 Task: Research Airbnb accommodation in Villa BisonÃ³, Dominican Republic from 10th December, 2023 to 16th December, 2023 for 4 adults.4 bedrooms having 4 beds and 4 bathrooms. Property type can be flat. Amenities needed are: wifi, TV, free parkinig on premises, gym, breakfast. Booking option can be shelf check-in. Look for 3 properties as per requirement.
Action: Mouse moved to (332, 162)
Screenshot: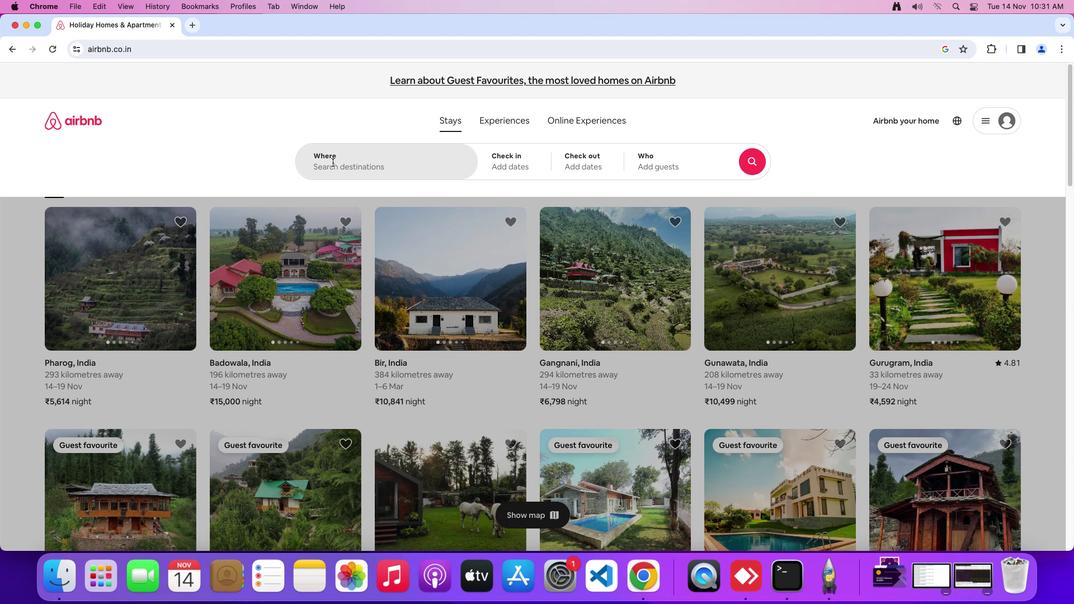 
Action: Mouse pressed left at (332, 162)
Screenshot: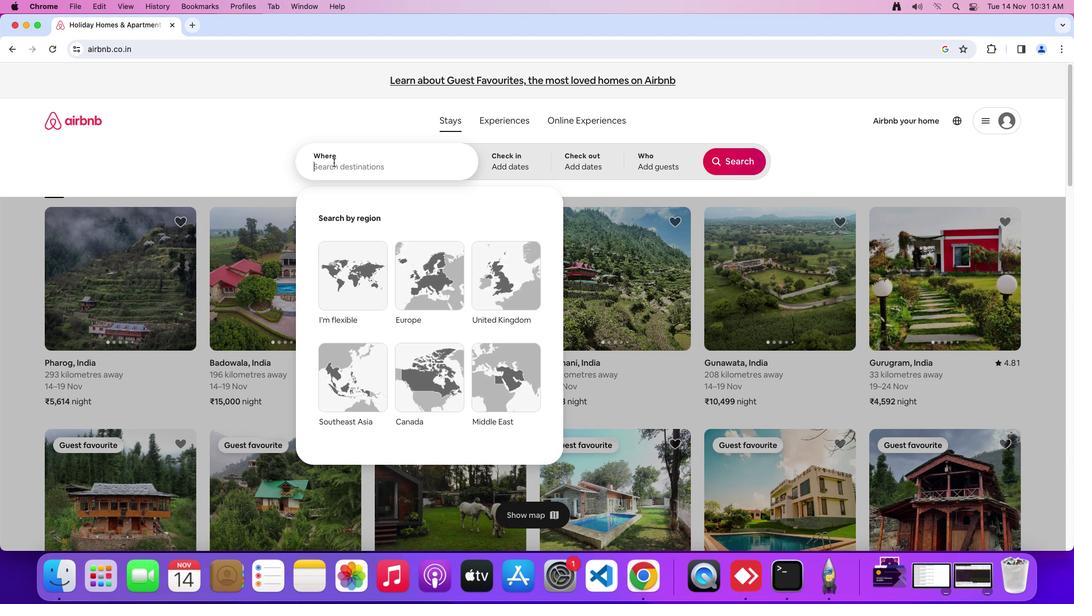 
Action: Mouse moved to (350, 166)
Screenshot: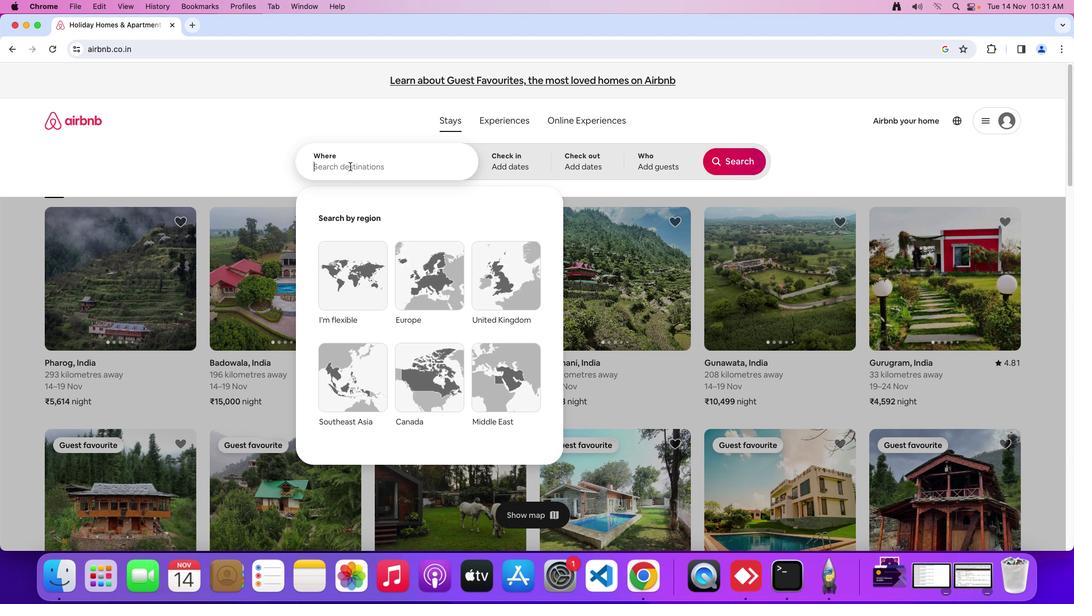 
Action: Mouse pressed left at (350, 166)
Screenshot: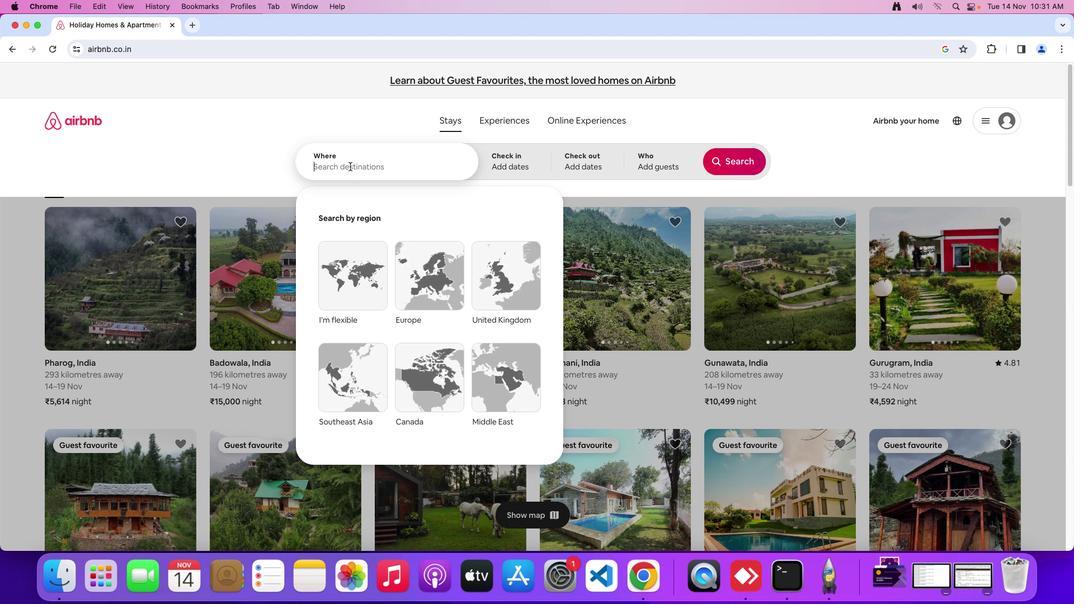 
Action: Mouse moved to (350, 166)
Screenshot: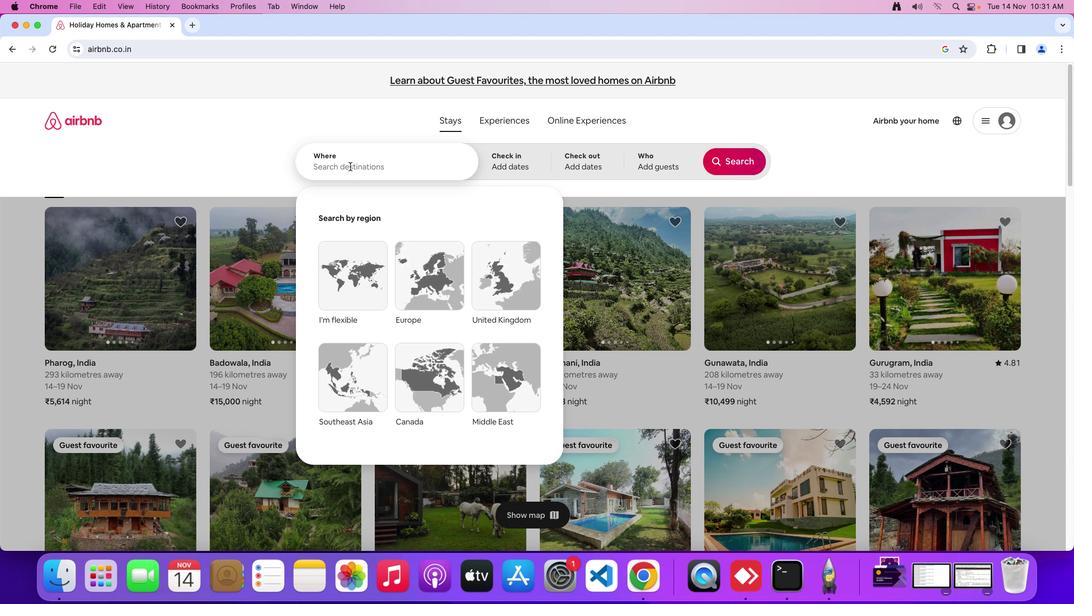 
Action: Key pressed Key.shift_r'V''i''l''l''a'Key.spaceKey.shift_r'B''i''s''o''n''o'Key.spaceKey.shift_r'D''o''m''i''n''i''c''a''n'Key.spaceKey.shift_r'R''e''p''u''b''l''i''c'
Screenshot: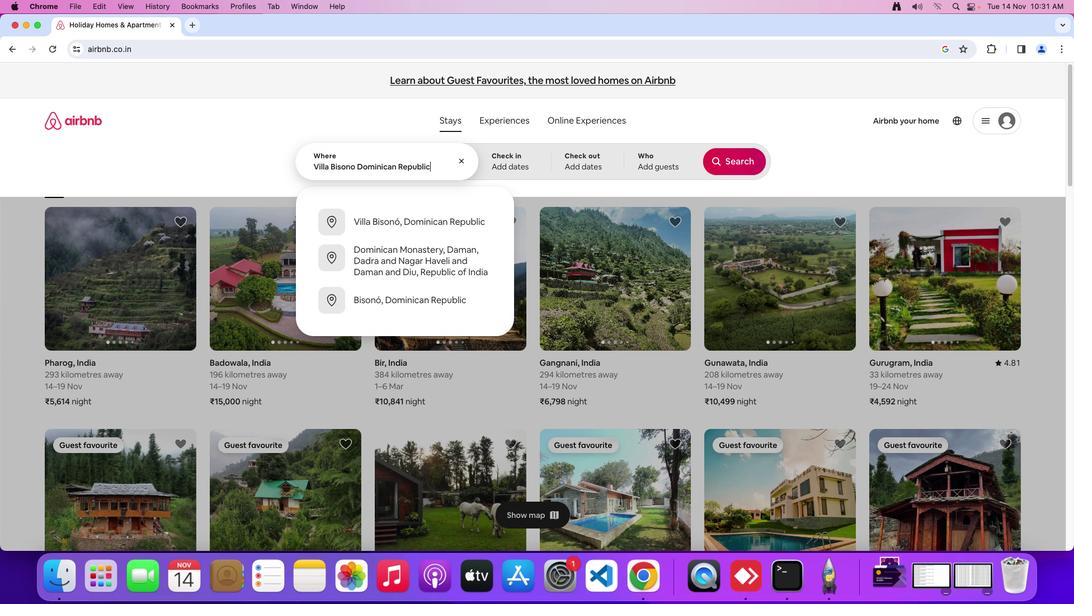 
Action: Mouse moved to (499, 166)
Screenshot: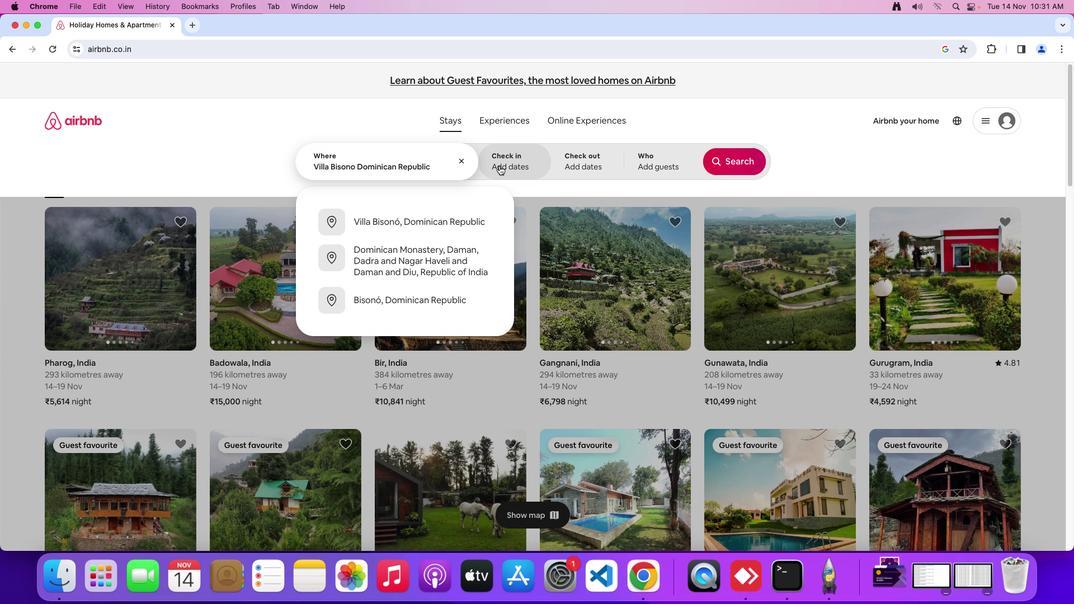 
Action: Mouse pressed left at (499, 166)
Screenshot: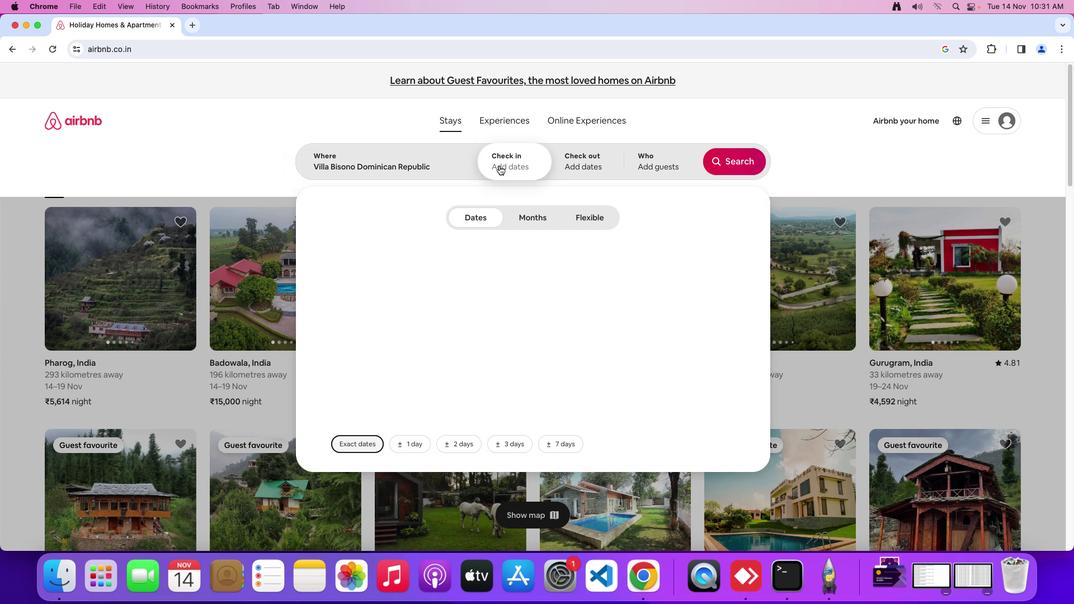 
Action: Mouse moved to (556, 354)
Screenshot: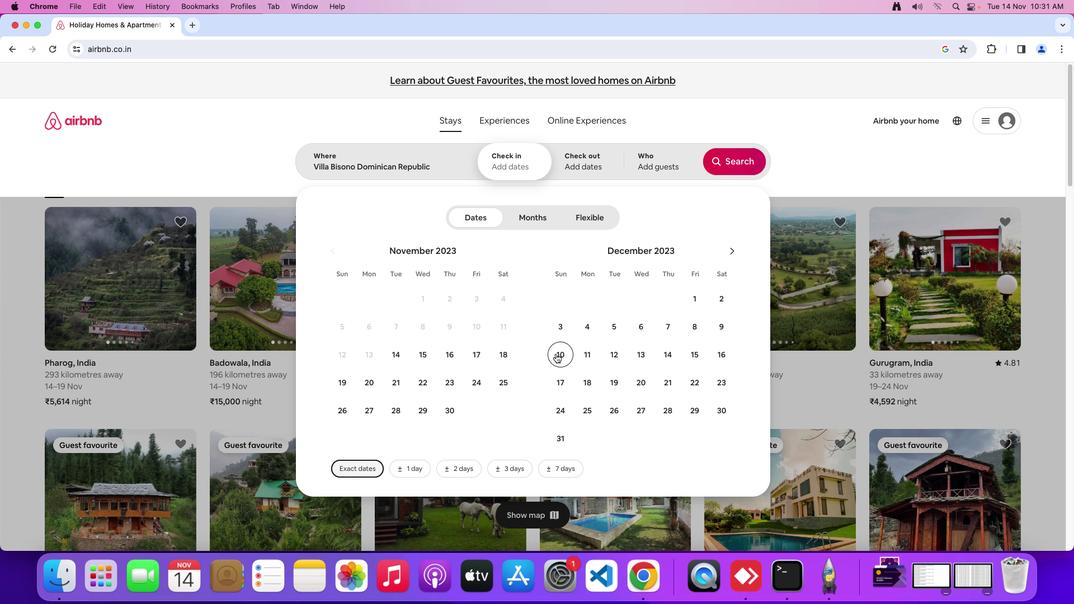 
Action: Mouse pressed left at (556, 354)
Screenshot: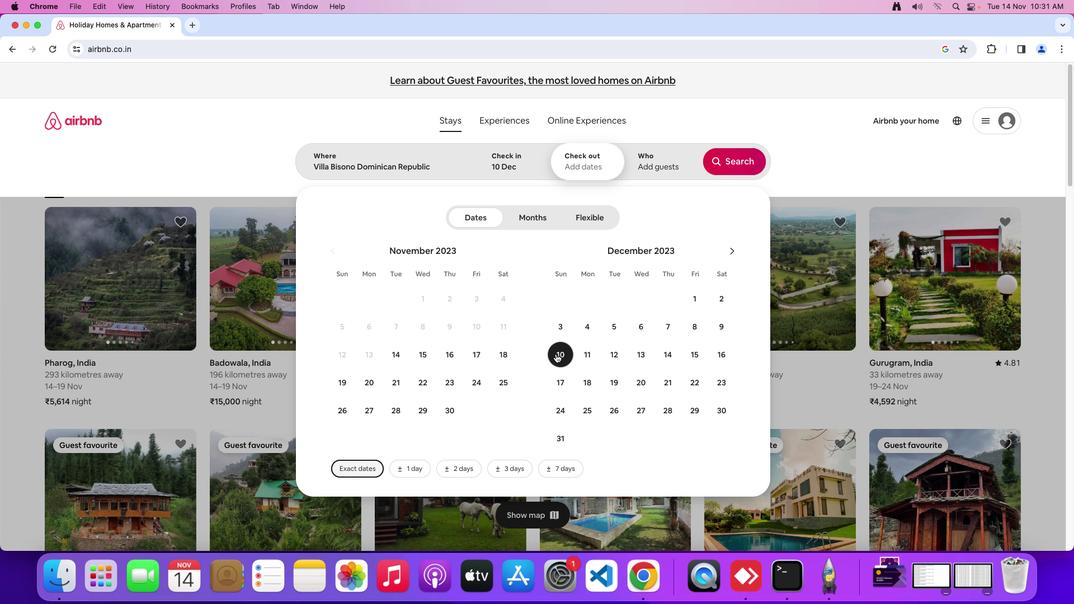 
Action: Mouse moved to (717, 356)
Screenshot: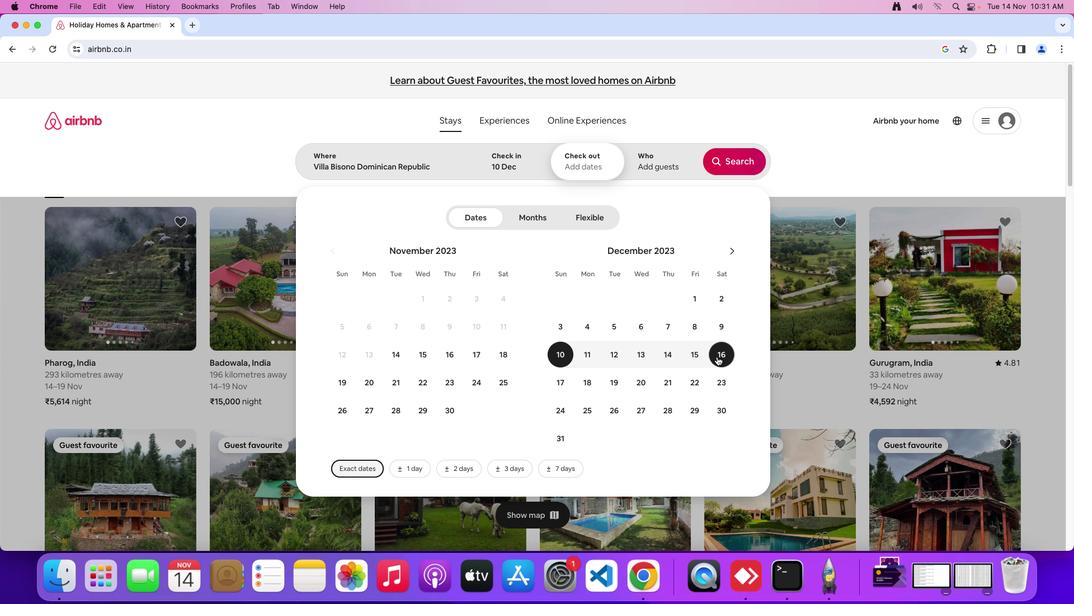 
Action: Mouse pressed left at (717, 356)
Screenshot: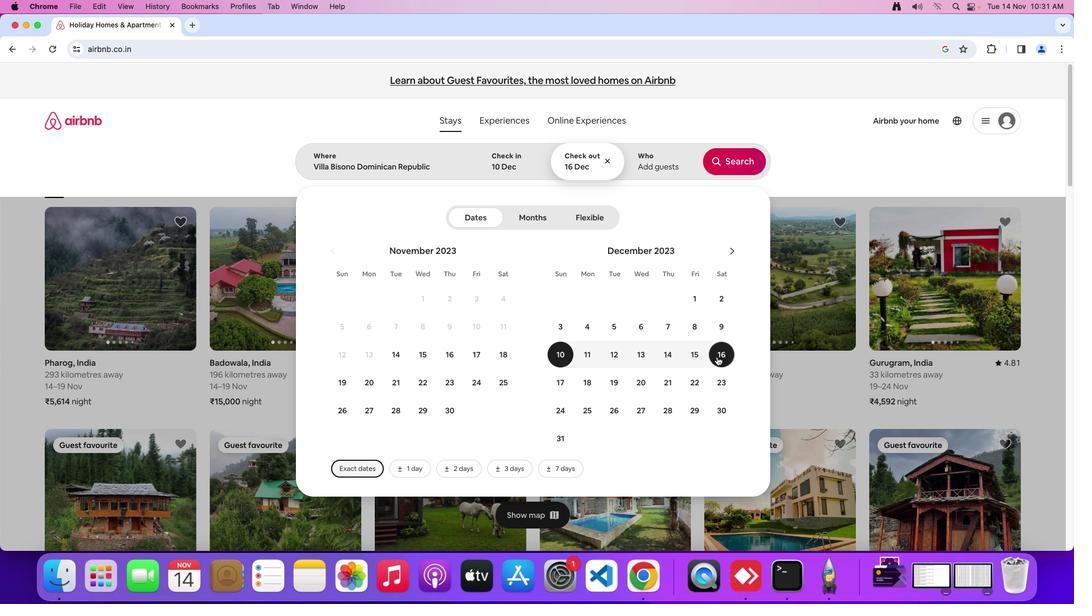 
Action: Mouse moved to (653, 153)
Screenshot: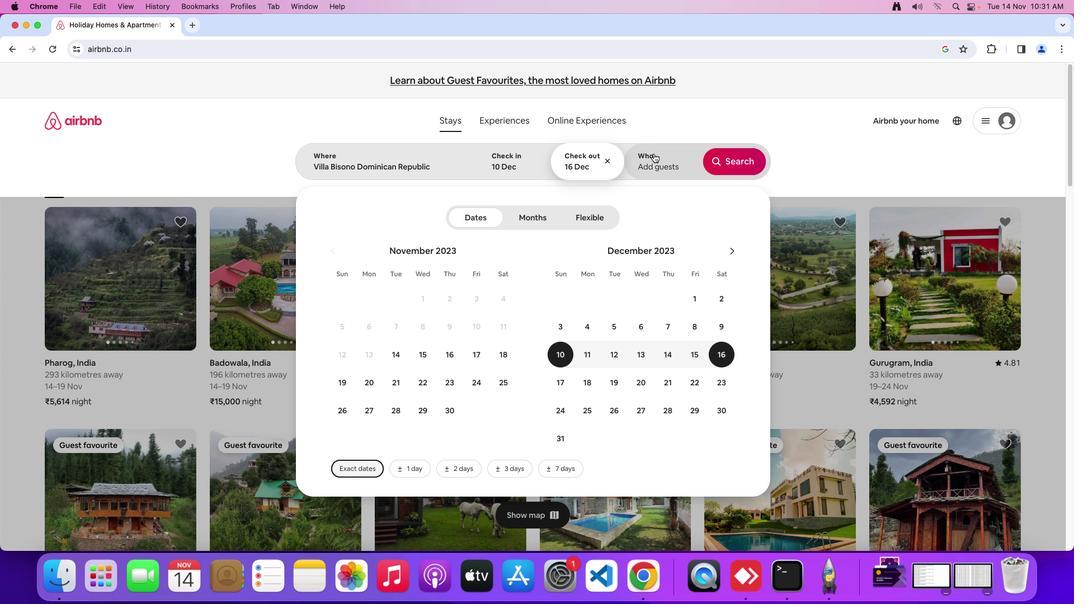 
Action: Mouse pressed left at (653, 153)
Screenshot: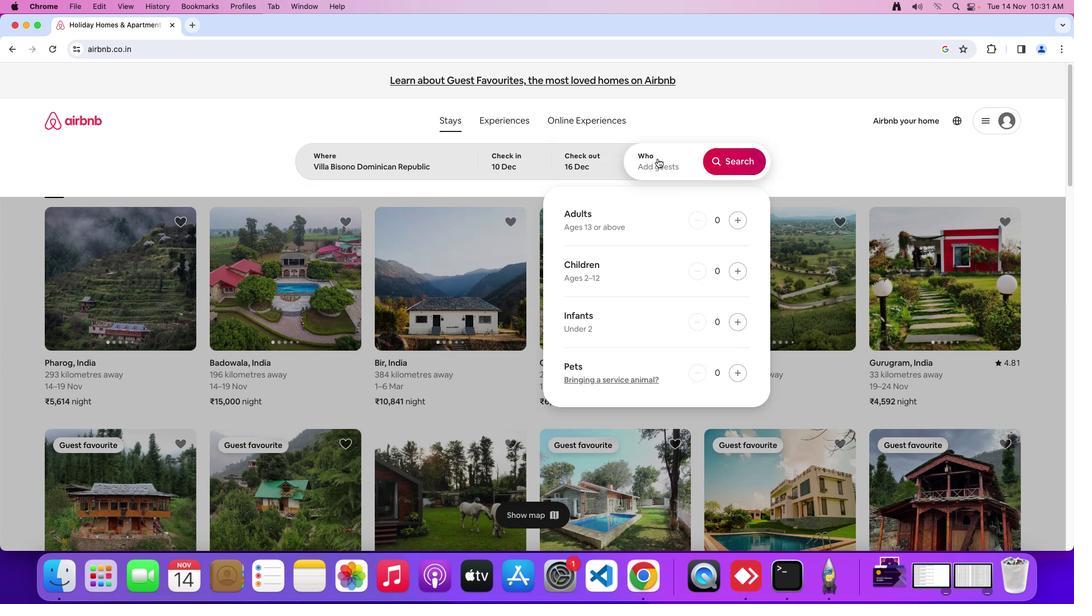 
Action: Mouse moved to (735, 224)
Screenshot: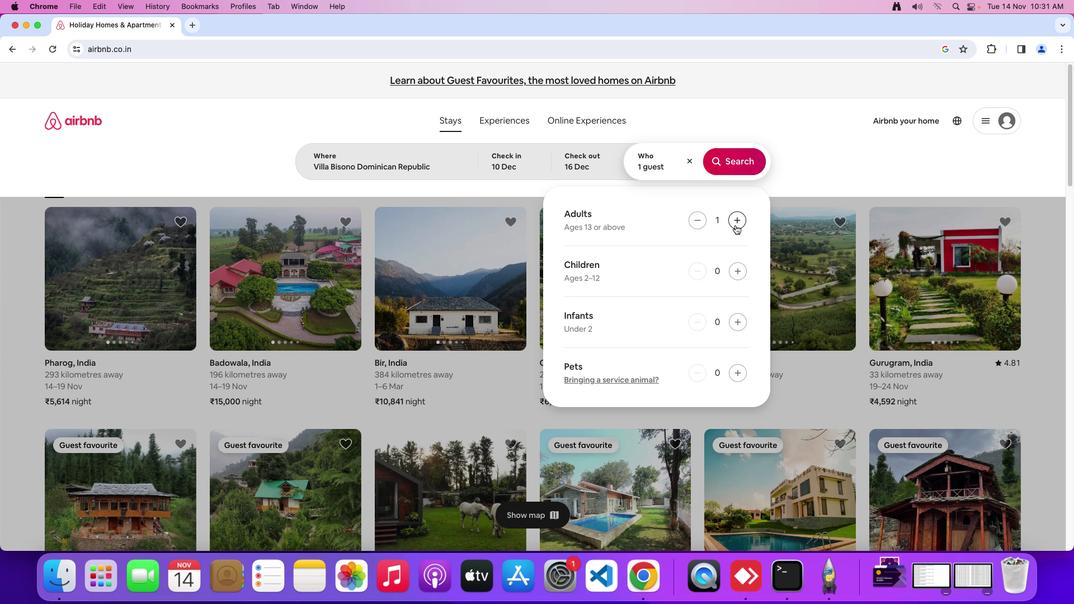 
Action: Mouse pressed left at (735, 224)
Screenshot: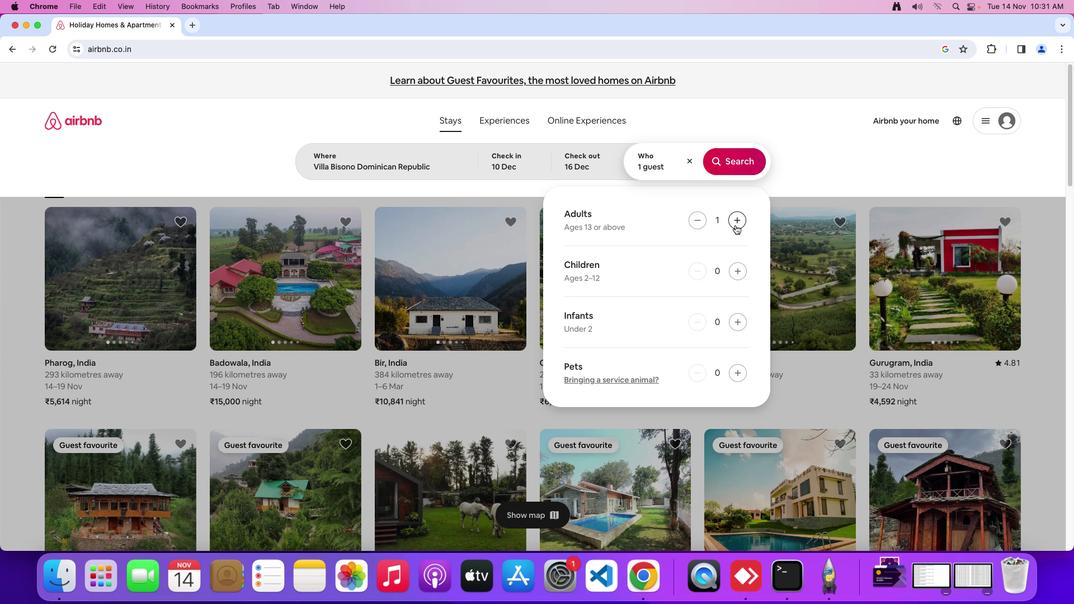 
Action: Mouse pressed left at (735, 224)
Screenshot: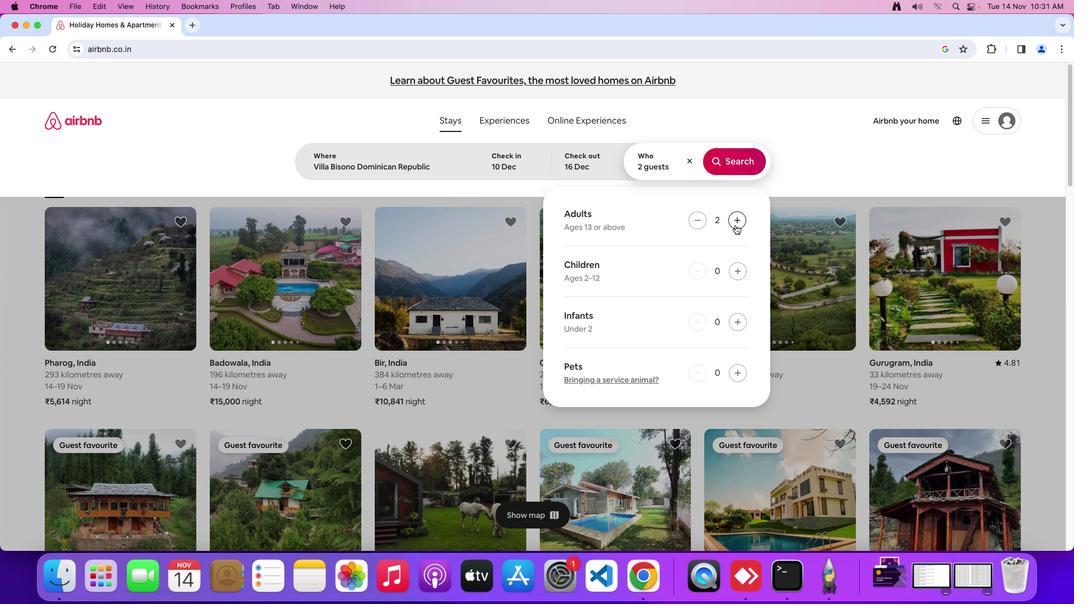 
Action: Mouse pressed left at (735, 224)
Screenshot: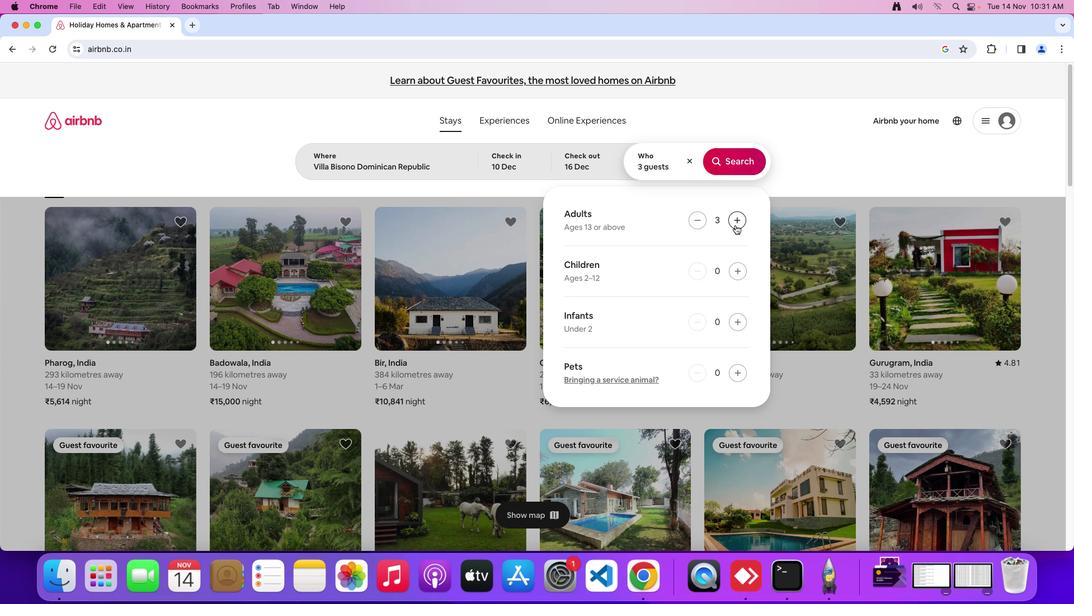 
Action: Mouse pressed left at (735, 224)
Screenshot: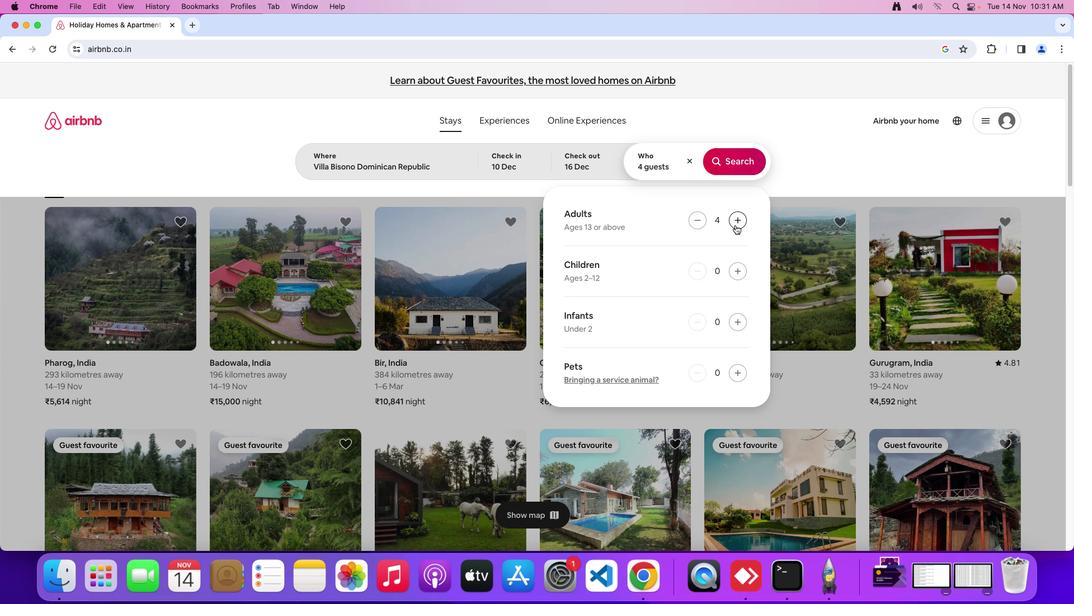 
Action: Mouse moved to (751, 160)
Screenshot: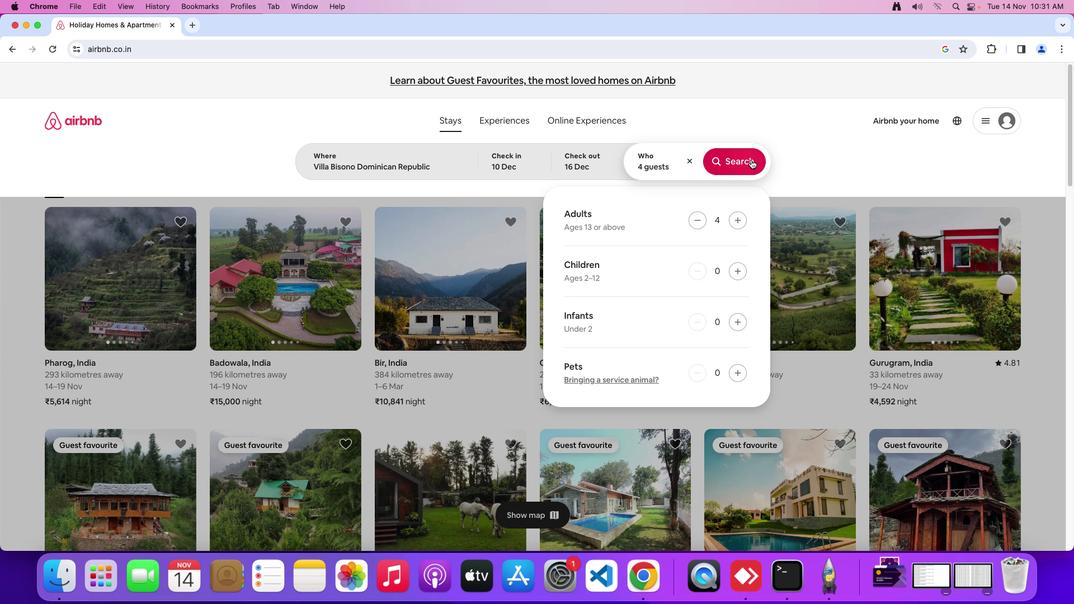 
Action: Mouse pressed left at (751, 160)
Screenshot: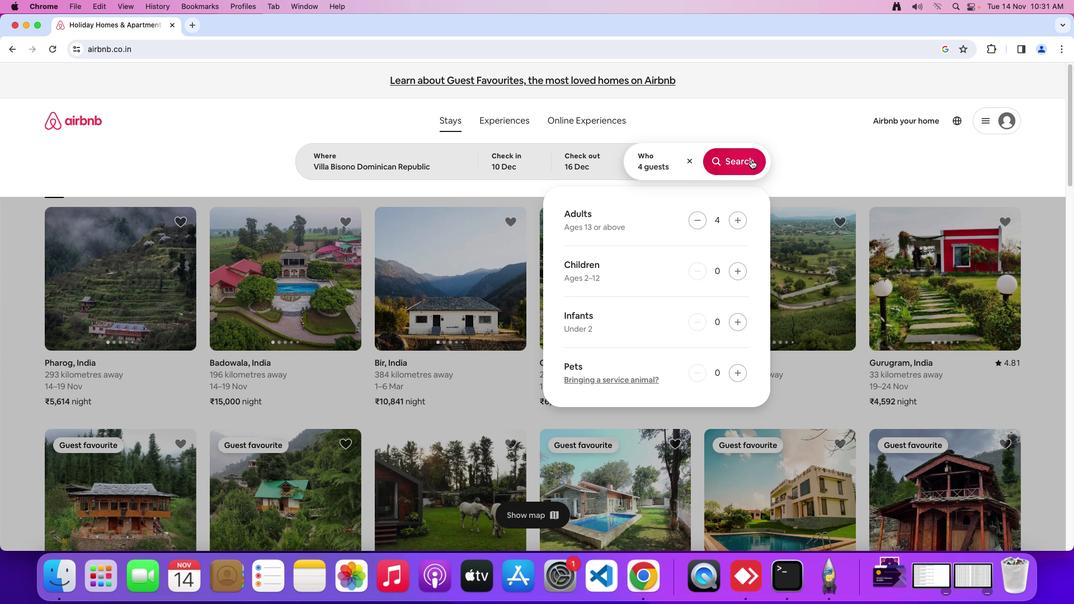 
Action: Mouse moved to (882, 130)
Screenshot: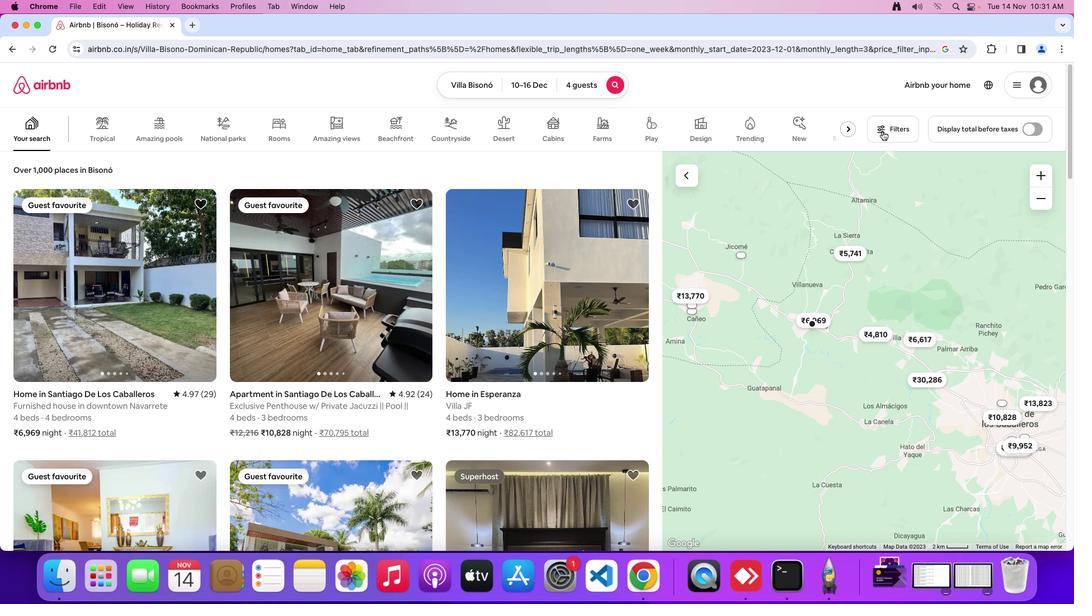 
Action: Mouse pressed left at (882, 130)
Screenshot: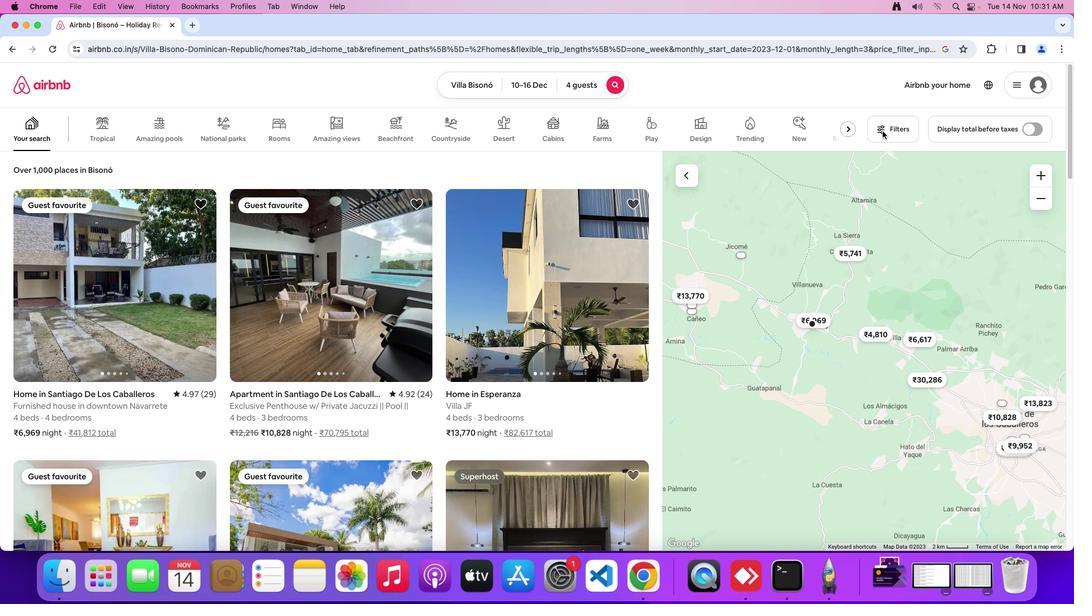 
Action: Mouse moved to (528, 289)
Screenshot: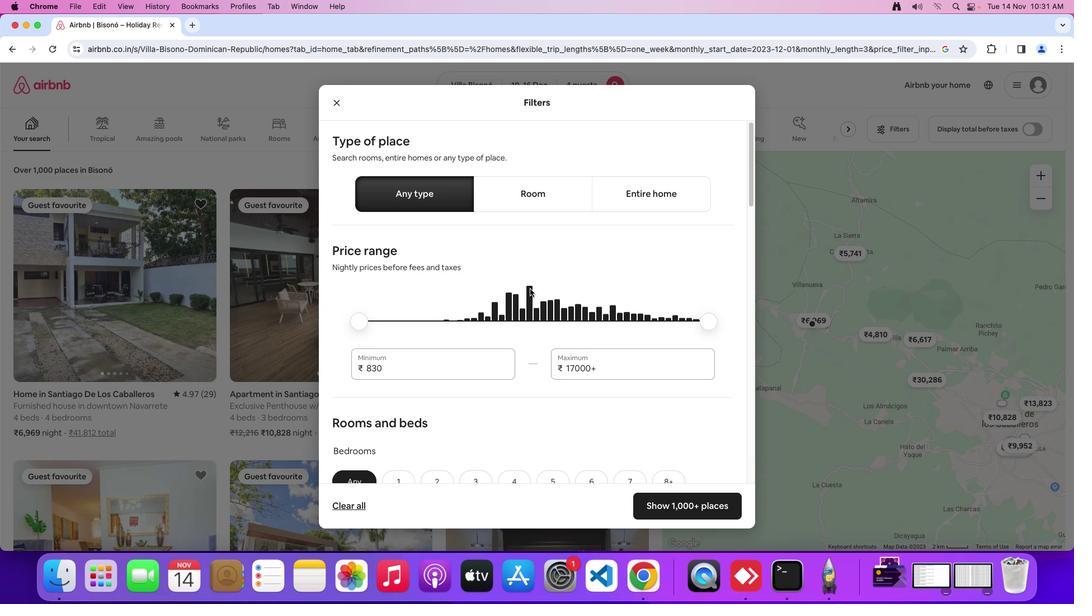 
Action: Mouse scrolled (528, 289) with delta (0, 0)
Screenshot: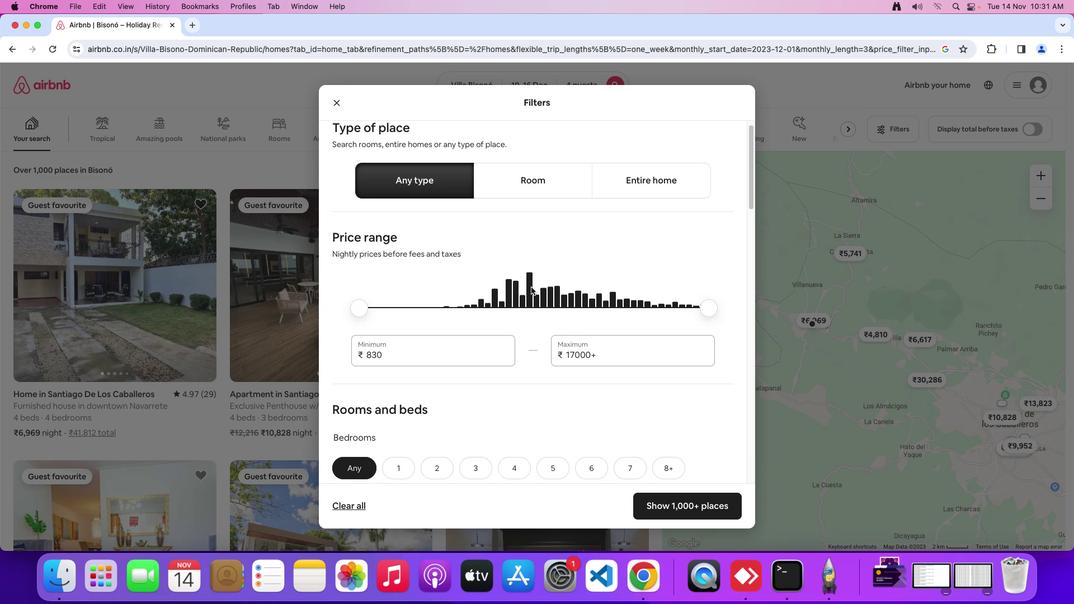 
Action: Mouse moved to (529, 289)
Screenshot: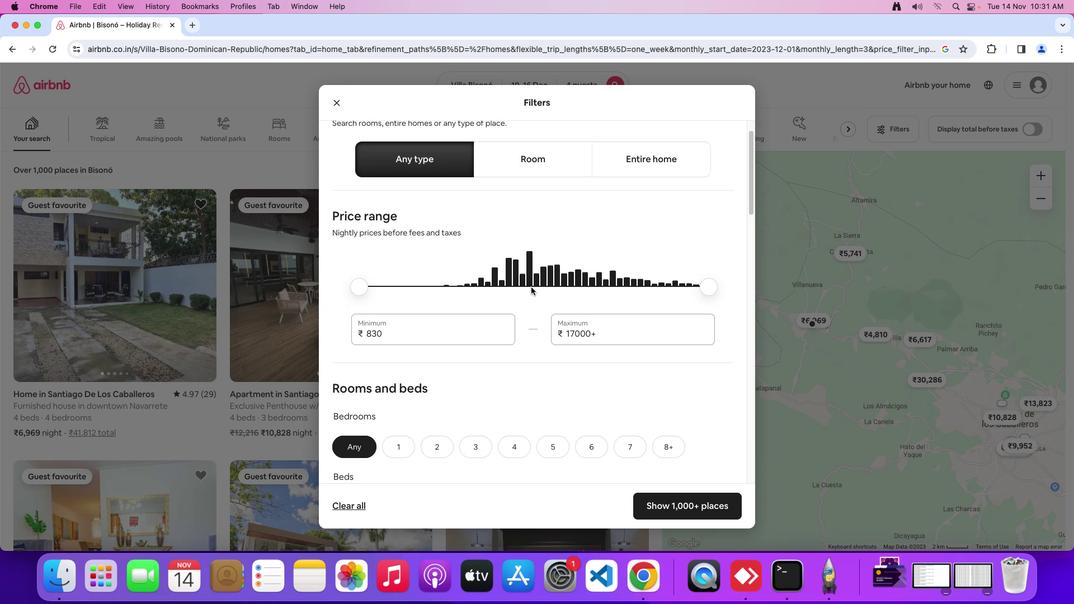 
Action: Mouse scrolled (529, 289) with delta (0, 0)
Screenshot: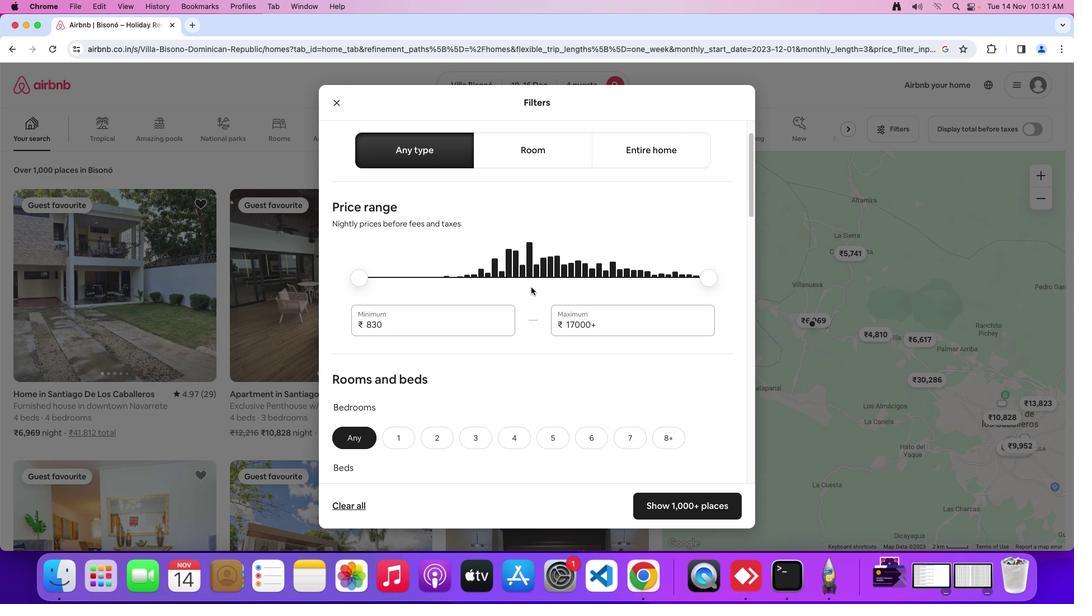 
Action: Mouse moved to (530, 287)
Screenshot: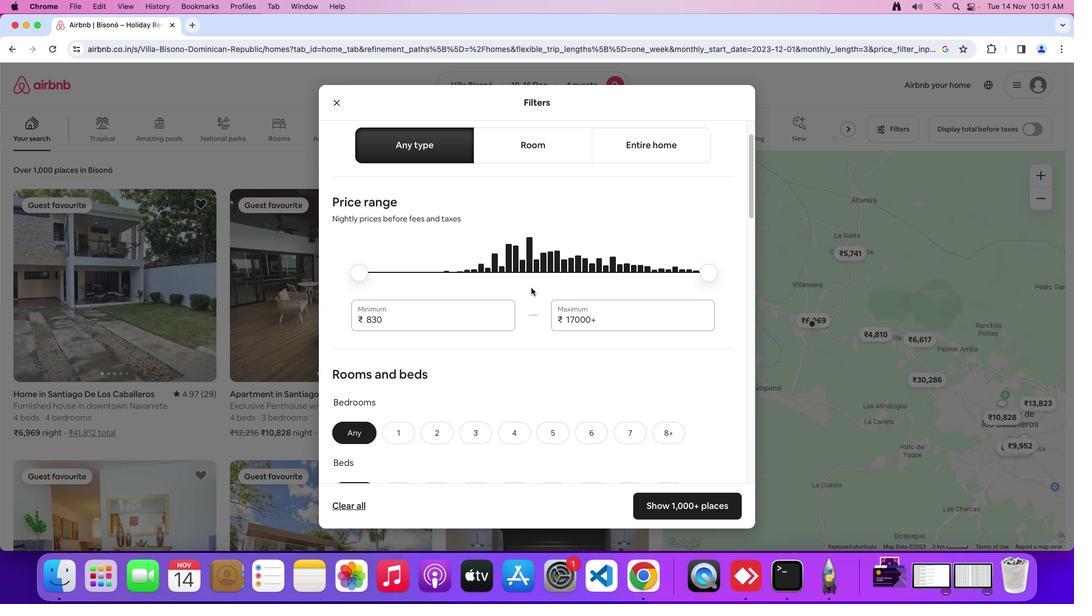 
Action: Mouse scrolled (530, 287) with delta (0, 0)
Screenshot: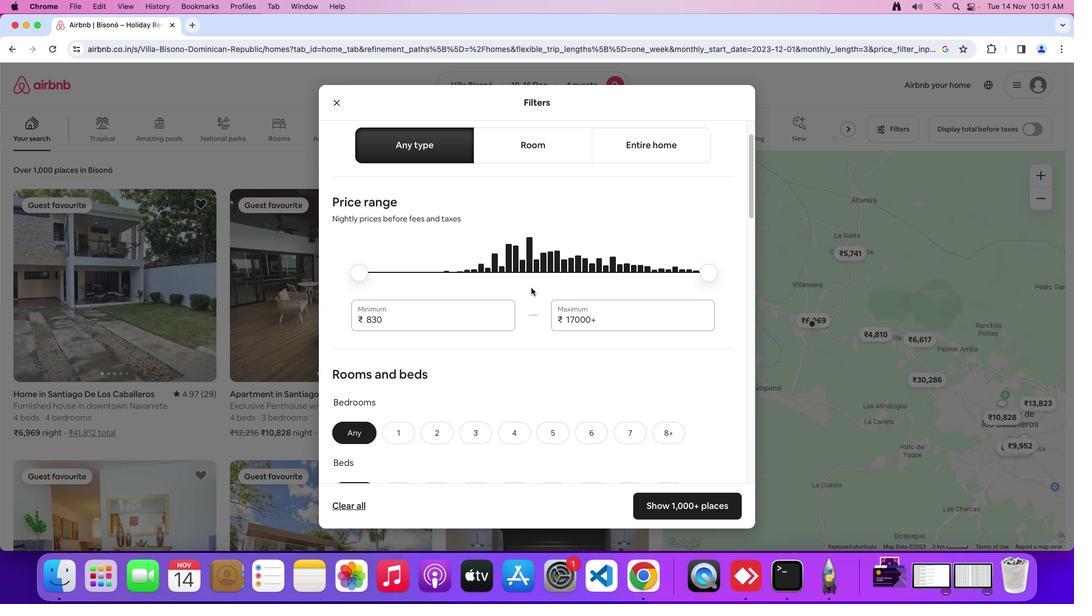 
Action: Mouse moved to (530, 288)
Screenshot: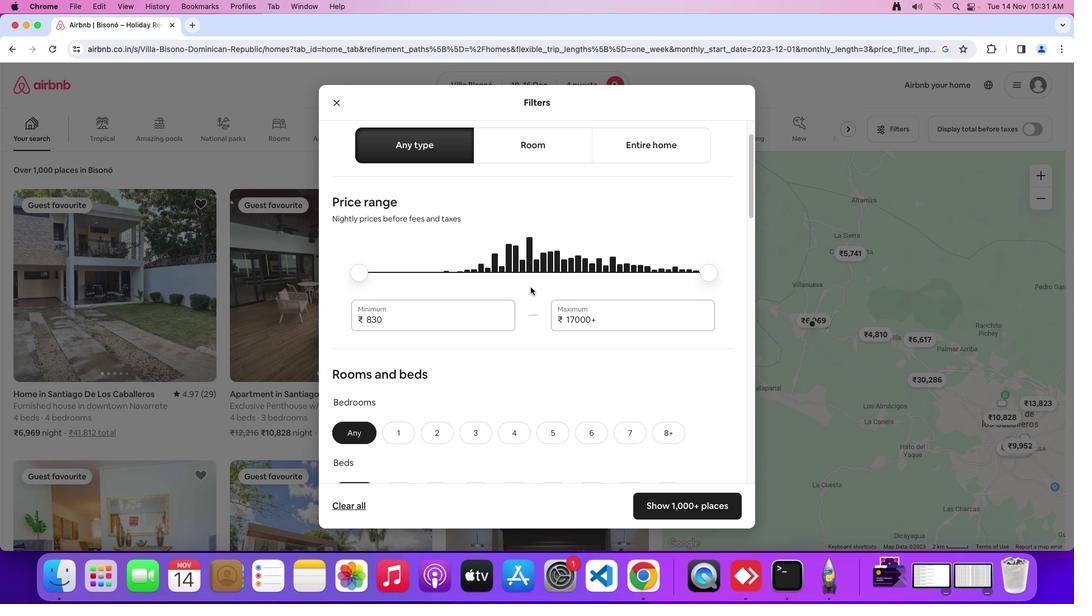 
Action: Mouse scrolled (530, 288) with delta (0, 0)
Screenshot: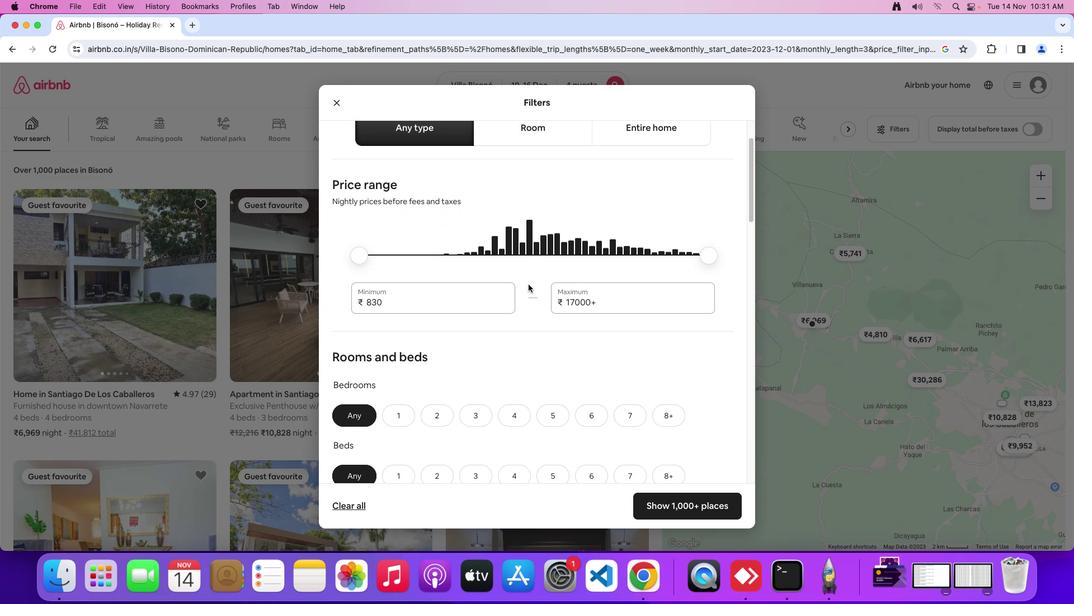 
Action: Mouse moved to (528, 284)
Screenshot: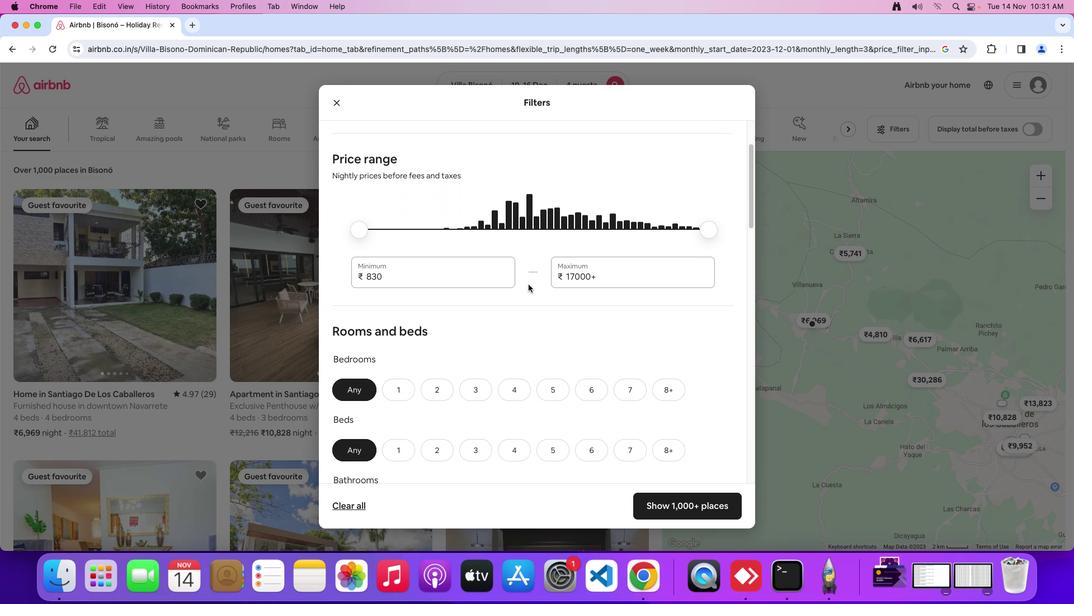 
Action: Mouse scrolled (528, 284) with delta (0, 0)
Screenshot: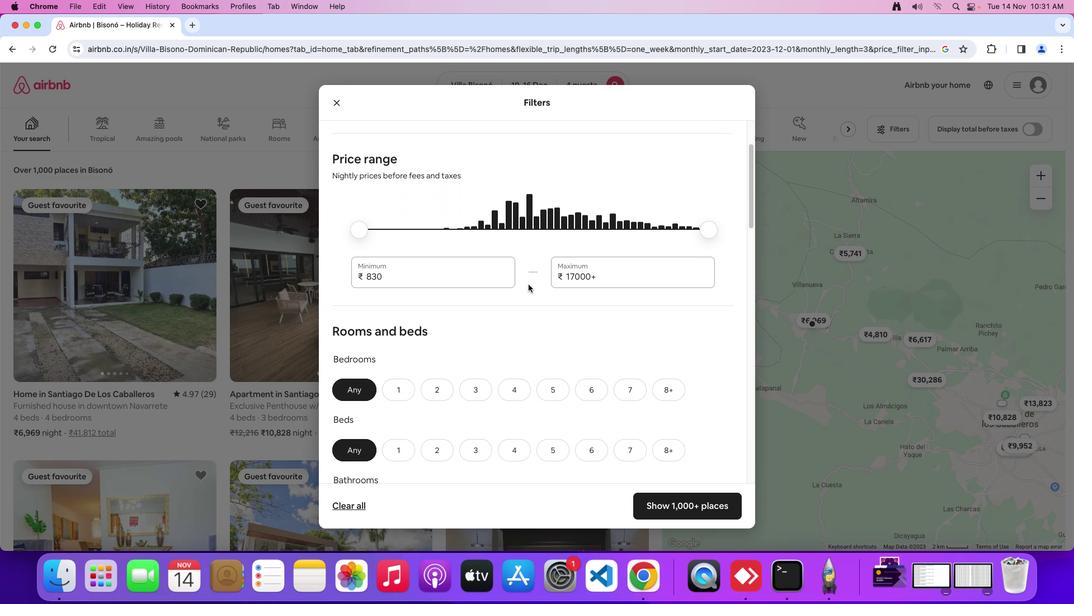 
Action: Mouse moved to (528, 284)
Screenshot: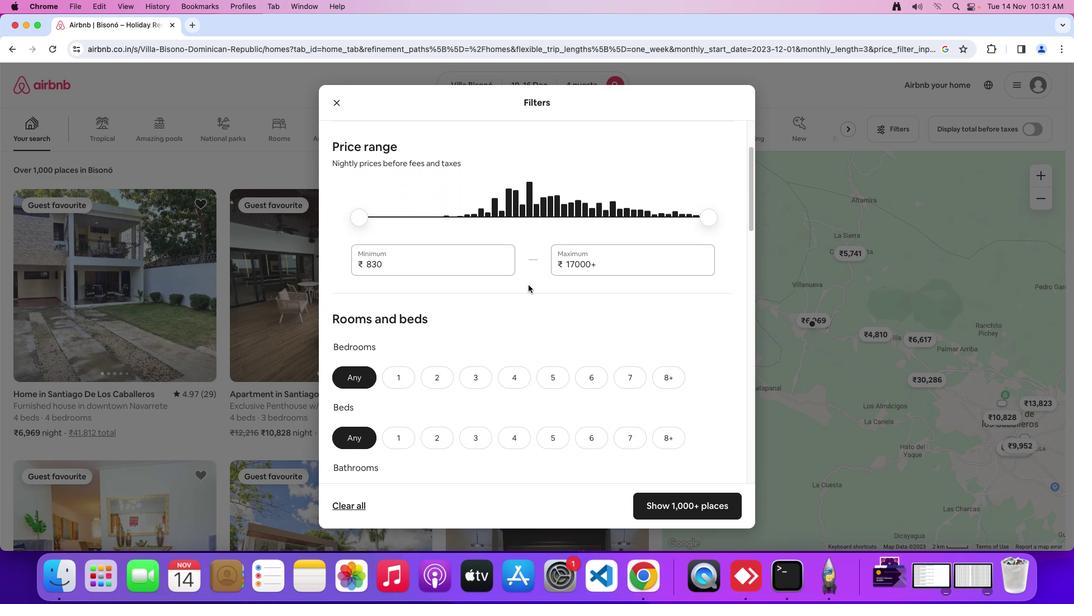 
Action: Mouse scrolled (528, 284) with delta (0, 0)
Screenshot: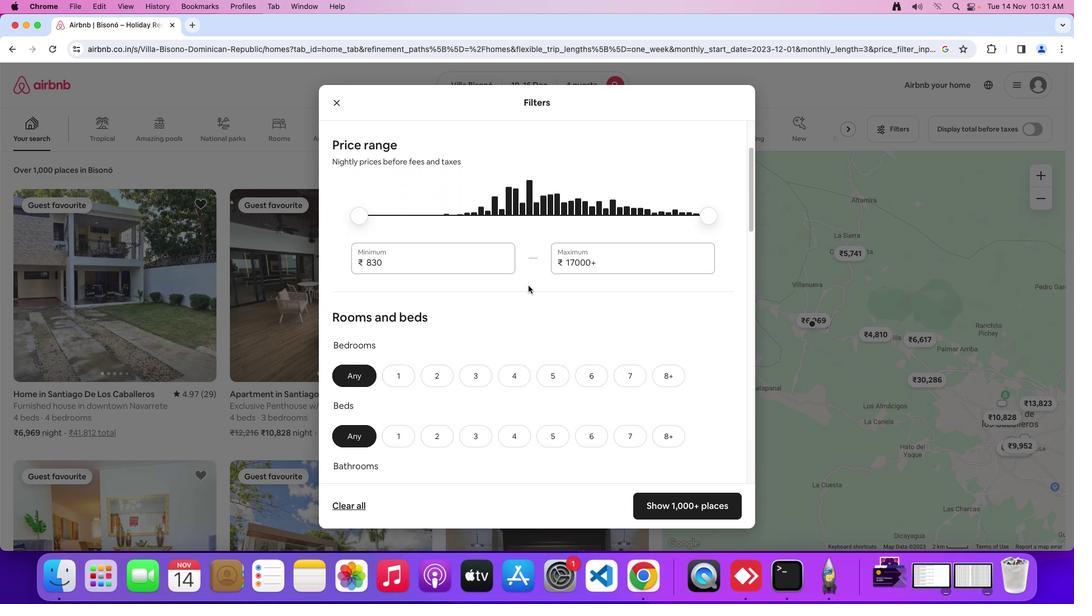 
Action: Mouse moved to (528, 285)
Screenshot: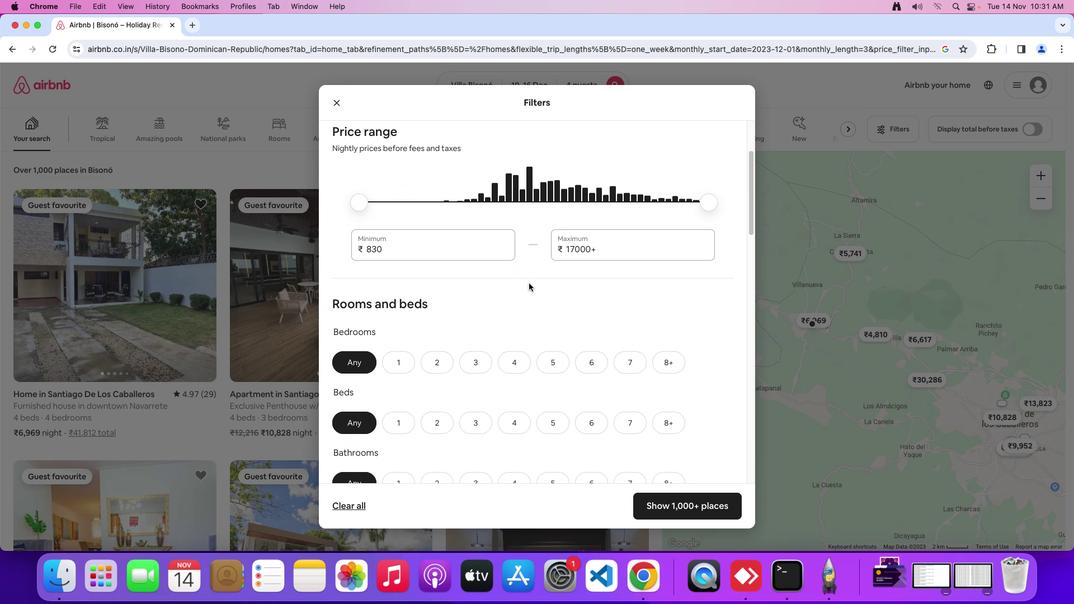 
Action: Mouse scrolled (528, 285) with delta (0, 0)
Screenshot: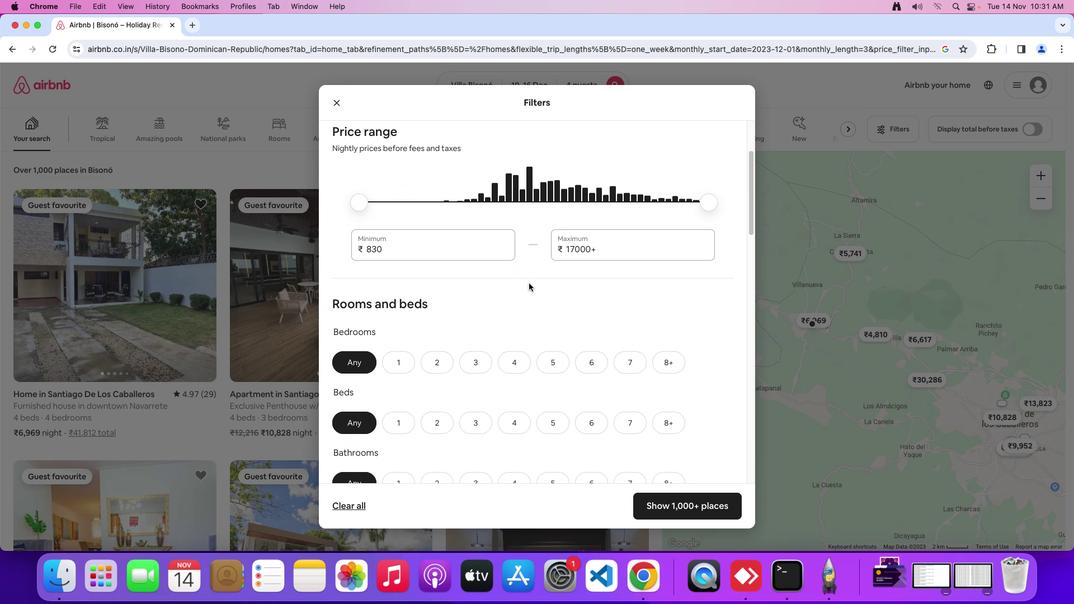 
Action: Mouse moved to (528, 283)
Screenshot: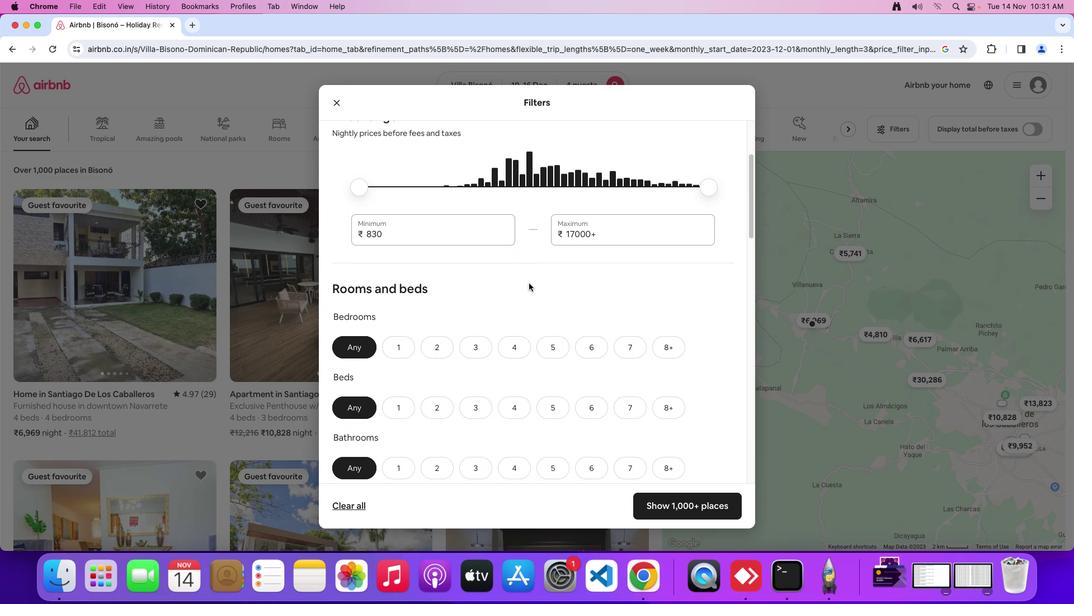 
Action: Mouse scrolled (528, 283) with delta (0, 0)
Screenshot: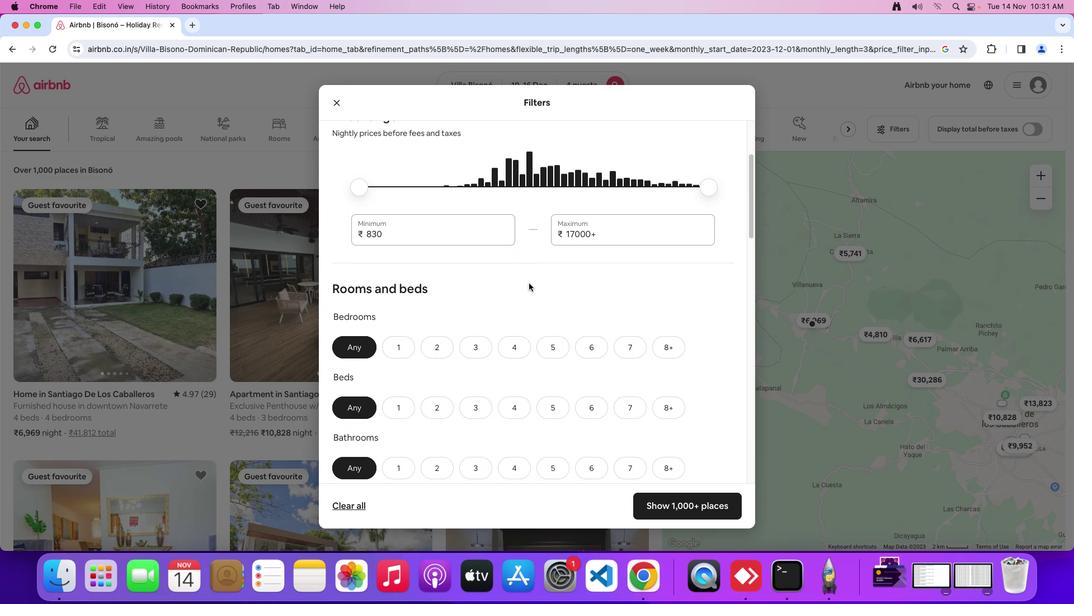 
Action: Mouse moved to (529, 283)
Screenshot: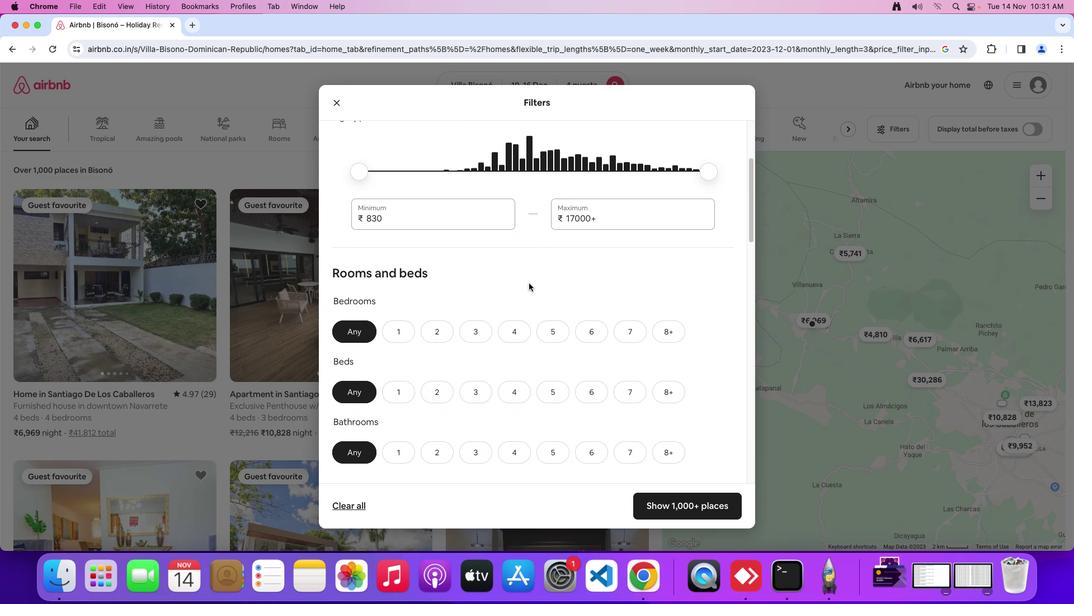 
Action: Mouse scrolled (529, 283) with delta (0, 0)
Screenshot: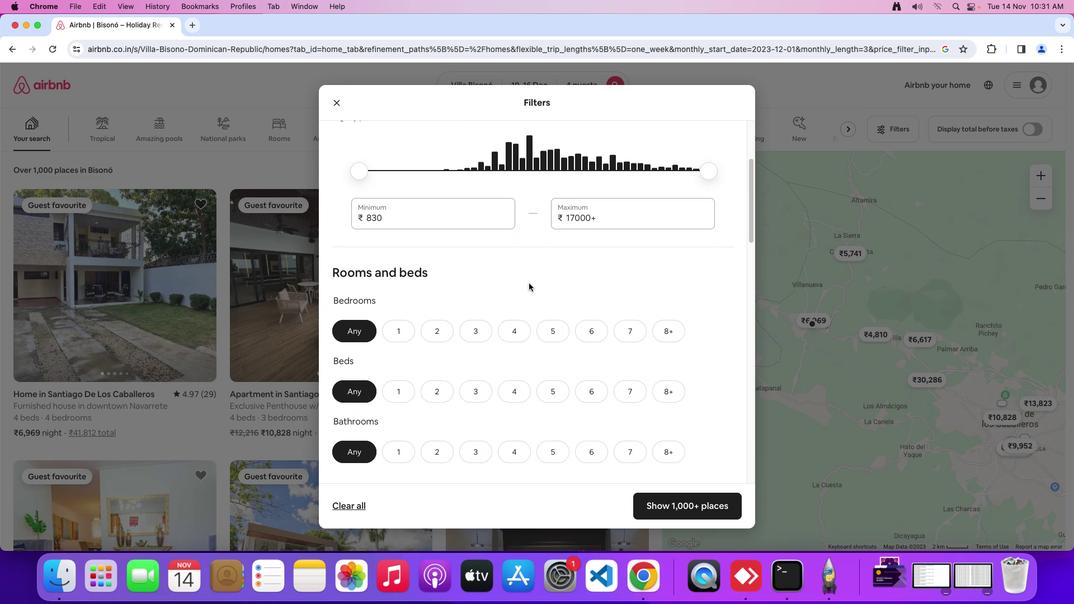 
Action: Mouse moved to (505, 328)
Screenshot: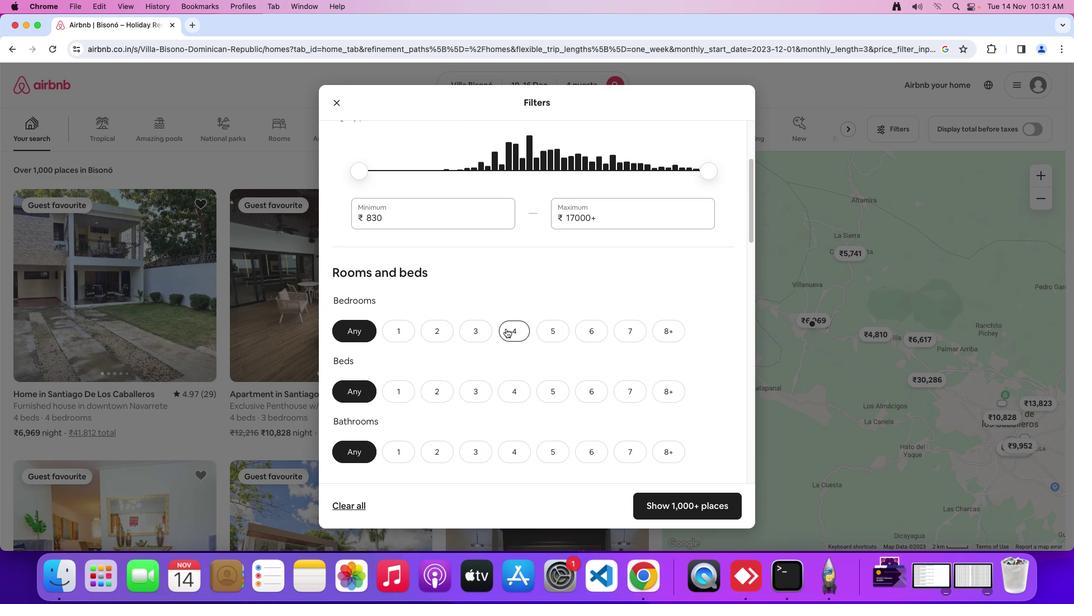 
Action: Mouse pressed left at (505, 328)
Screenshot: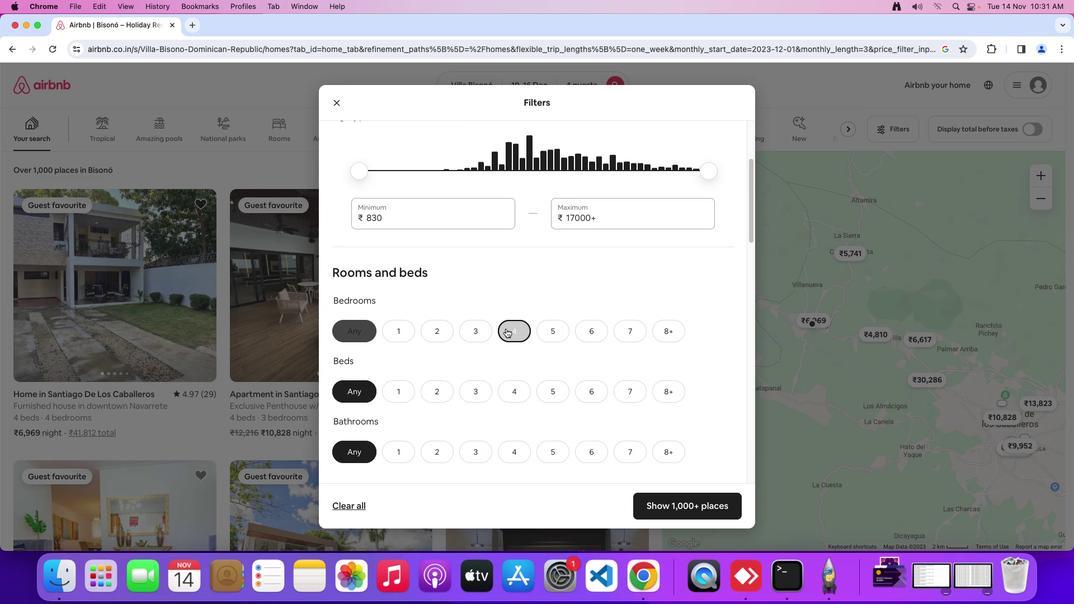 
Action: Mouse moved to (513, 335)
Screenshot: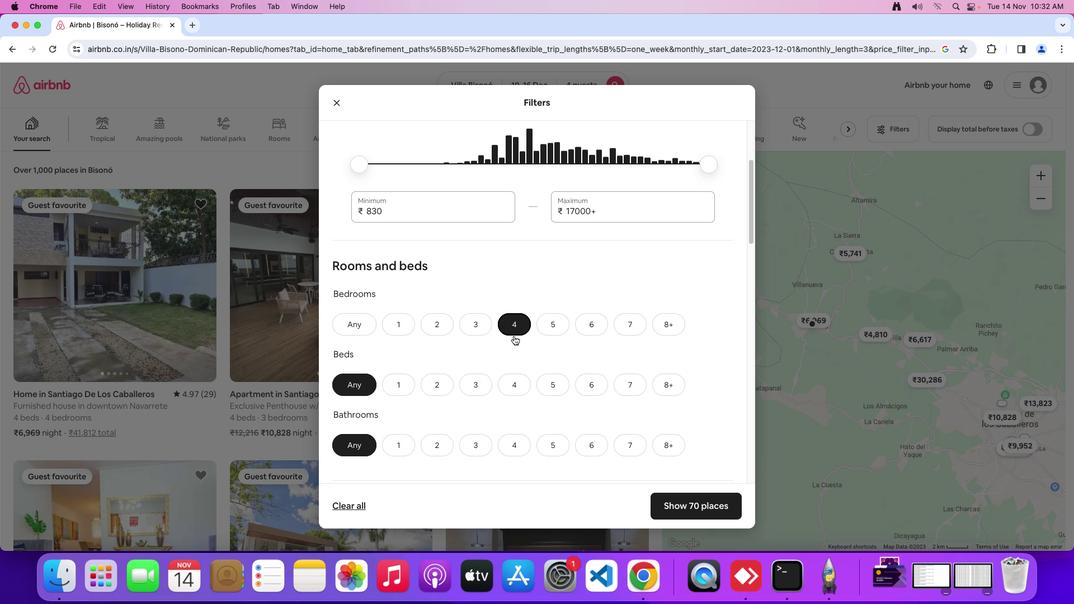 
Action: Mouse scrolled (513, 335) with delta (0, 0)
Screenshot: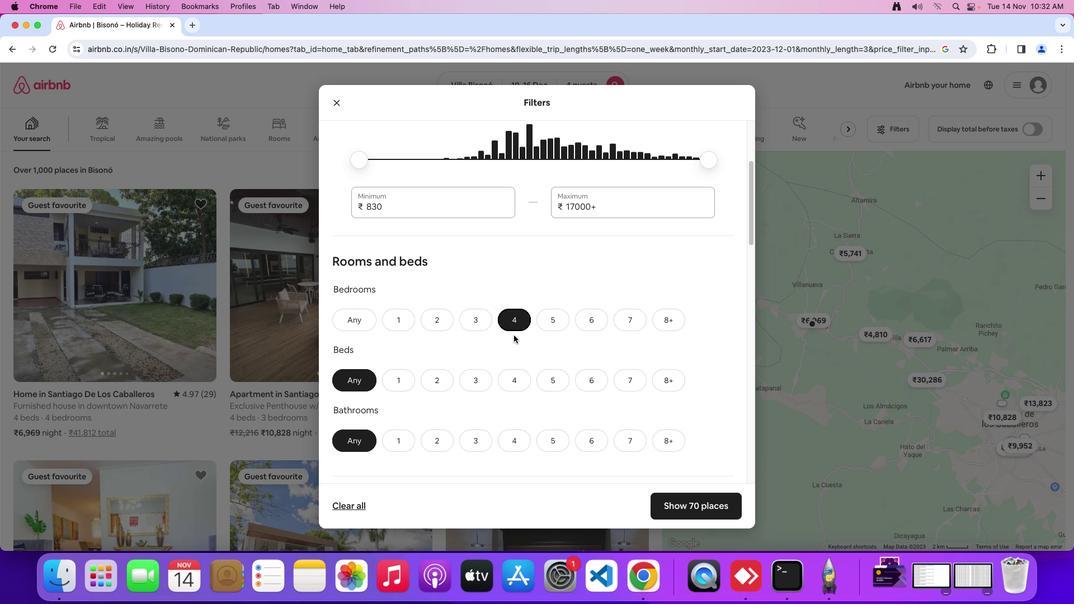 
Action: Mouse moved to (513, 335)
Screenshot: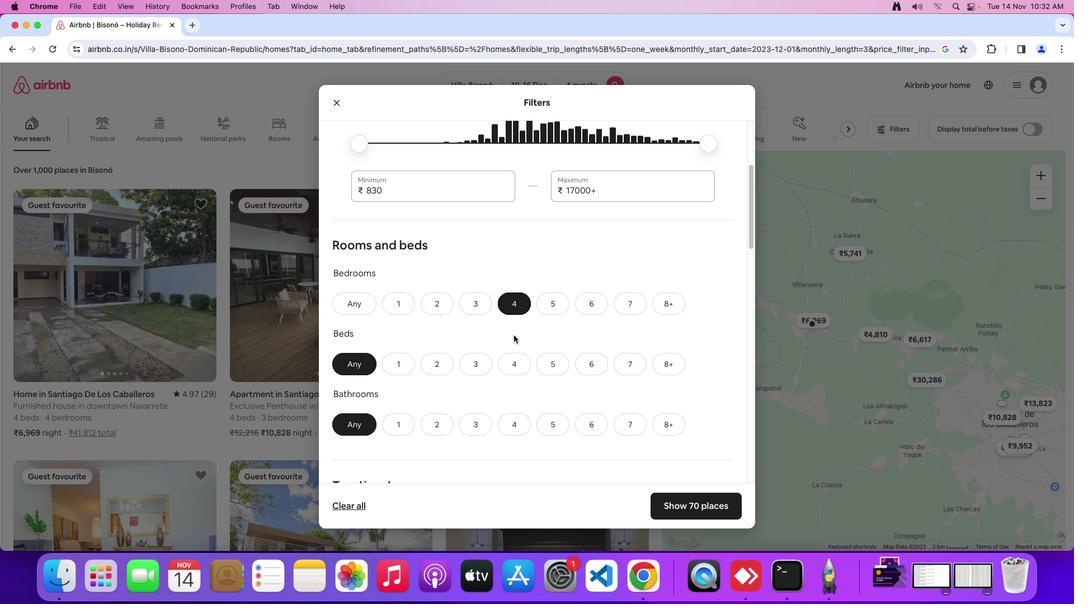 
Action: Mouse scrolled (513, 335) with delta (0, 0)
Screenshot: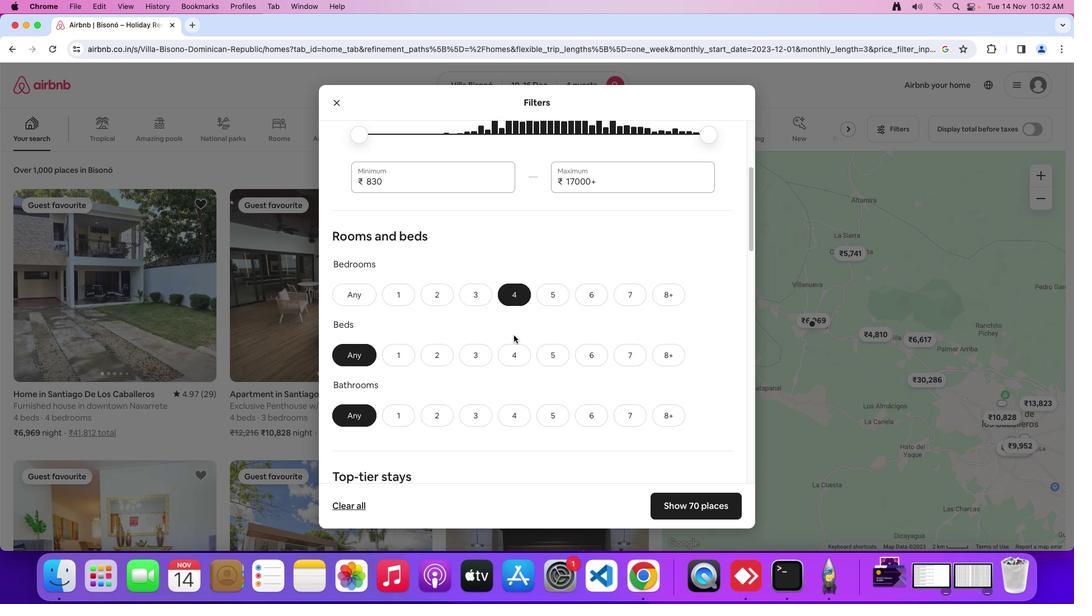 
Action: Mouse moved to (513, 335)
Screenshot: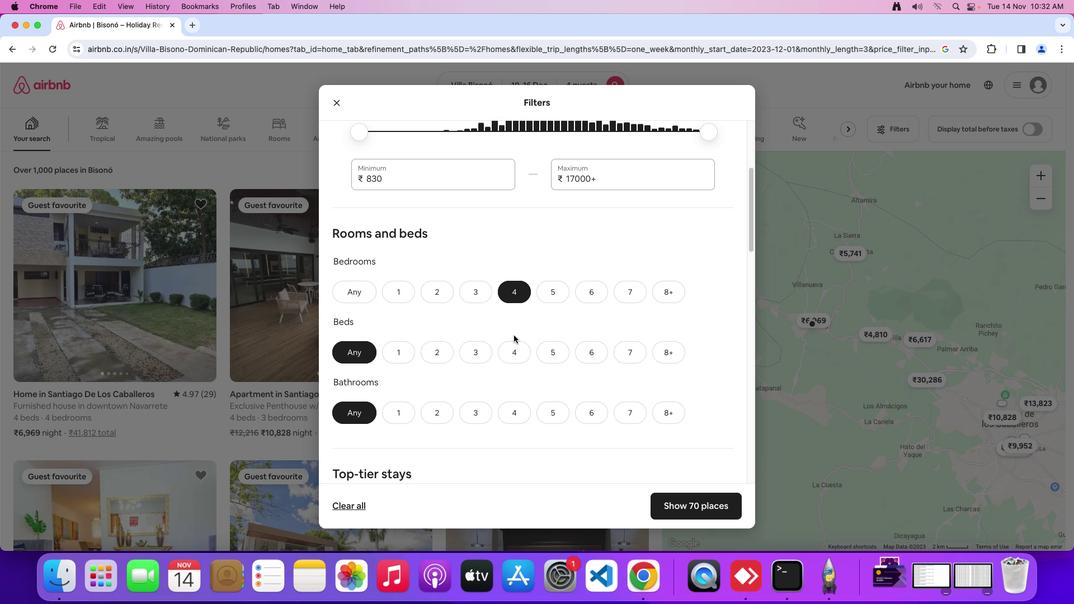 
Action: Mouse scrolled (513, 335) with delta (0, 0)
Screenshot: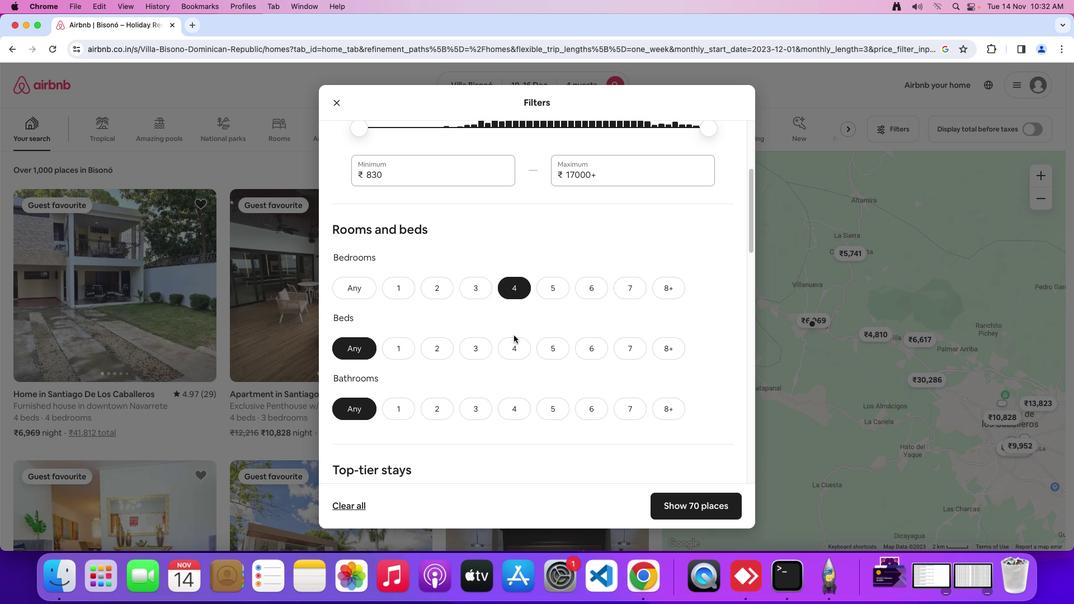 
Action: Mouse moved to (515, 352)
Screenshot: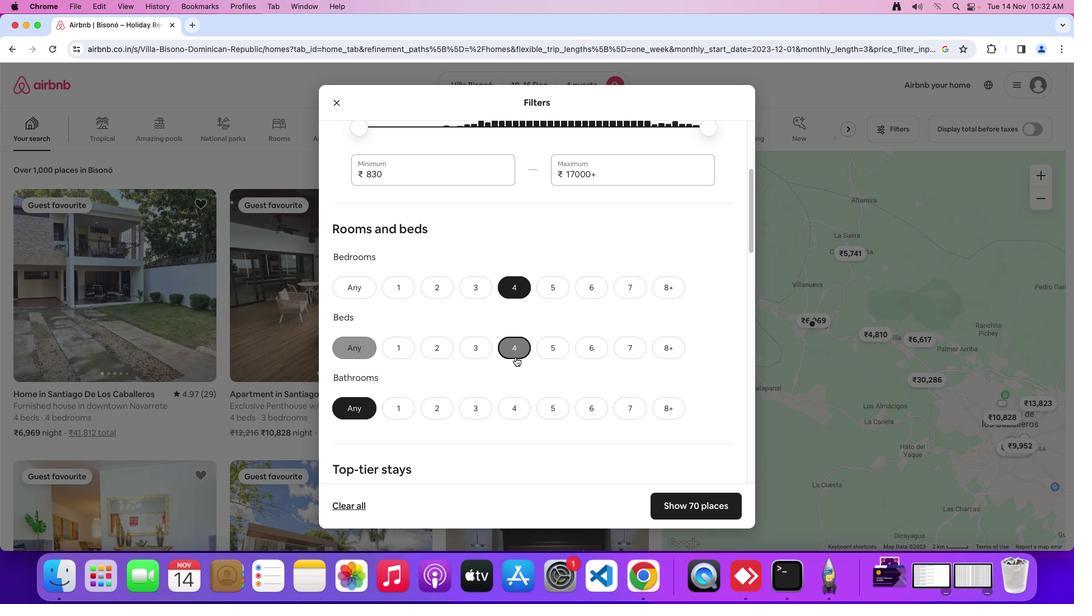 
Action: Mouse pressed left at (515, 352)
Screenshot: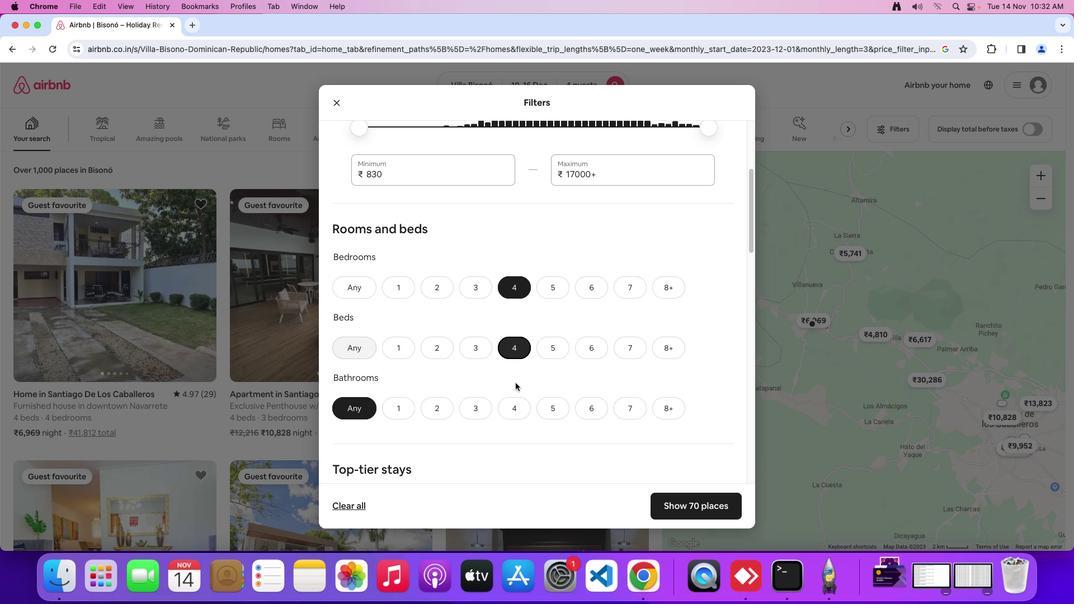 
Action: Mouse moved to (511, 409)
Screenshot: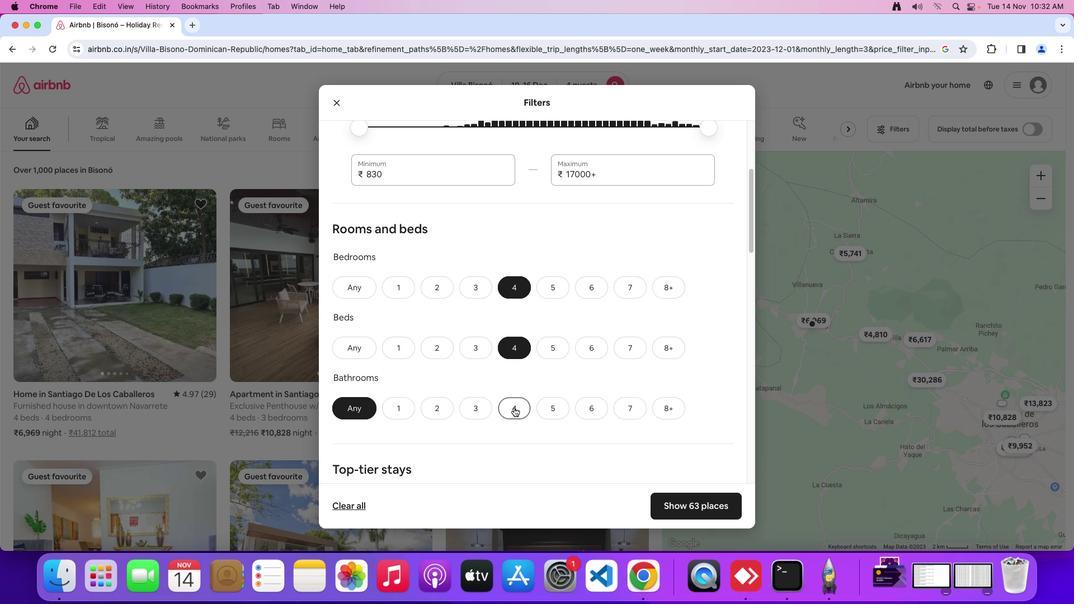
Action: Mouse pressed left at (511, 409)
Screenshot: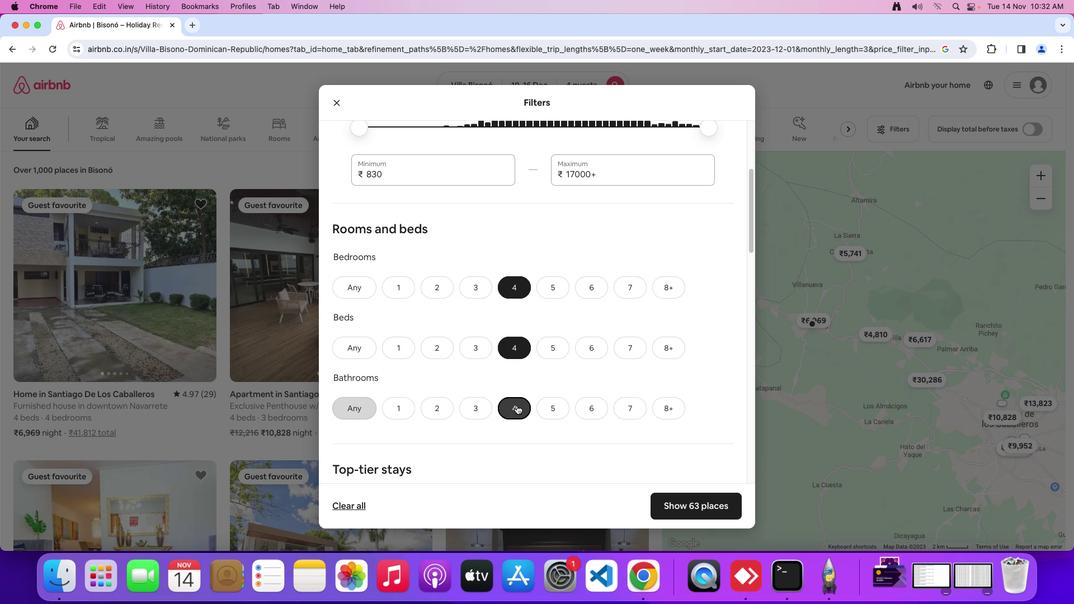 
Action: Mouse moved to (581, 359)
Screenshot: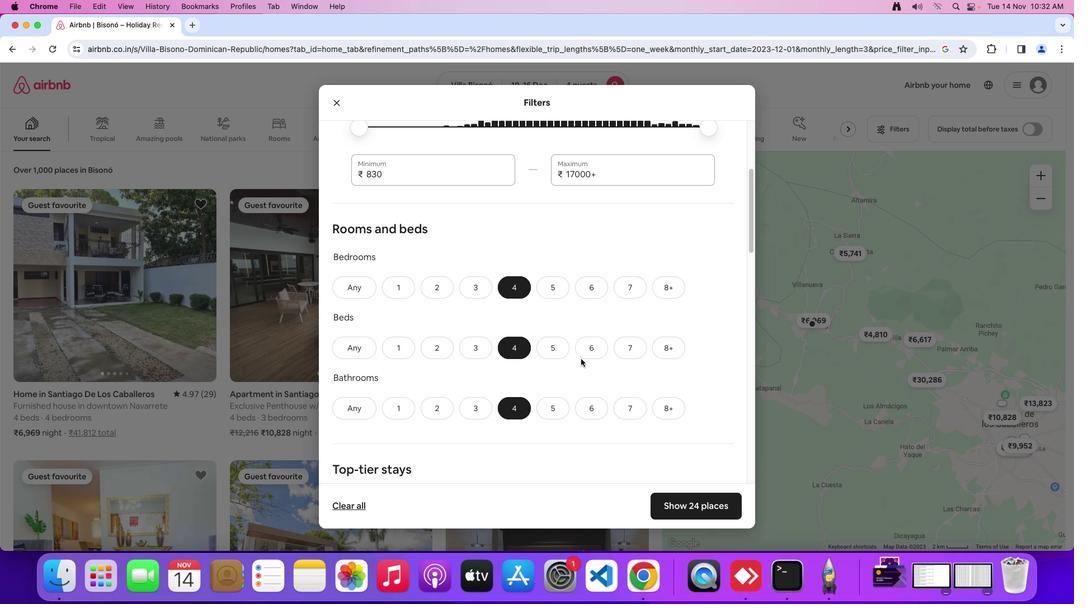 
Action: Mouse scrolled (581, 359) with delta (0, 0)
Screenshot: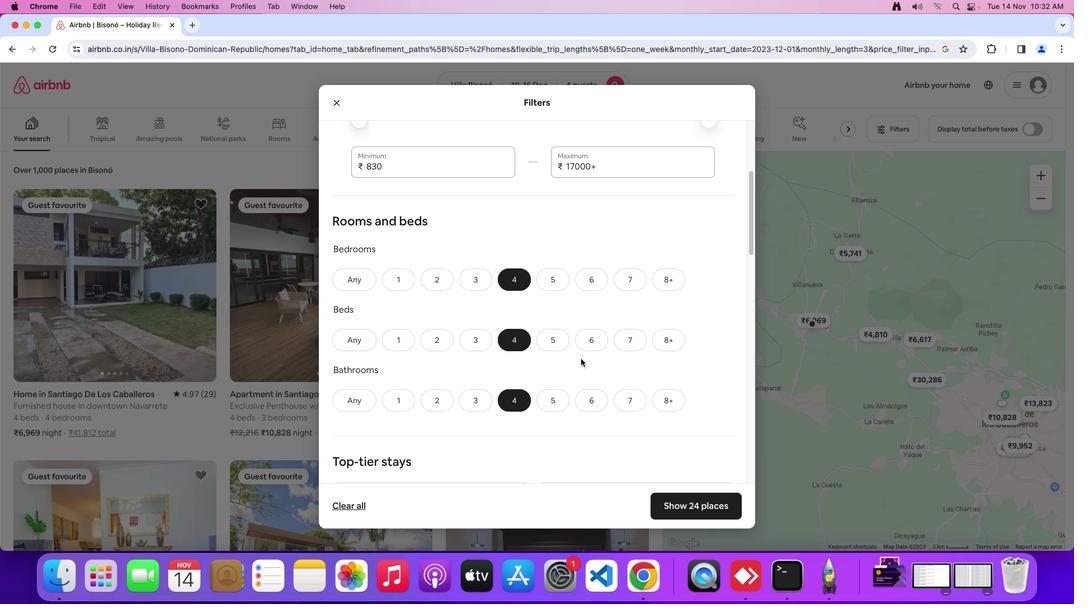 
Action: Mouse moved to (581, 358)
Screenshot: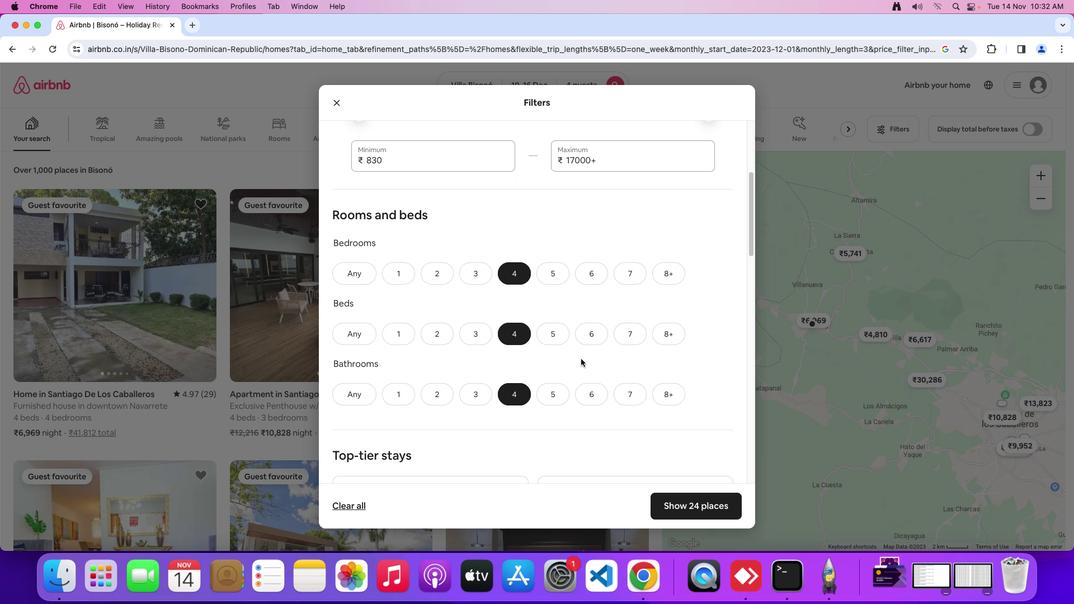
Action: Mouse scrolled (581, 358) with delta (0, 0)
Screenshot: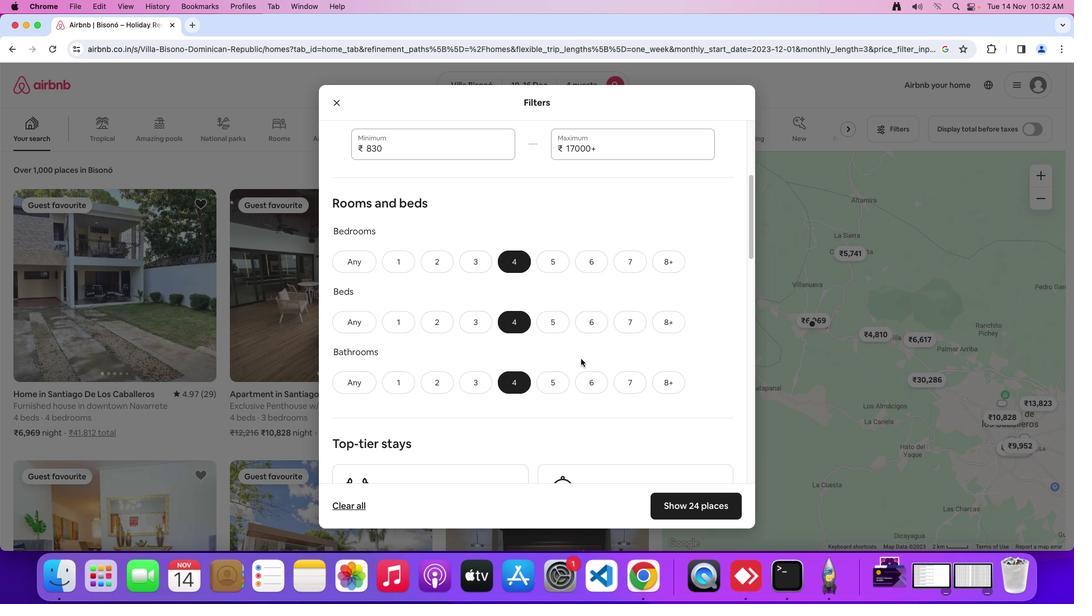 
Action: Mouse scrolled (581, 358) with delta (0, 0)
Screenshot: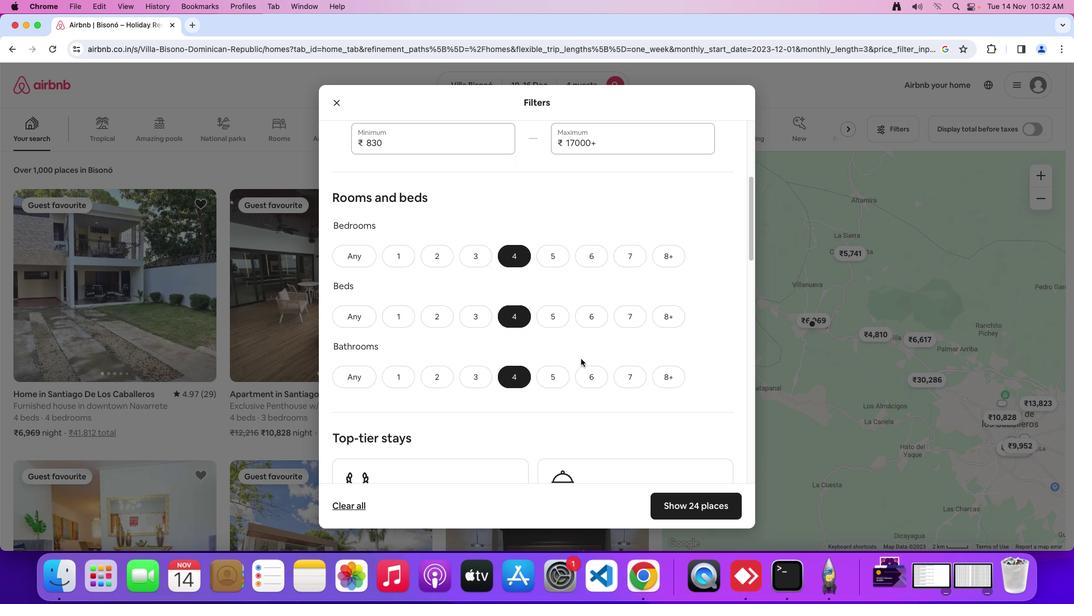 
Action: Mouse moved to (581, 358)
Screenshot: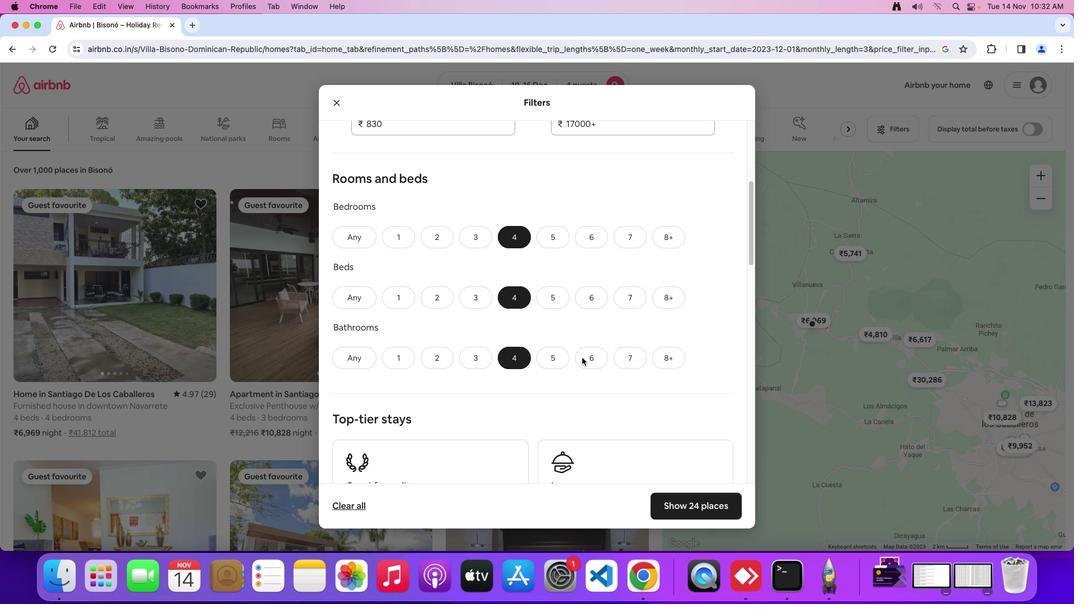 
Action: Mouse scrolled (581, 358) with delta (0, 0)
Screenshot: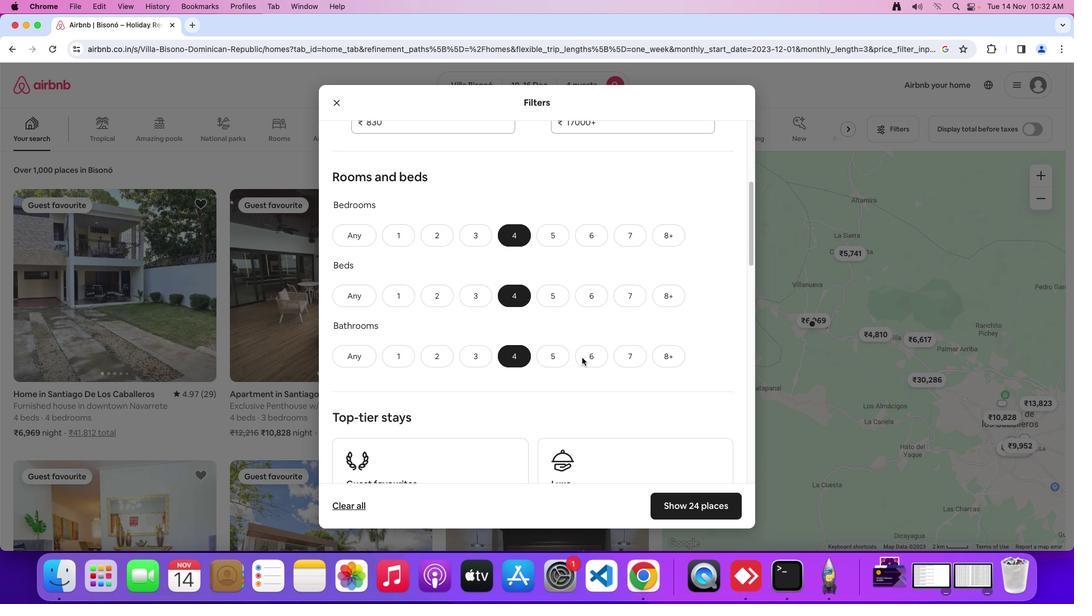 
Action: Mouse moved to (581, 357)
Screenshot: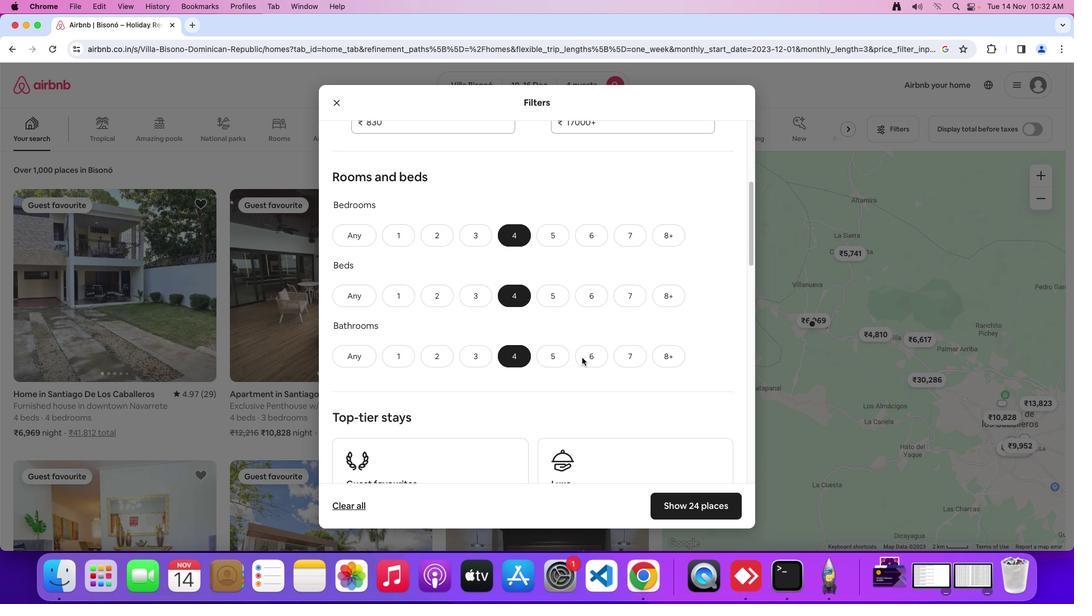 
Action: Mouse scrolled (581, 357) with delta (0, 0)
Screenshot: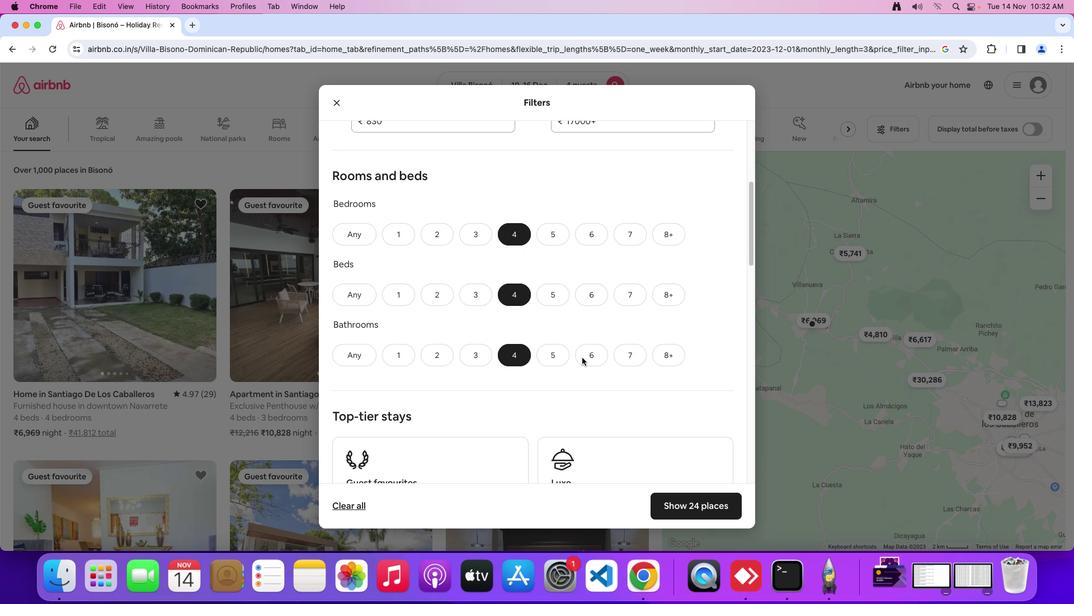 
Action: Mouse scrolled (581, 357) with delta (0, 0)
Screenshot: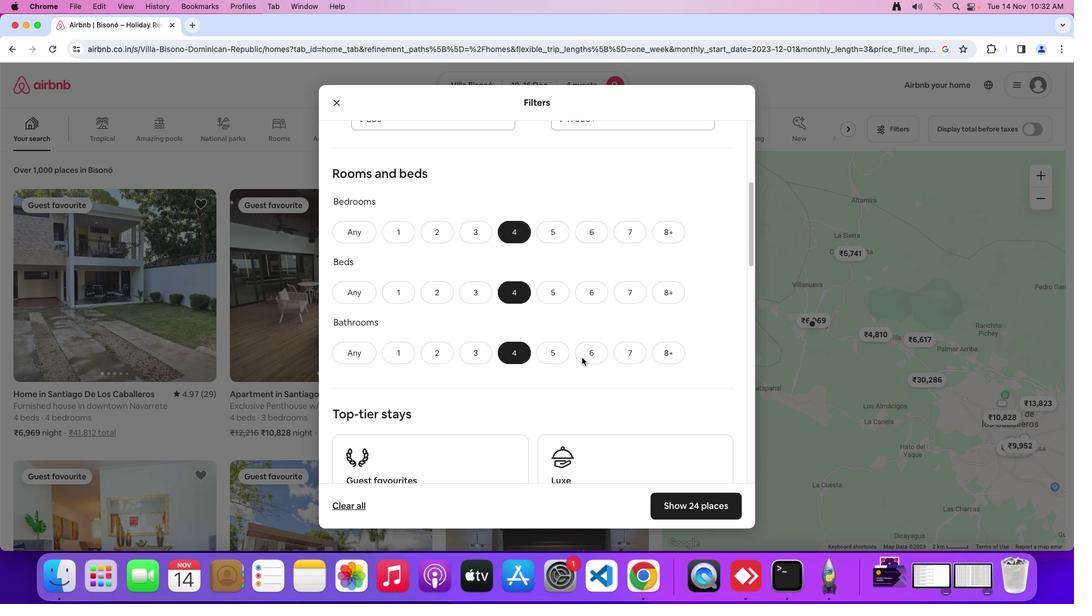 
Action: Mouse scrolled (581, 357) with delta (0, 0)
Screenshot: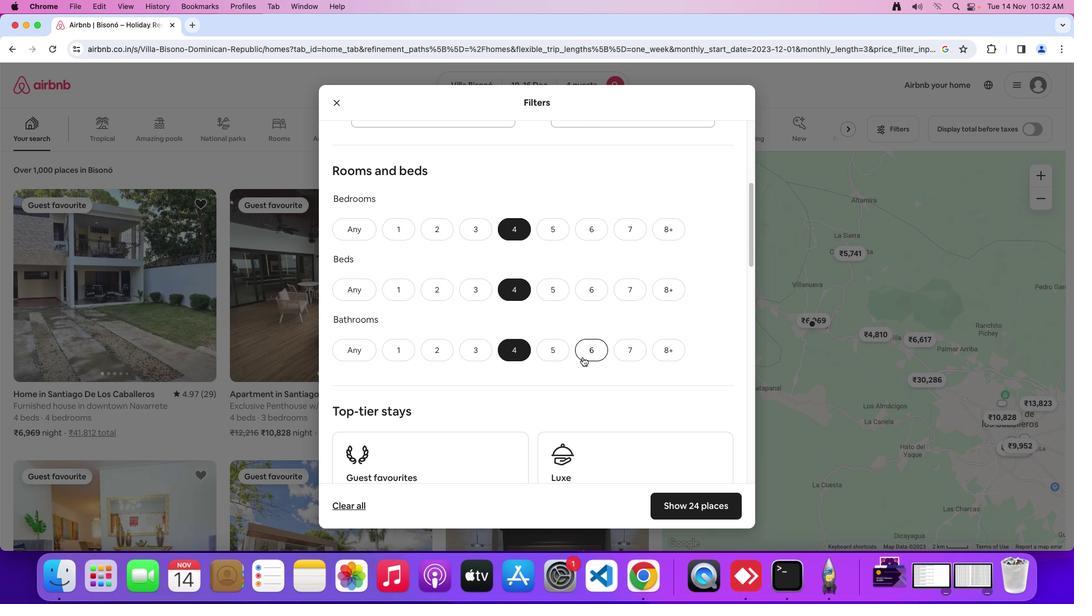 
Action: Mouse moved to (582, 357)
Screenshot: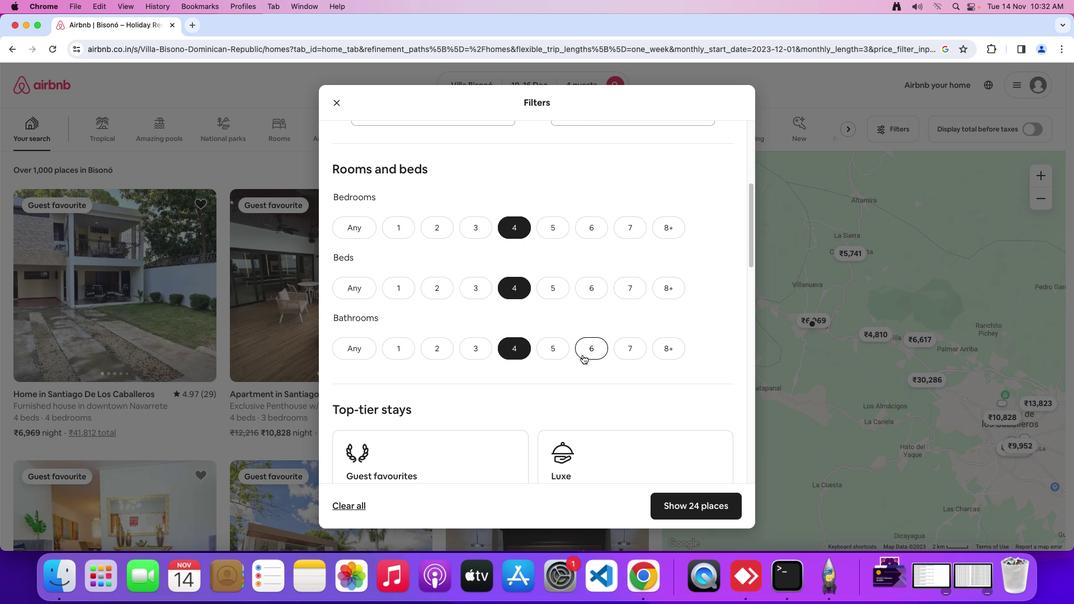 
Action: Mouse scrolled (582, 357) with delta (0, 0)
Screenshot: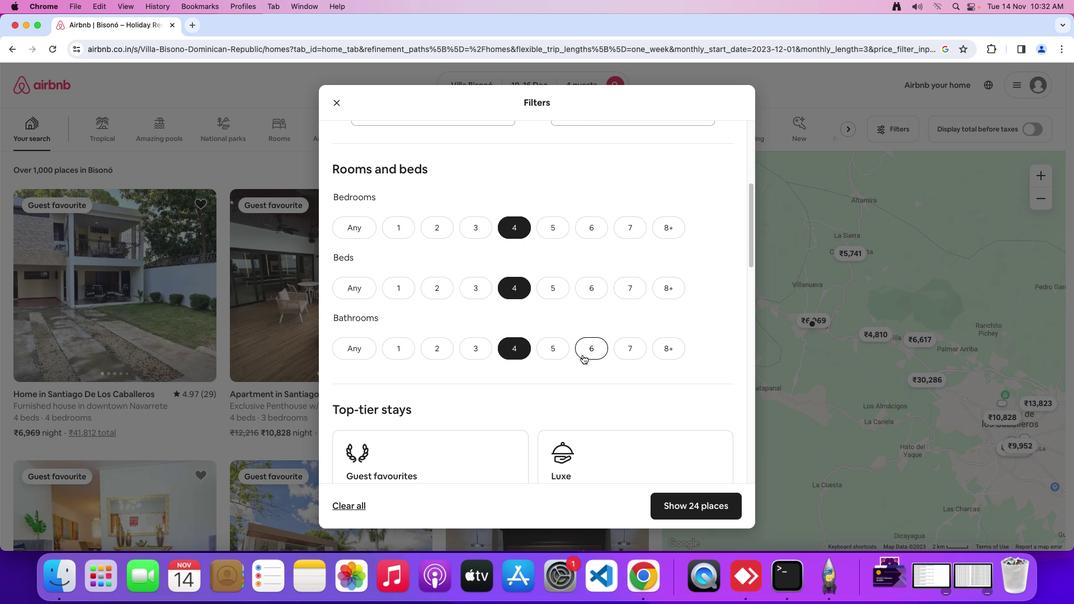 
Action: Mouse moved to (584, 346)
Screenshot: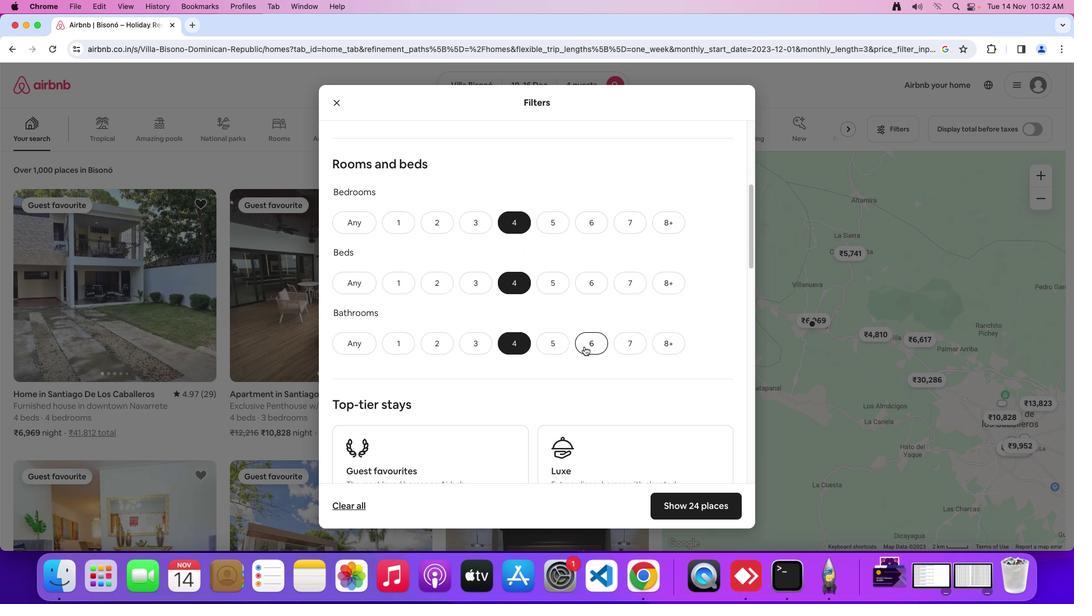 
Action: Mouse scrolled (584, 346) with delta (0, 0)
Screenshot: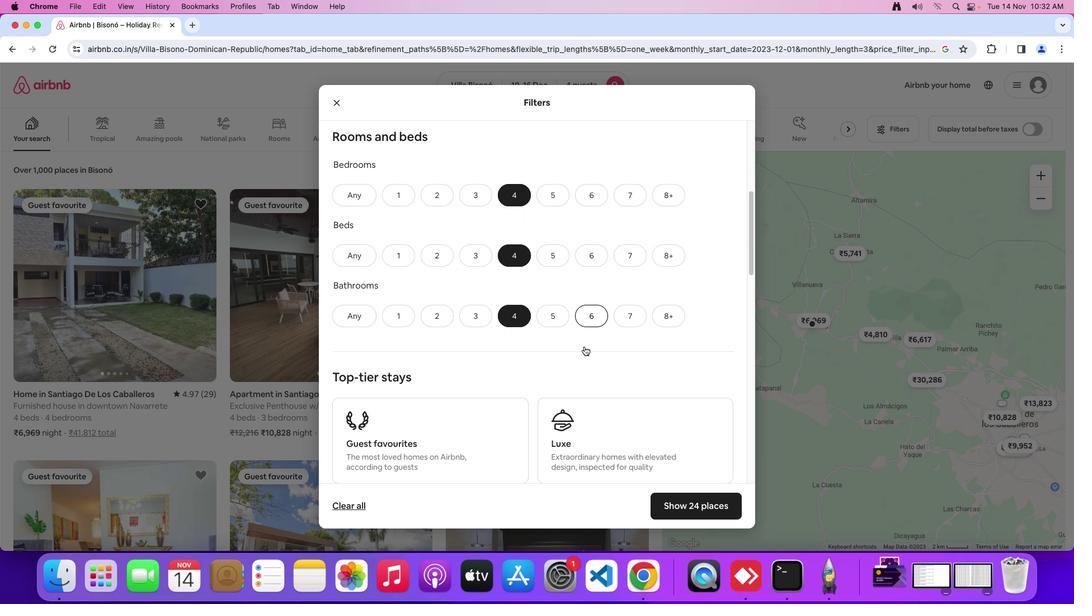 
Action: Mouse moved to (584, 346)
Screenshot: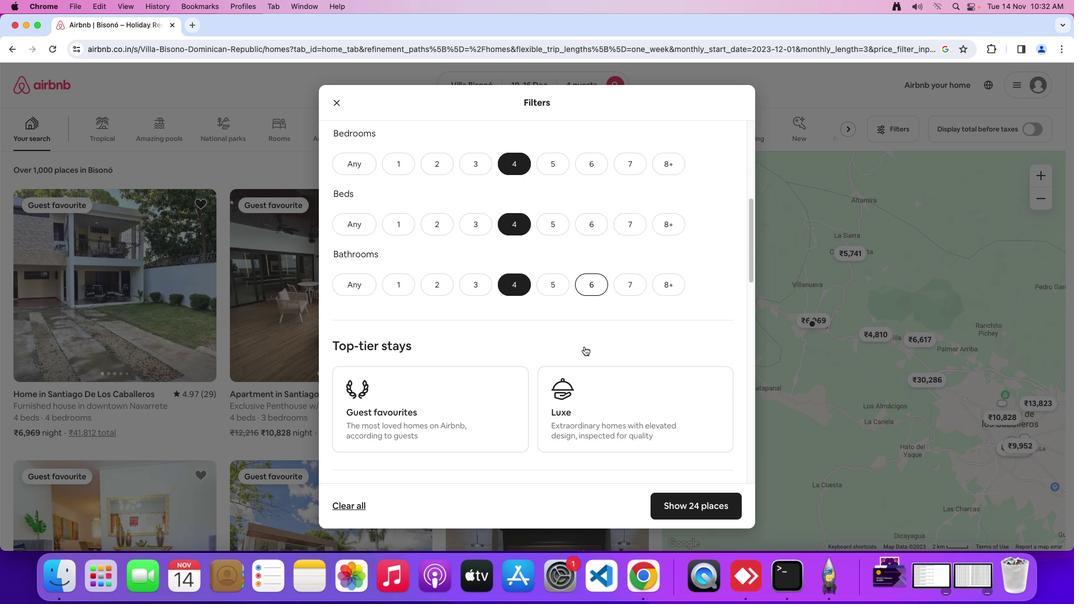 
Action: Mouse scrolled (584, 346) with delta (0, 0)
Screenshot: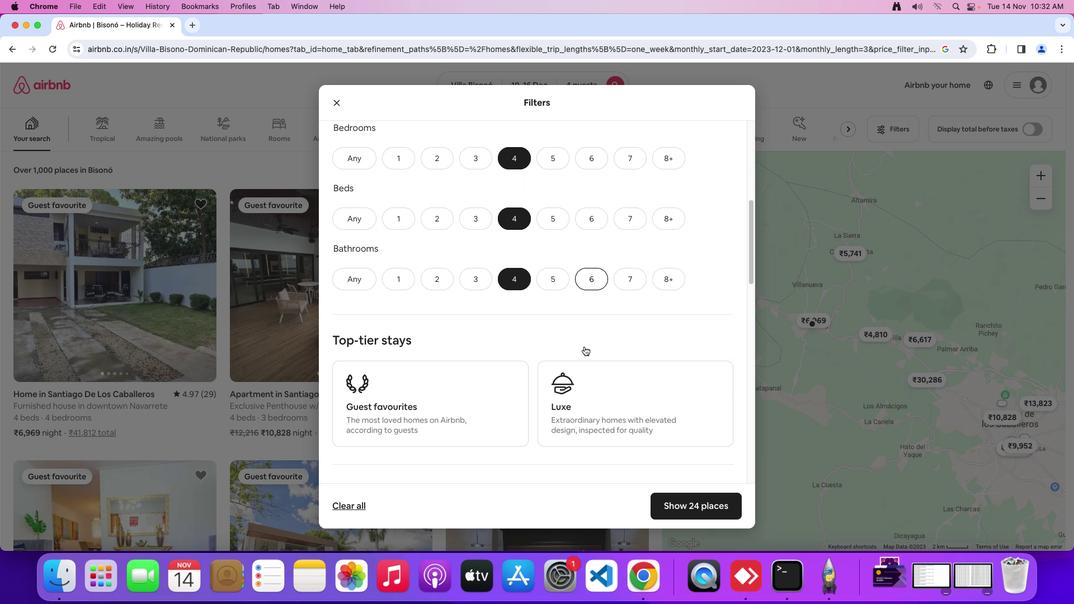 
Action: Mouse moved to (584, 346)
Screenshot: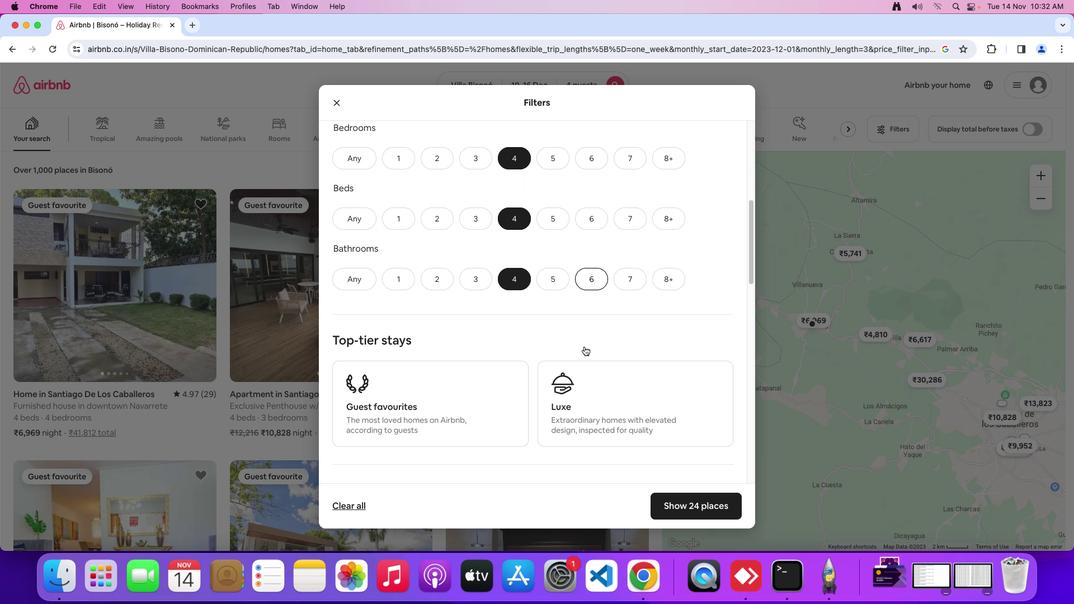
Action: Mouse scrolled (584, 346) with delta (0, -1)
Screenshot: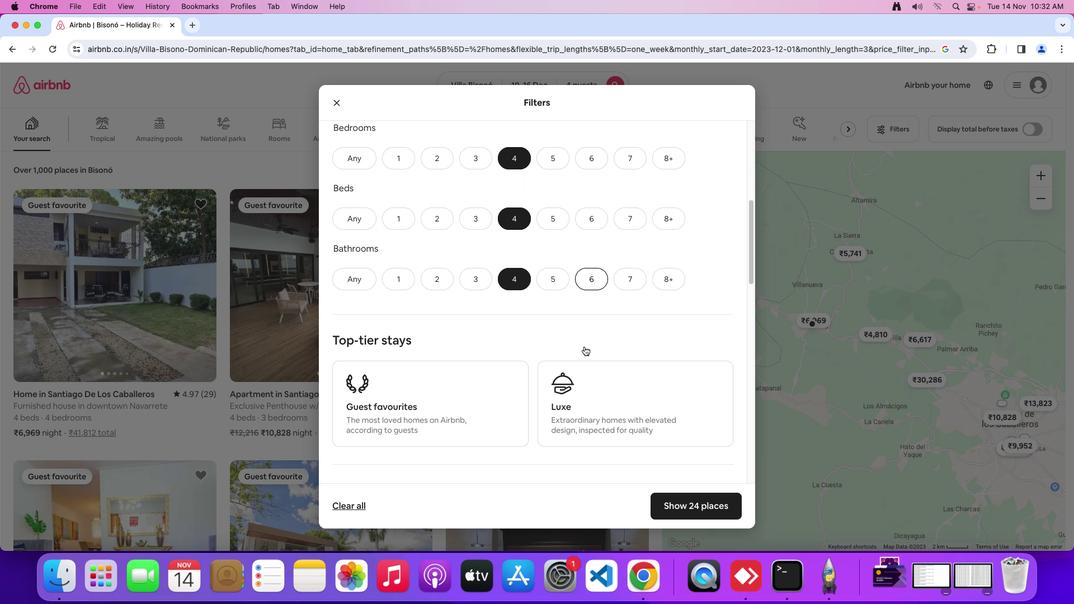 
Action: Mouse moved to (583, 346)
Screenshot: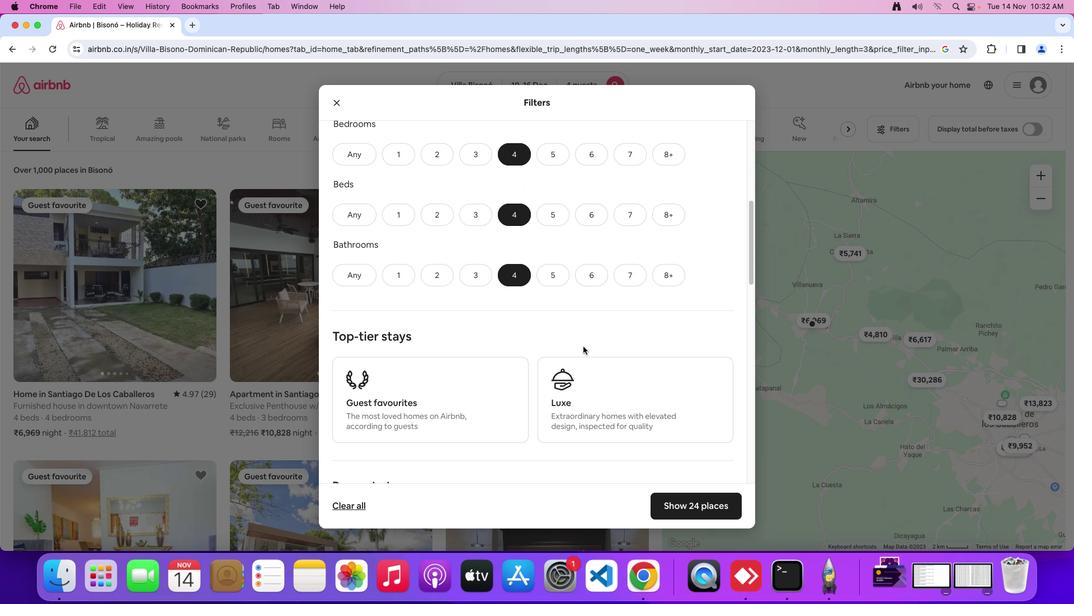 
Action: Mouse scrolled (583, 346) with delta (0, 0)
Screenshot: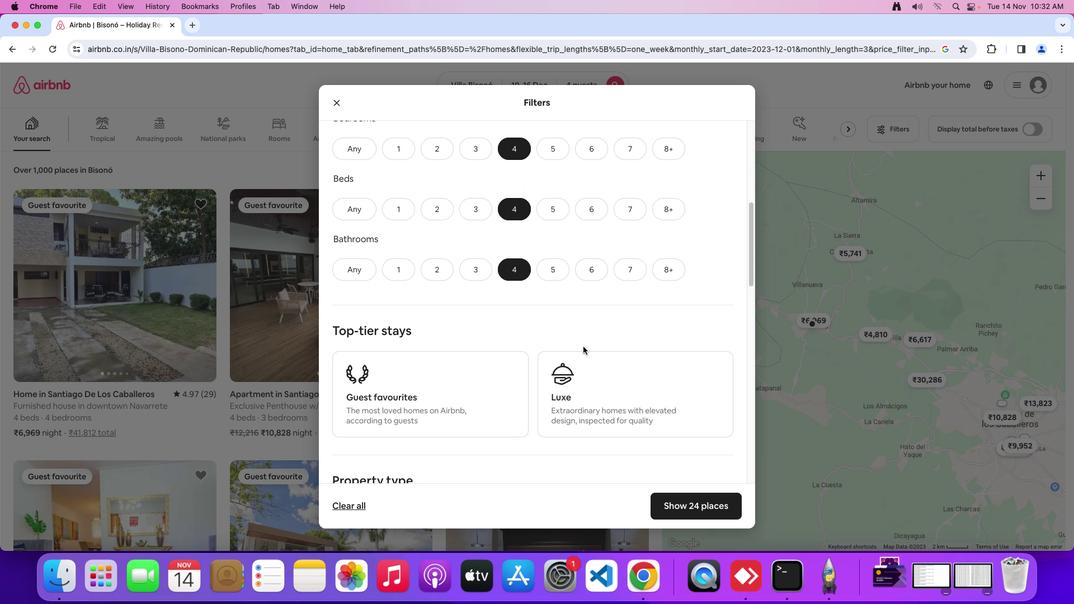 
Action: Mouse scrolled (583, 346) with delta (0, 0)
Screenshot: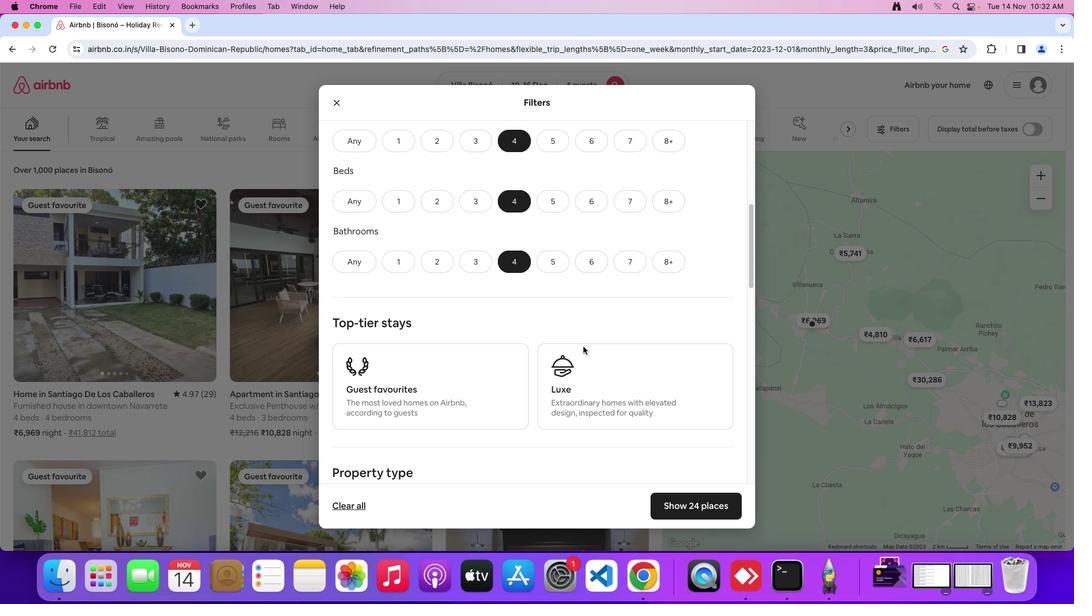 
Action: Mouse scrolled (583, 346) with delta (0, 0)
Screenshot: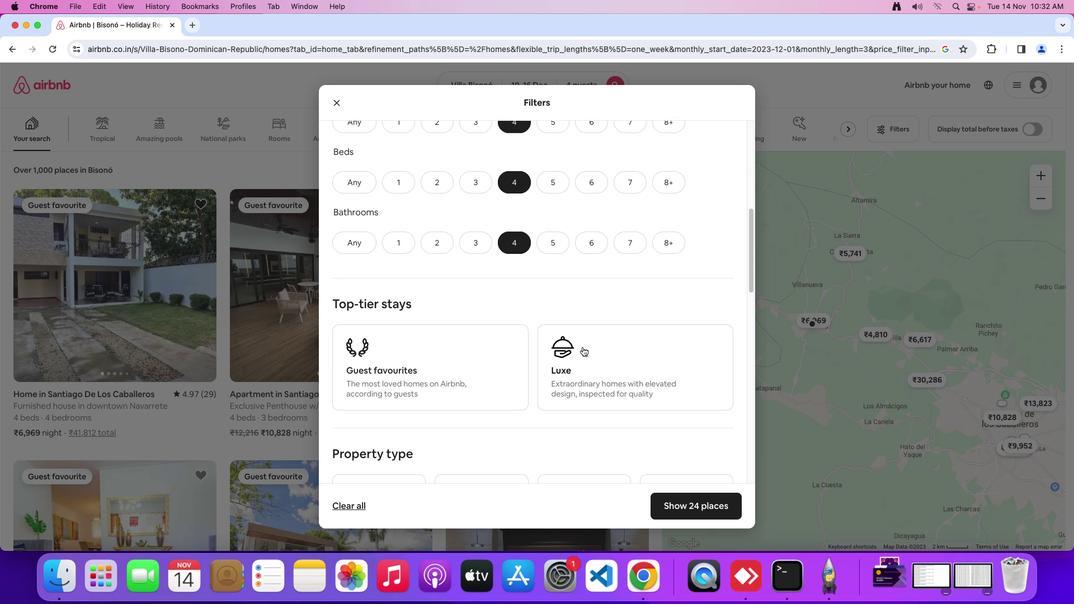 
Action: Mouse moved to (577, 354)
Screenshot: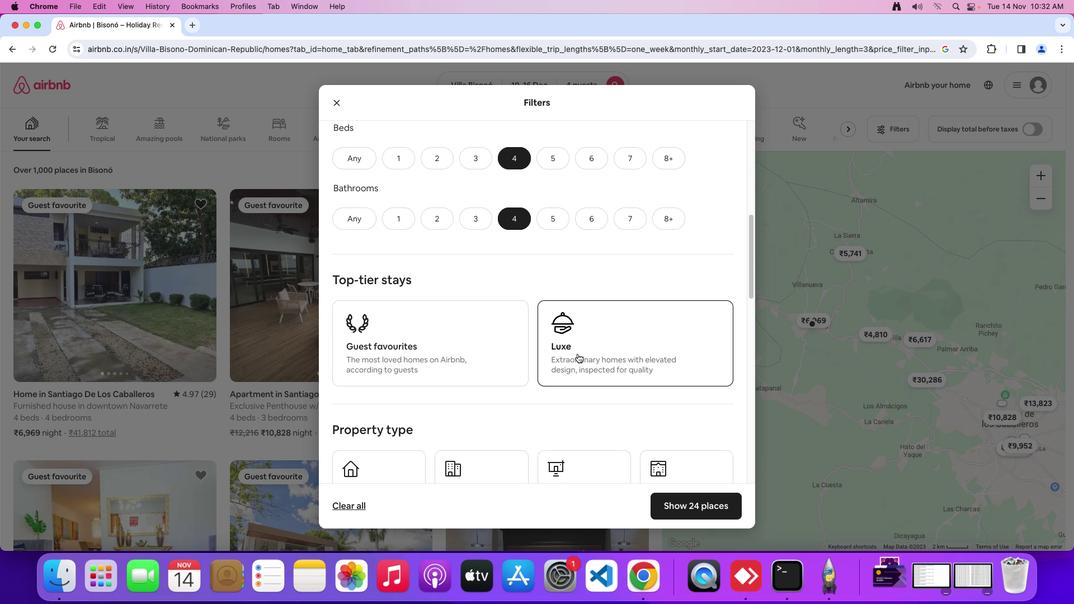 
Action: Mouse scrolled (577, 354) with delta (0, 0)
Screenshot: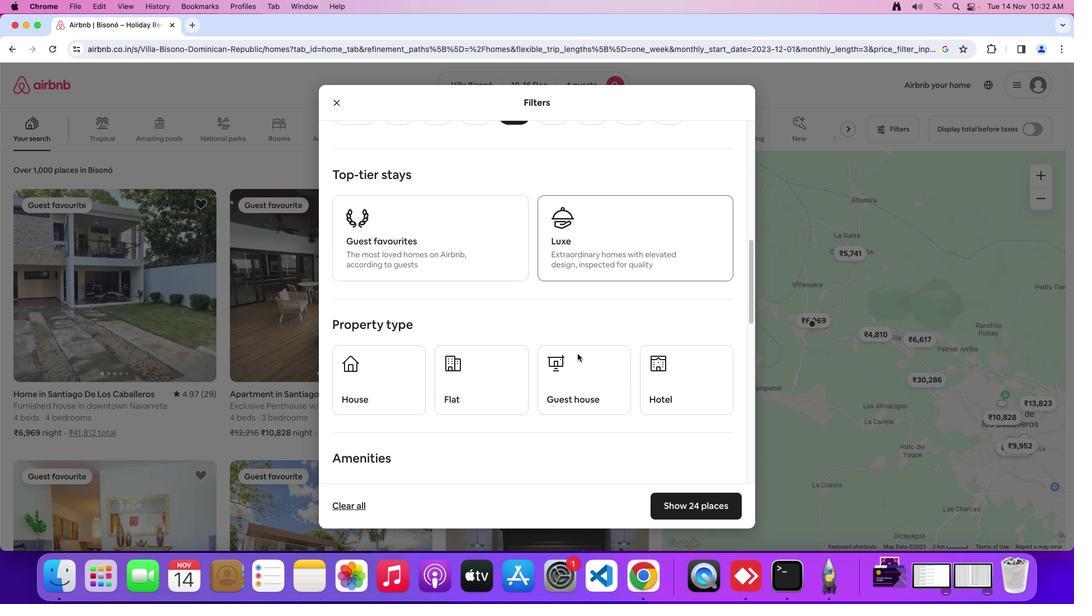 
Action: Mouse scrolled (577, 354) with delta (0, 0)
Screenshot: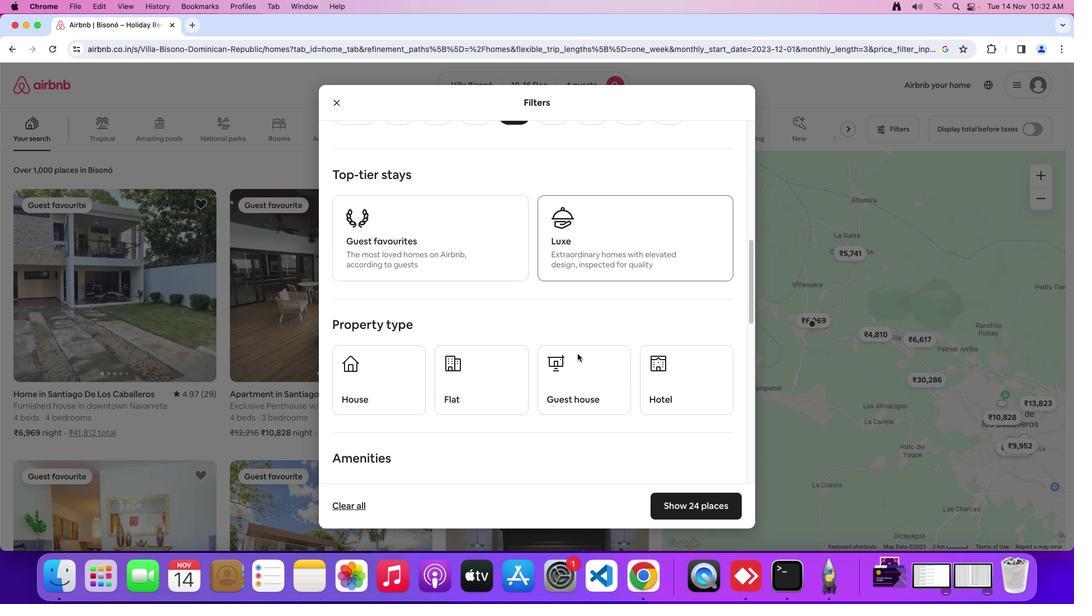 
Action: Mouse moved to (577, 354)
Screenshot: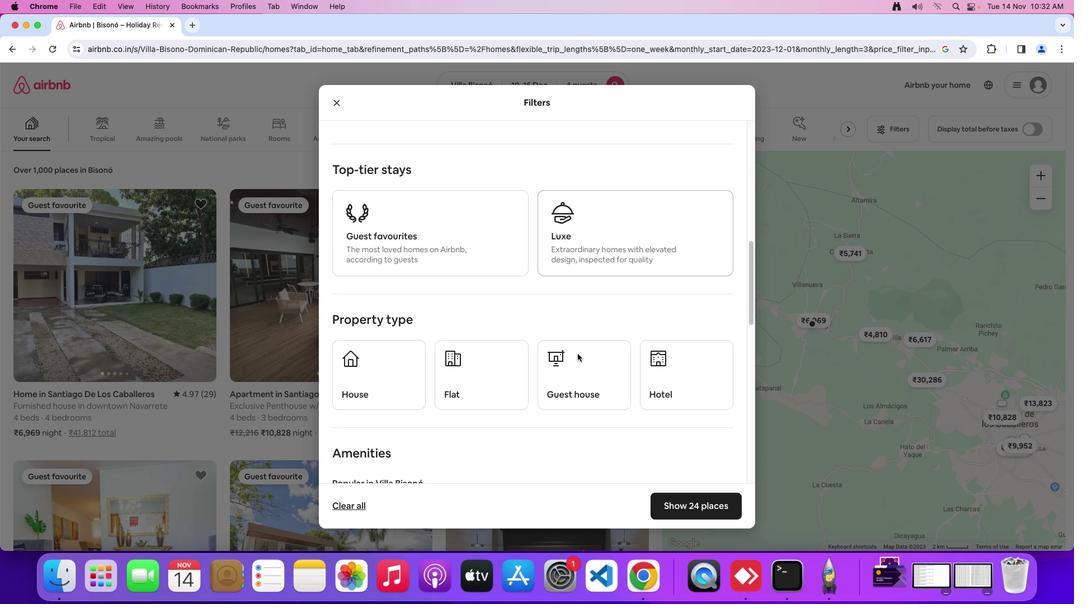 
Action: Mouse scrolled (577, 354) with delta (0, -2)
Screenshot: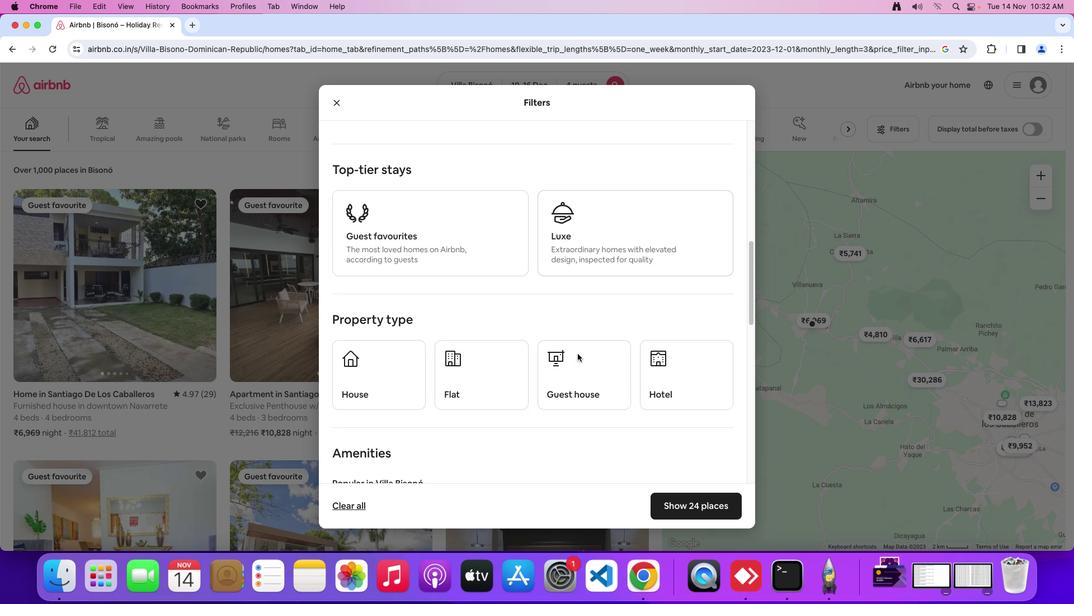 
Action: Mouse moved to (469, 382)
Screenshot: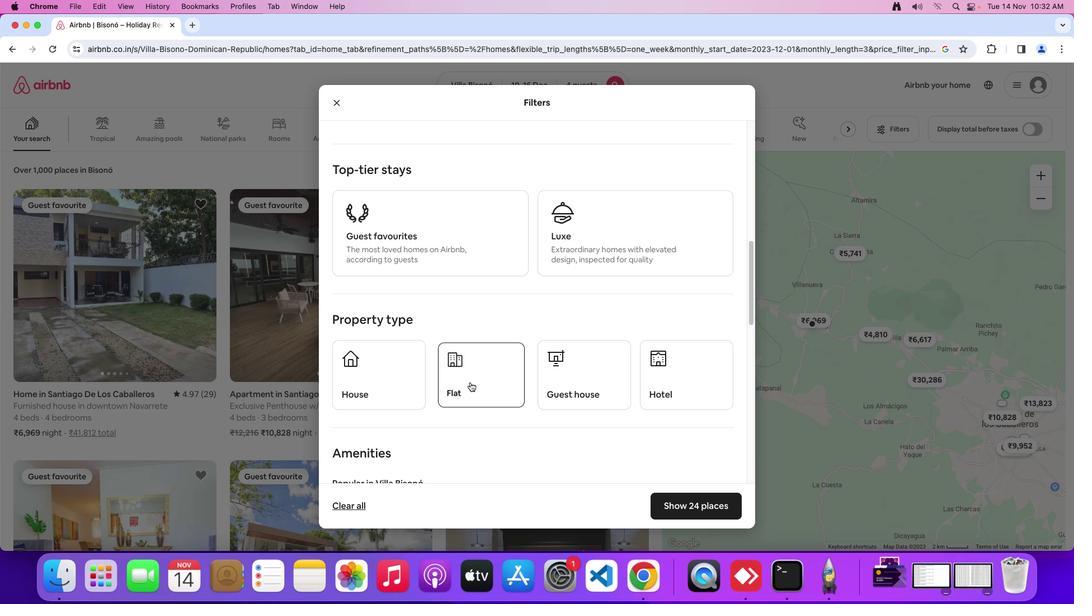 
Action: Mouse pressed left at (469, 382)
Screenshot: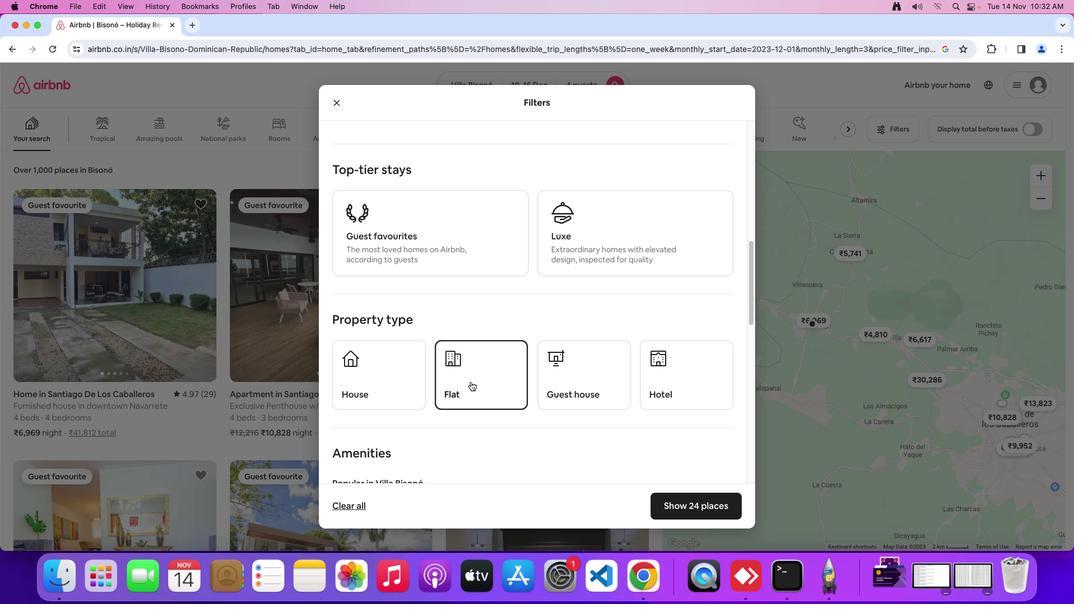
Action: Mouse moved to (561, 345)
Screenshot: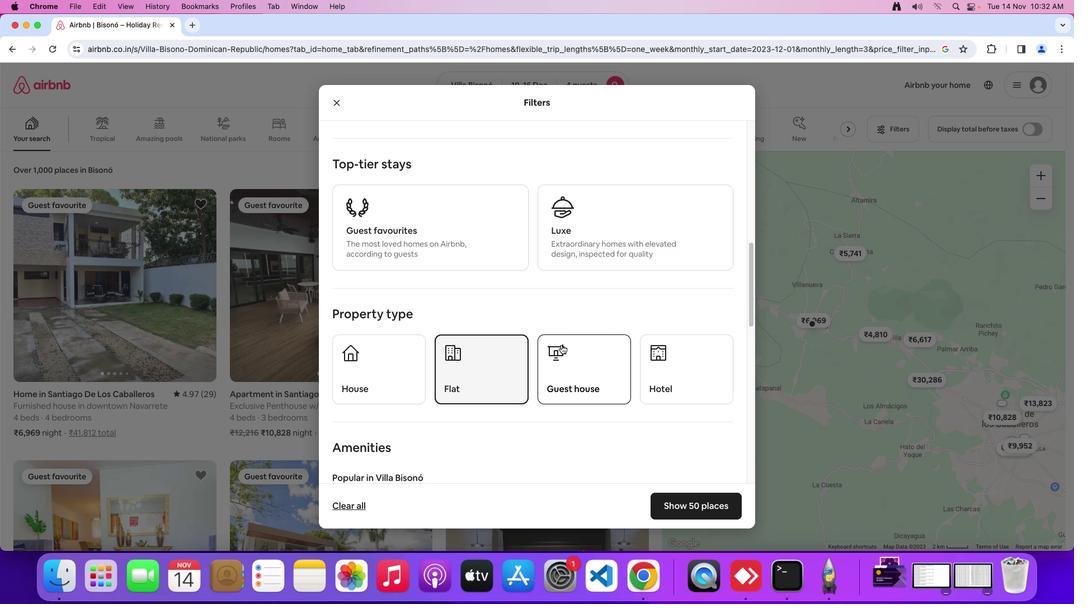 
Action: Mouse scrolled (561, 345) with delta (0, 0)
Screenshot: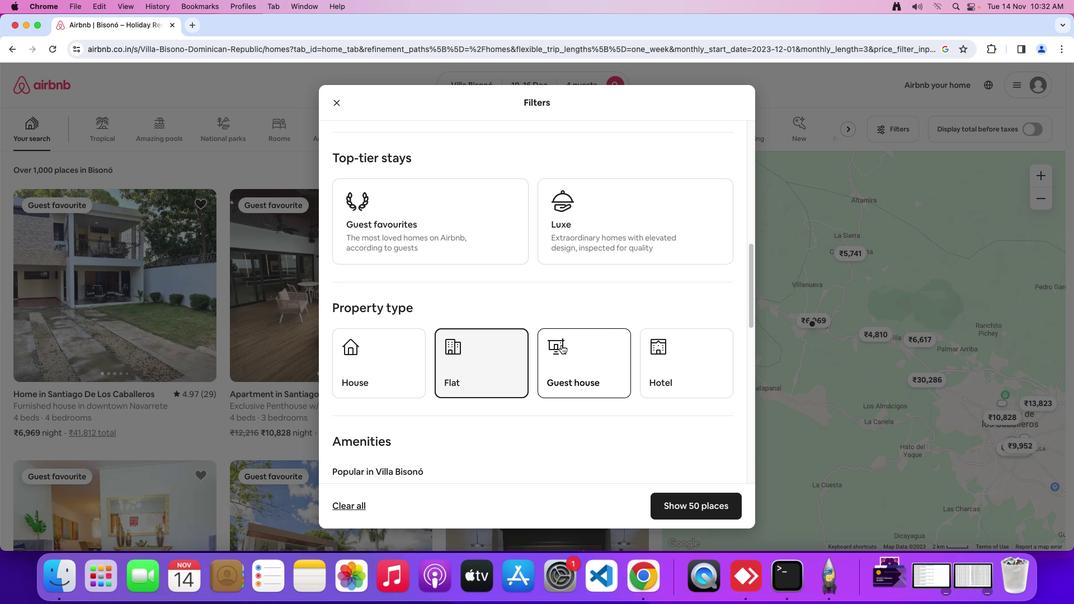 
Action: Mouse moved to (561, 345)
Screenshot: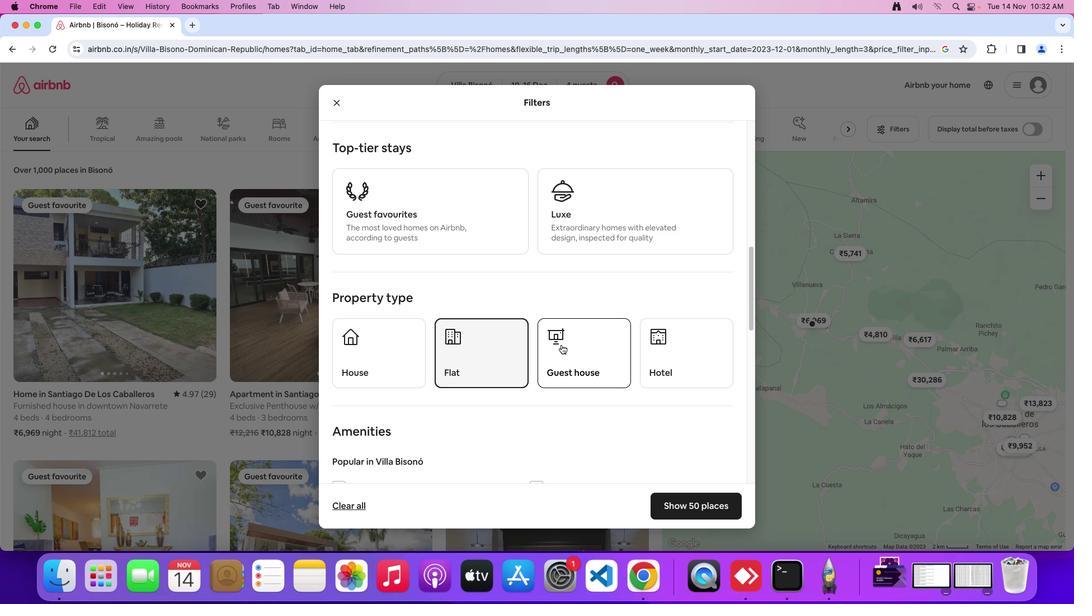 
Action: Mouse scrolled (561, 345) with delta (0, 0)
Screenshot: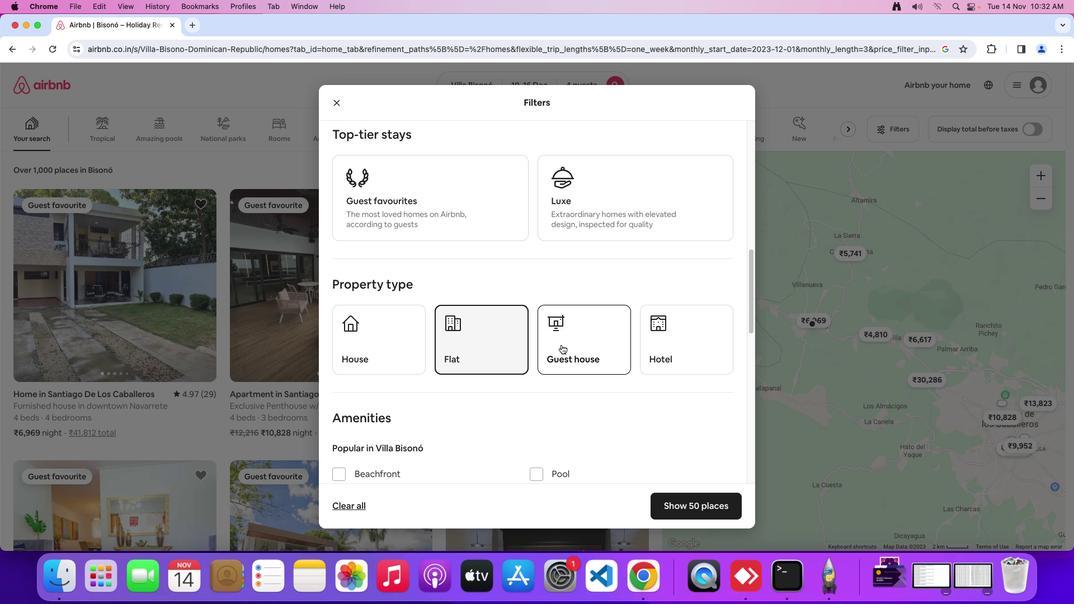 
Action: Mouse scrolled (561, 345) with delta (0, 0)
Screenshot: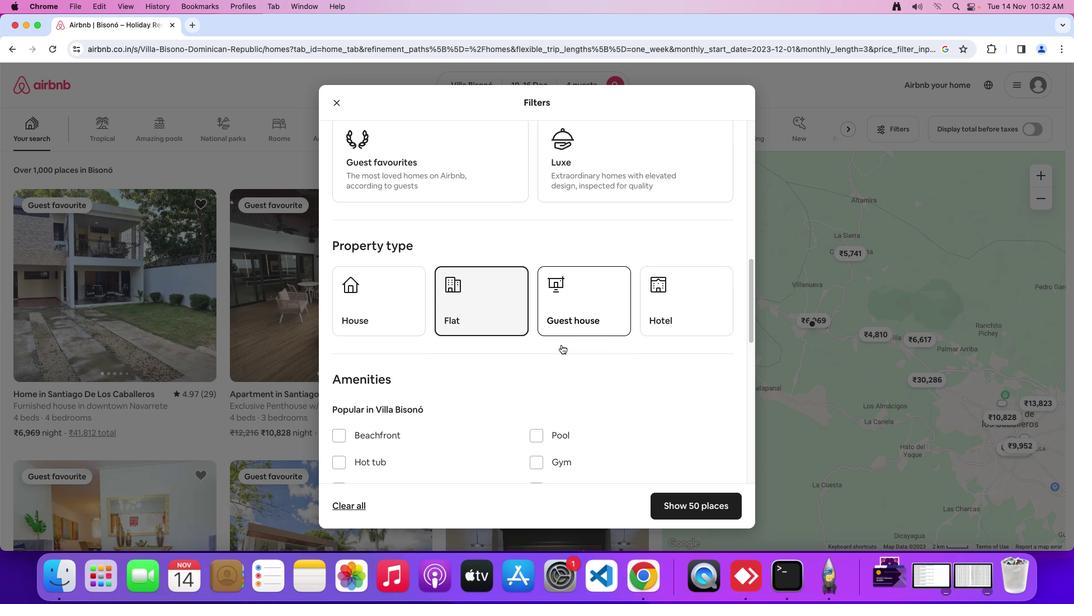 
Action: Mouse scrolled (561, 345) with delta (0, 0)
Screenshot: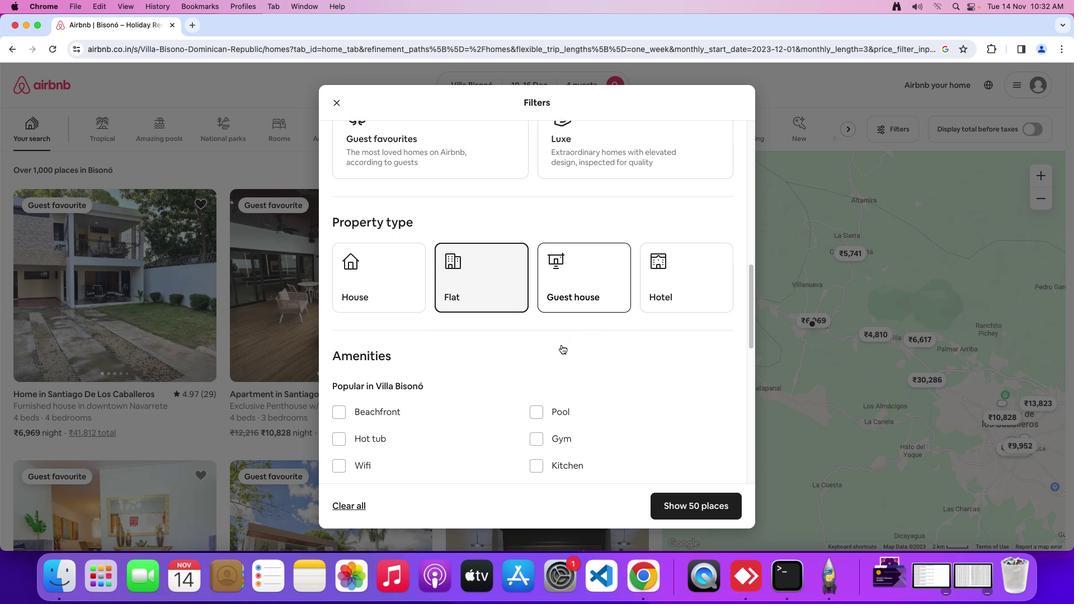 
Action: Mouse scrolled (561, 345) with delta (0, 0)
Screenshot: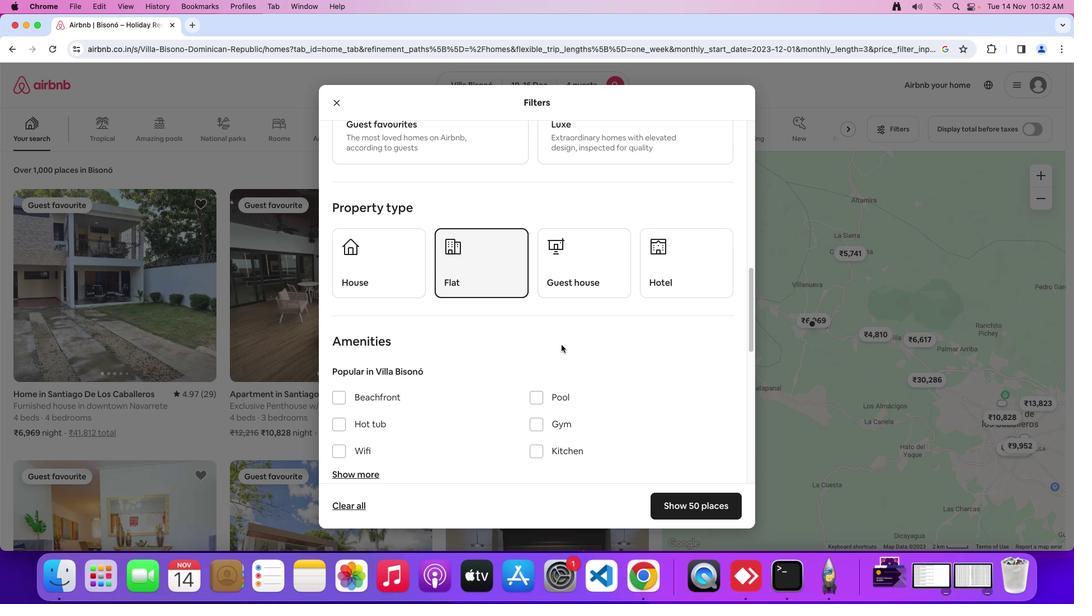 
Action: Mouse scrolled (561, 345) with delta (0, 0)
Screenshot: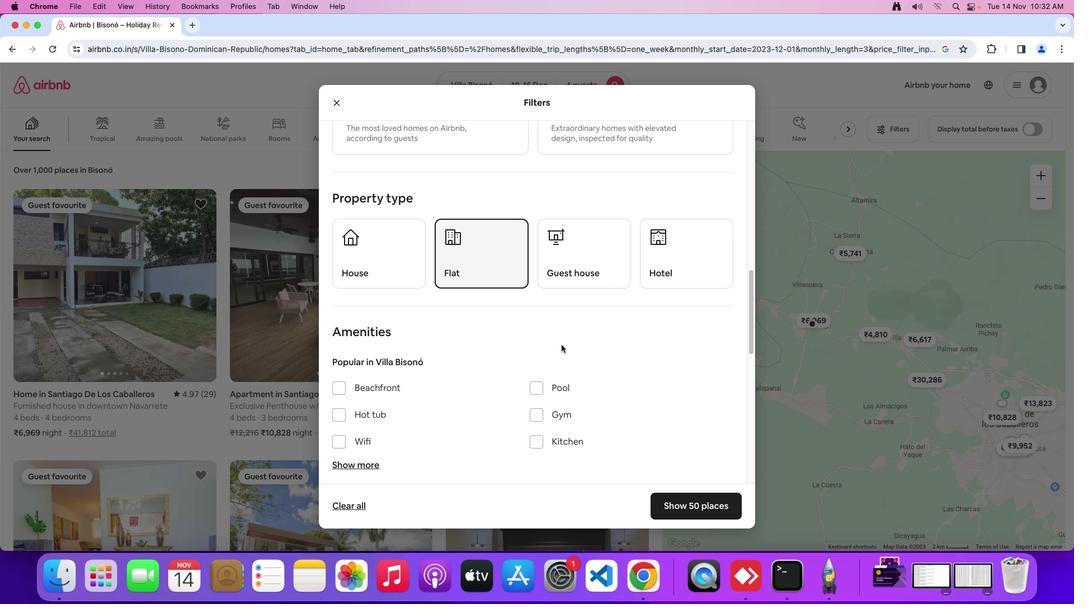 
Action: Mouse scrolled (561, 345) with delta (0, 0)
Screenshot: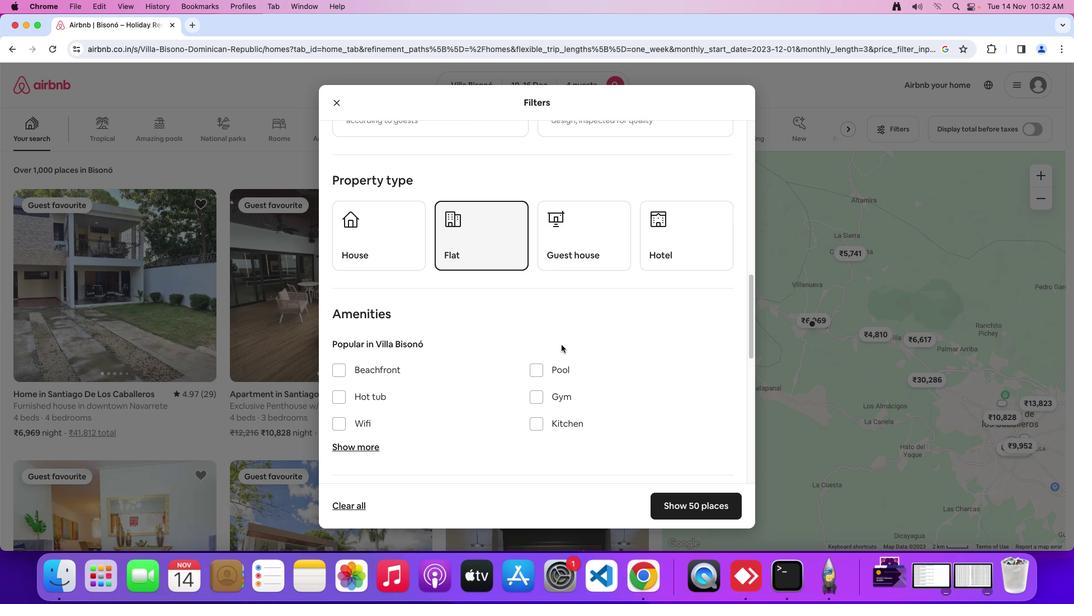 
Action: Mouse scrolled (561, 345) with delta (0, 0)
Screenshot: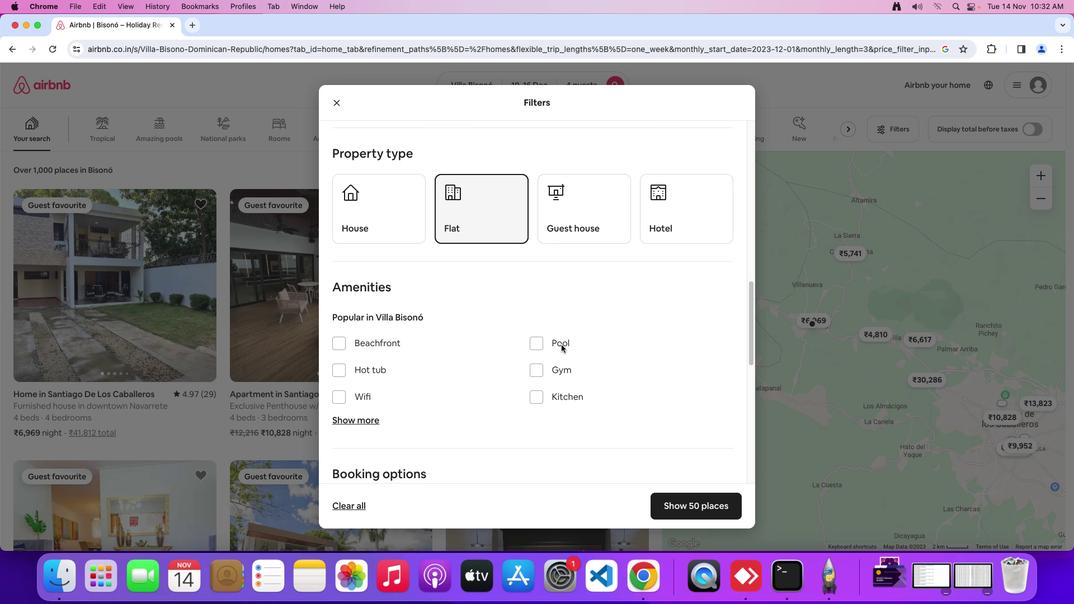 
Action: Mouse scrolled (561, 345) with delta (0, 0)
Screenshot: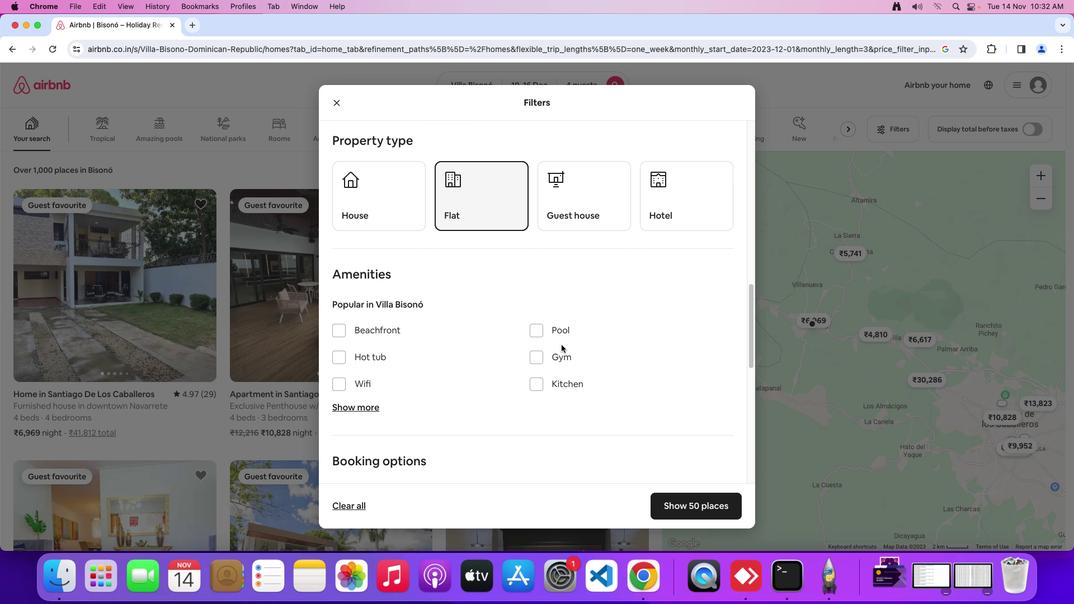 
Action: Mouse scrolled (561, 345) with delta (0, 0)
Screenshot: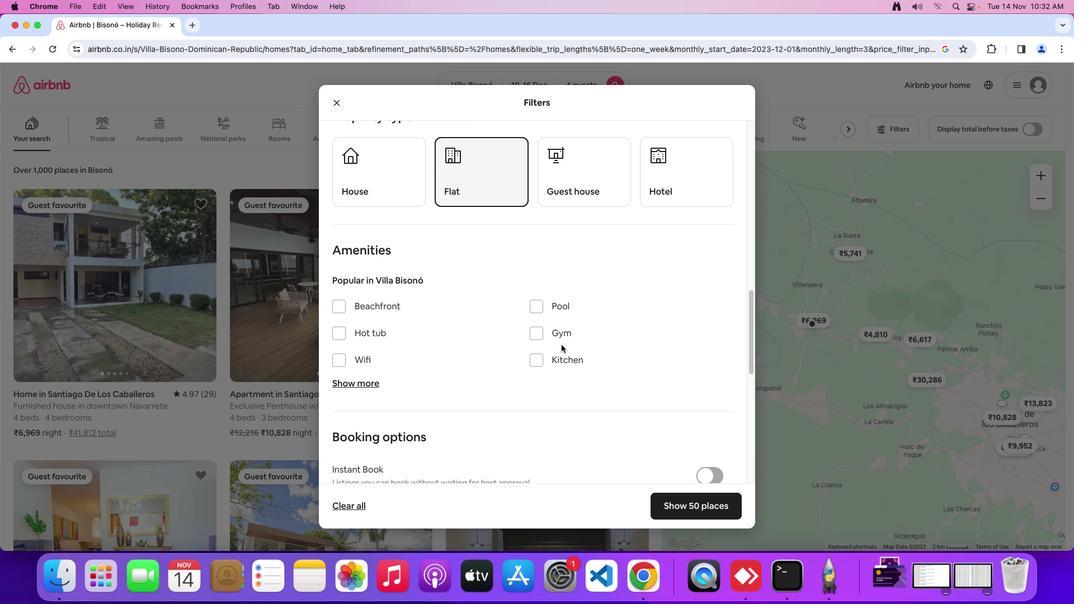 
Action: Mouse moved to (560, 345)
Screenshot: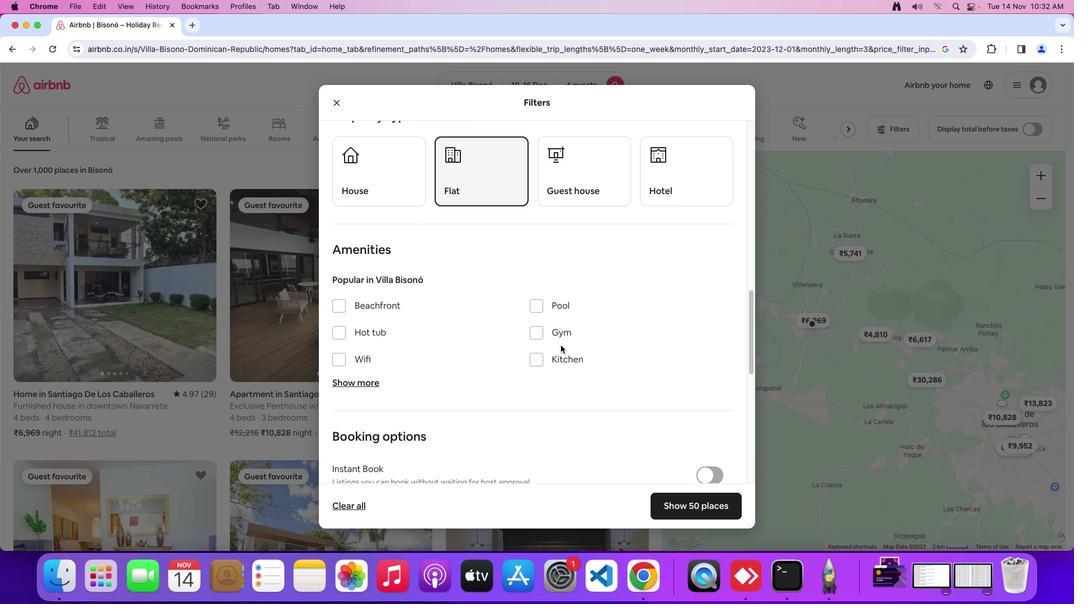 
Action: Mouse scrolled (560, 345) with delta (0, 0)
Screenshot: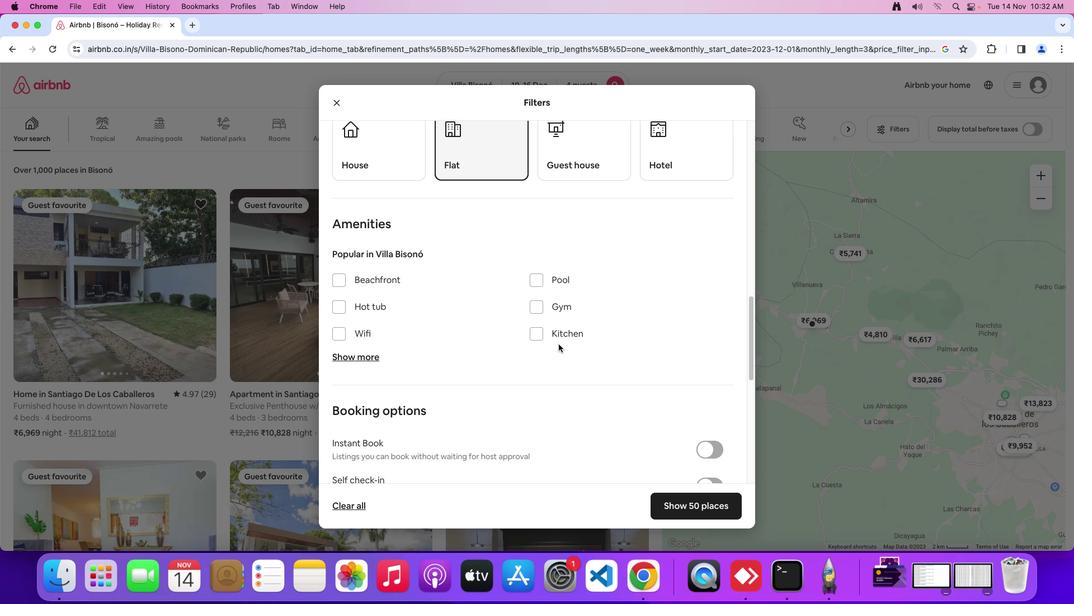 
Action: Mouse scrolled (560, 345) with delta (0, 0)
Screenshot: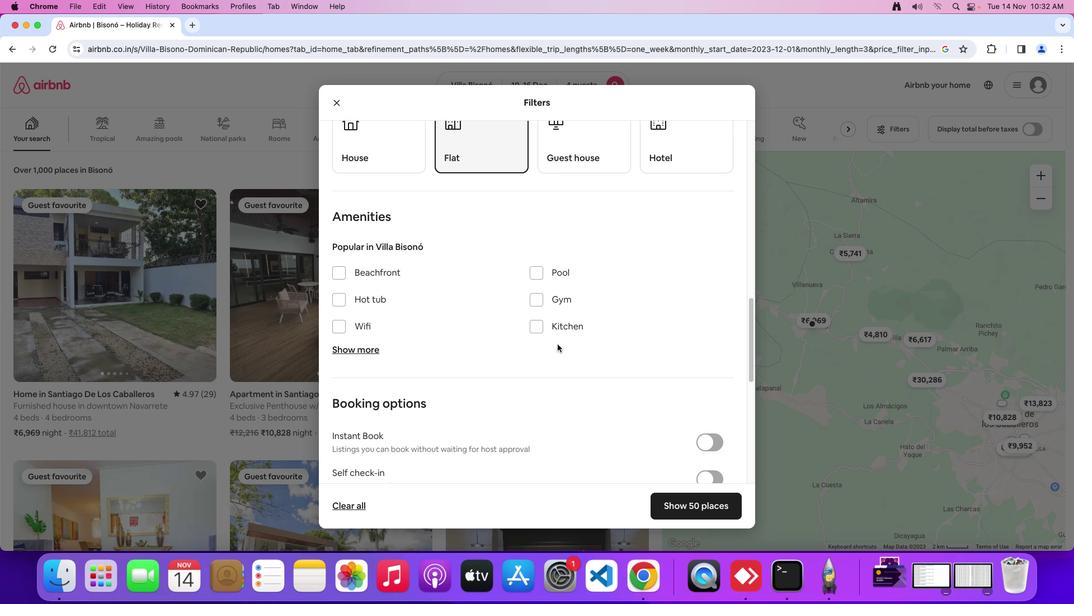 
Action: Mouse moved to (560, 344)
Screenshot: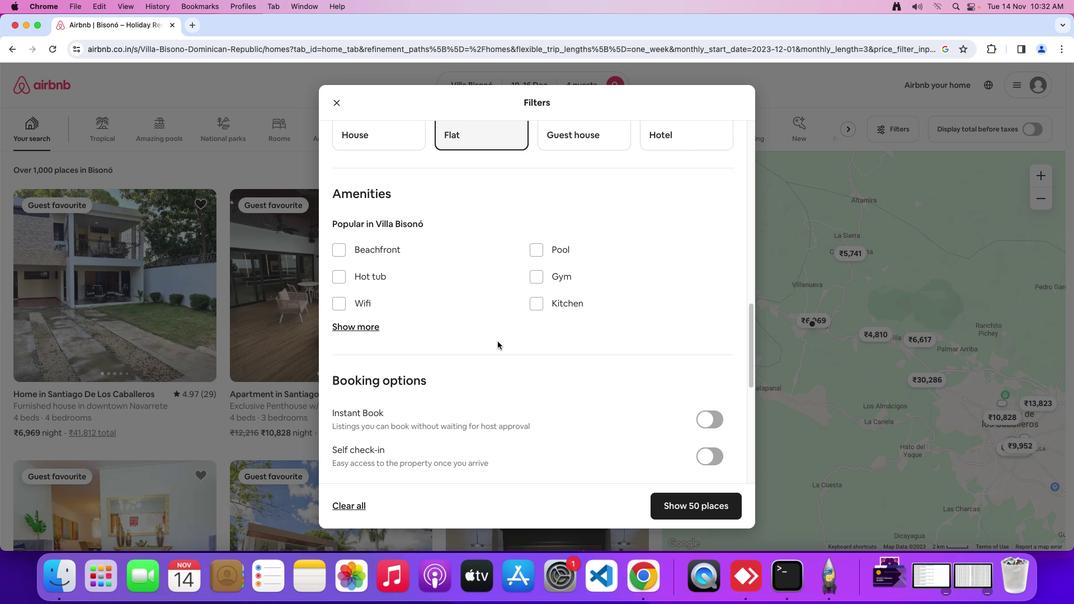 
Action: Mouse scrolled (560, 344) with delta (0, 0)
Screenshot: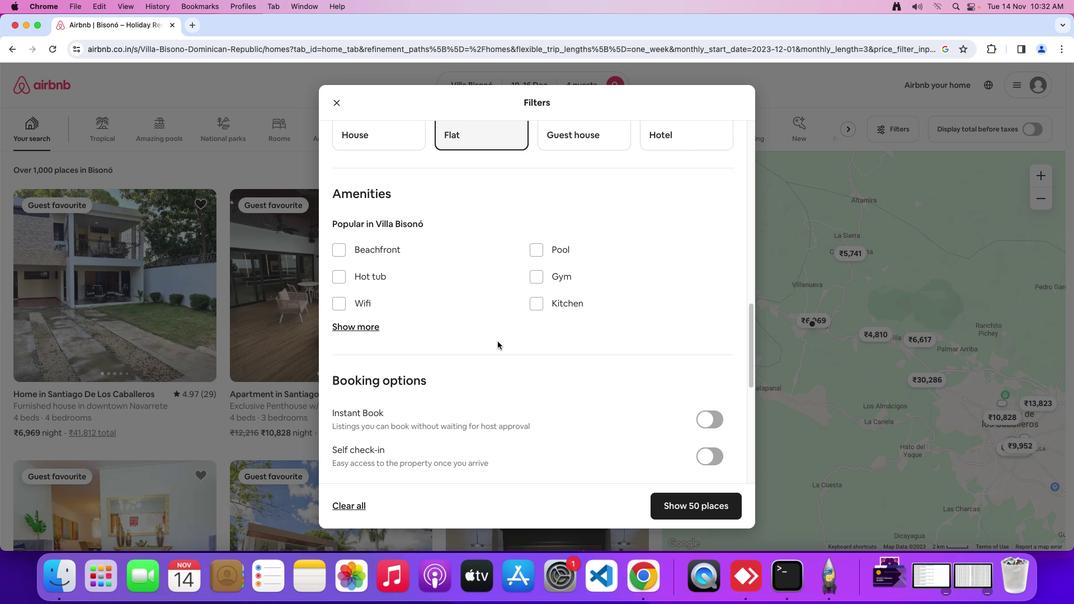
Action: Mouse moved to (349, 302)
Screenshot: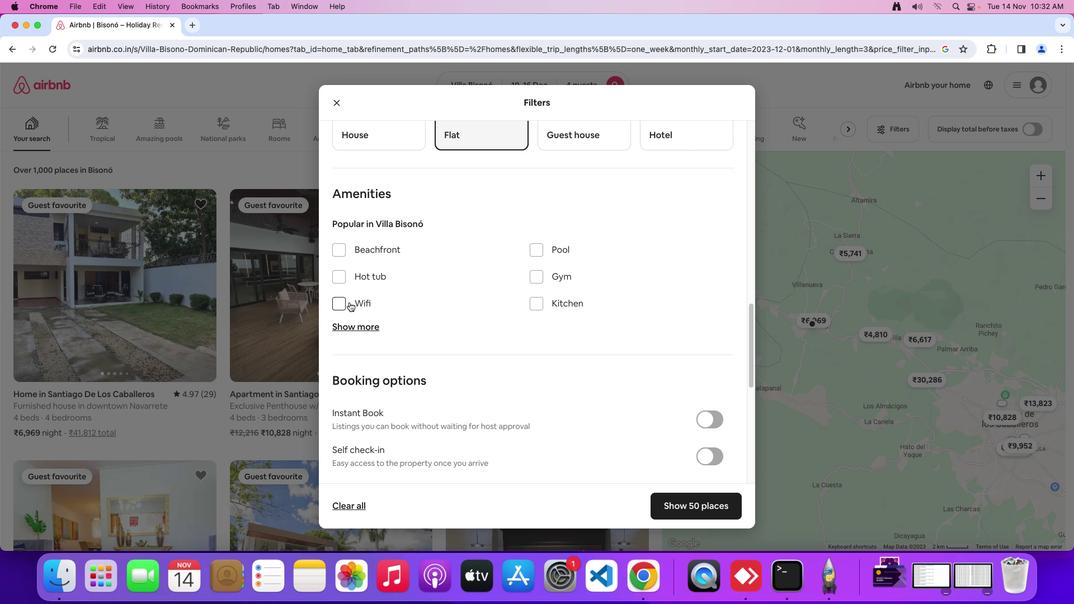 
Action: Mouse pressed left at (349, 302)
Screenshot: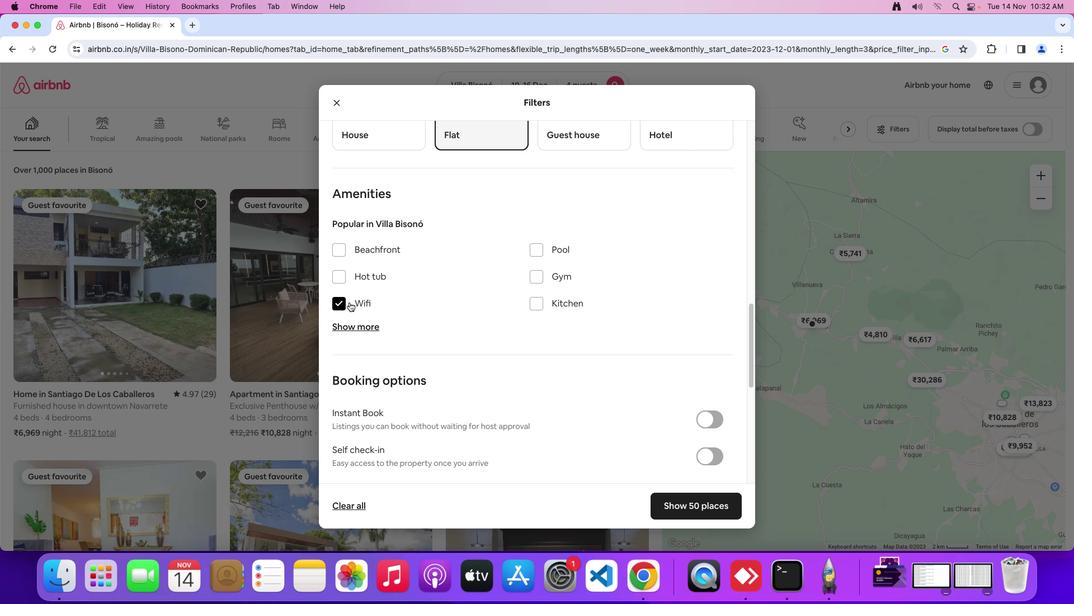 
Action: Mouse moved to (504, 317)
Screenshot: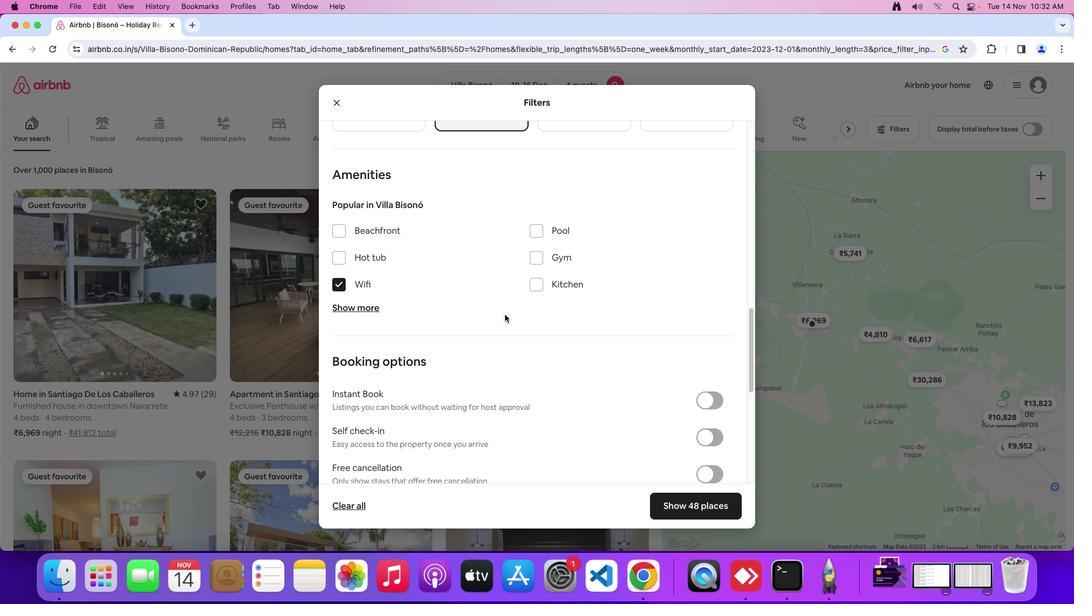 
Action: Mouse scrolled (504, 317) with delta (0, 0)
Screenshot: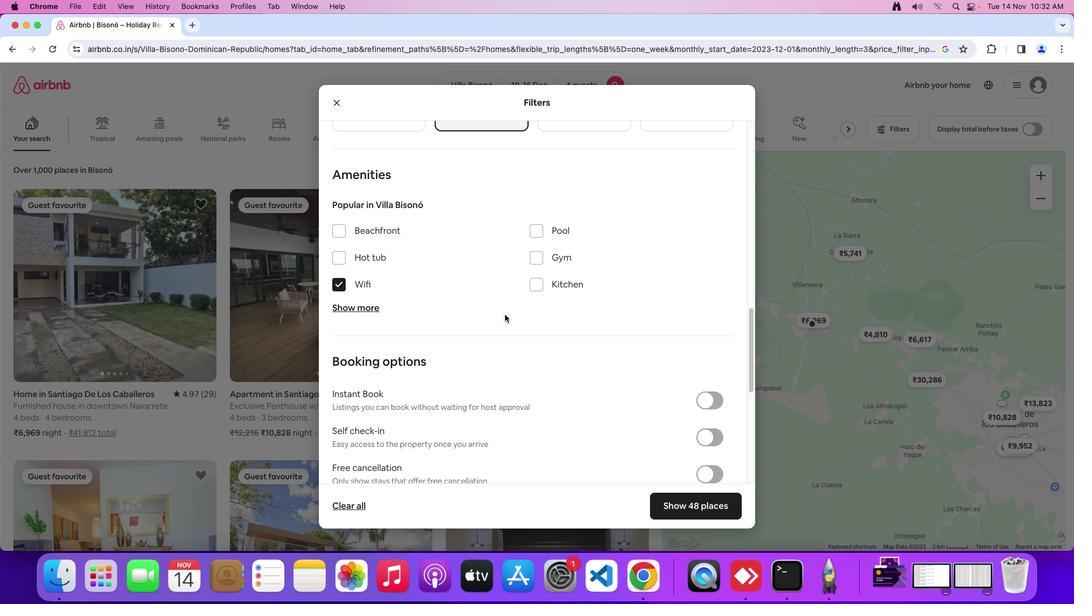 
Action: Mouse moved to (505, 316)
Screenshot: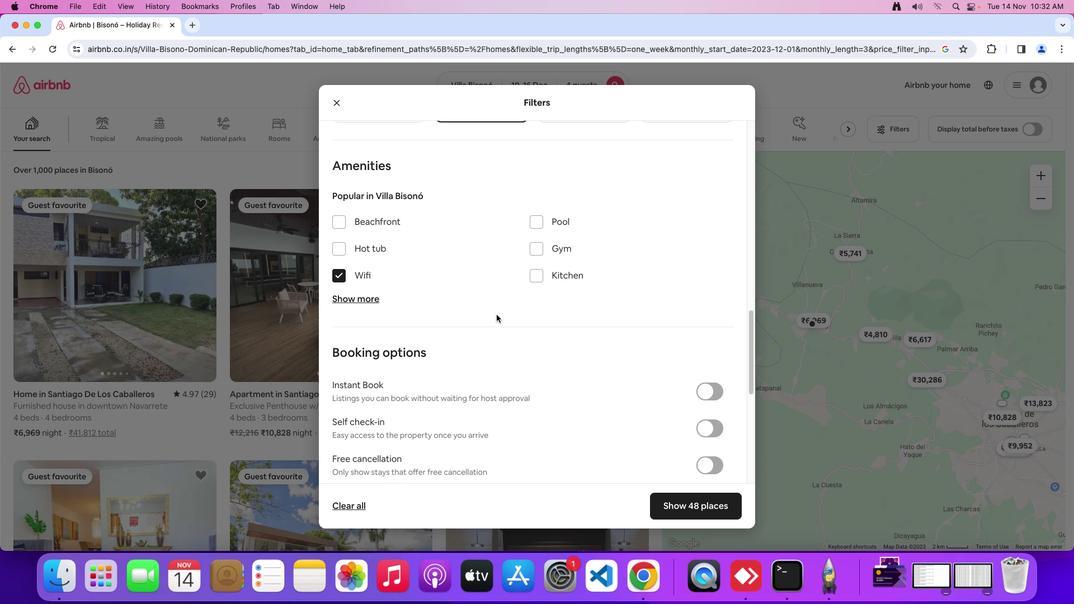 
Action: Mouse scrolled (505, 316) with delta (0, 0)
Screenshot: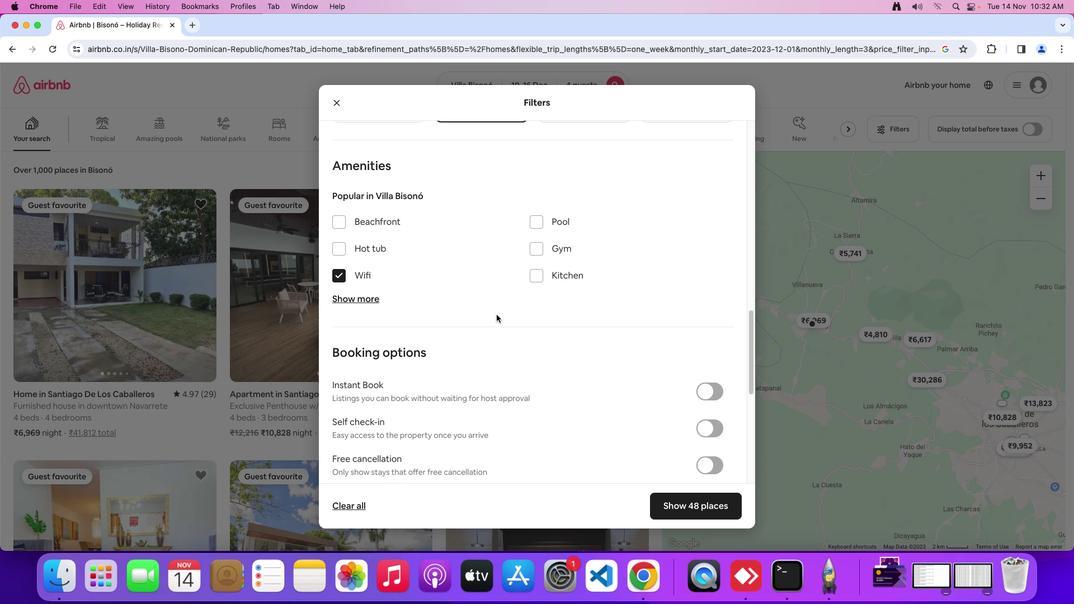 
Action: Mouse moved to (505, 316)
Screenshot: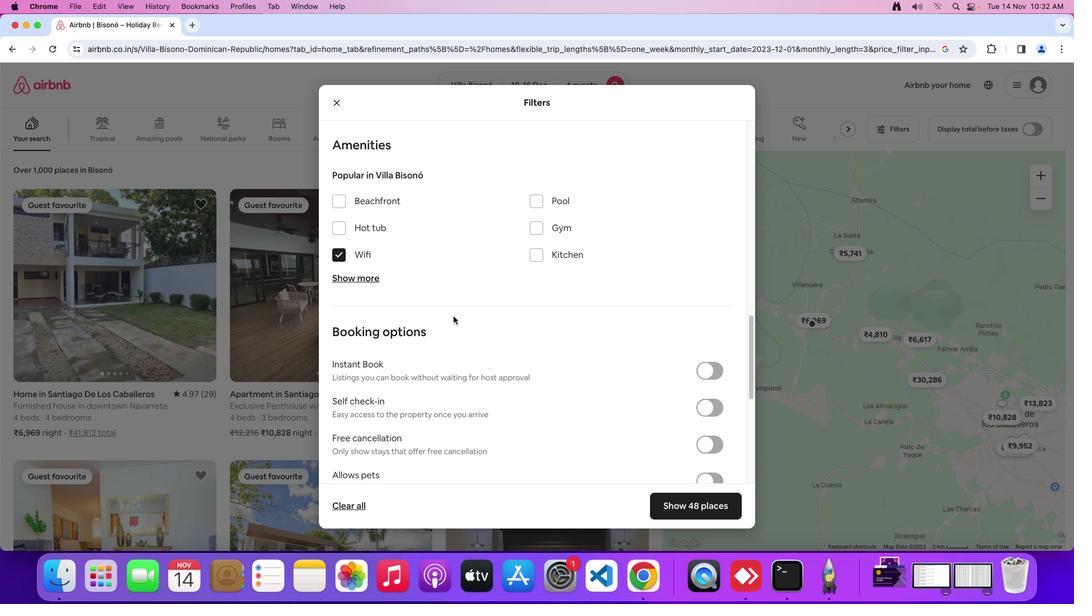 
Action: Mouse scrolled (505, 316) with delta (0, 0)
Screenshot: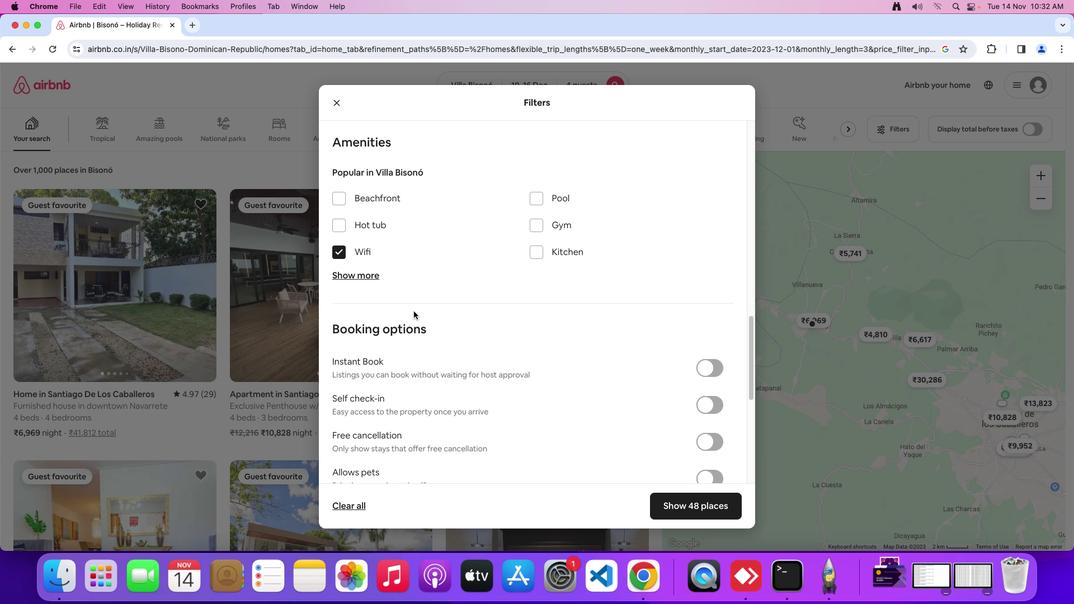 
Action: Mouse moved to (360, 278)
Screenshot: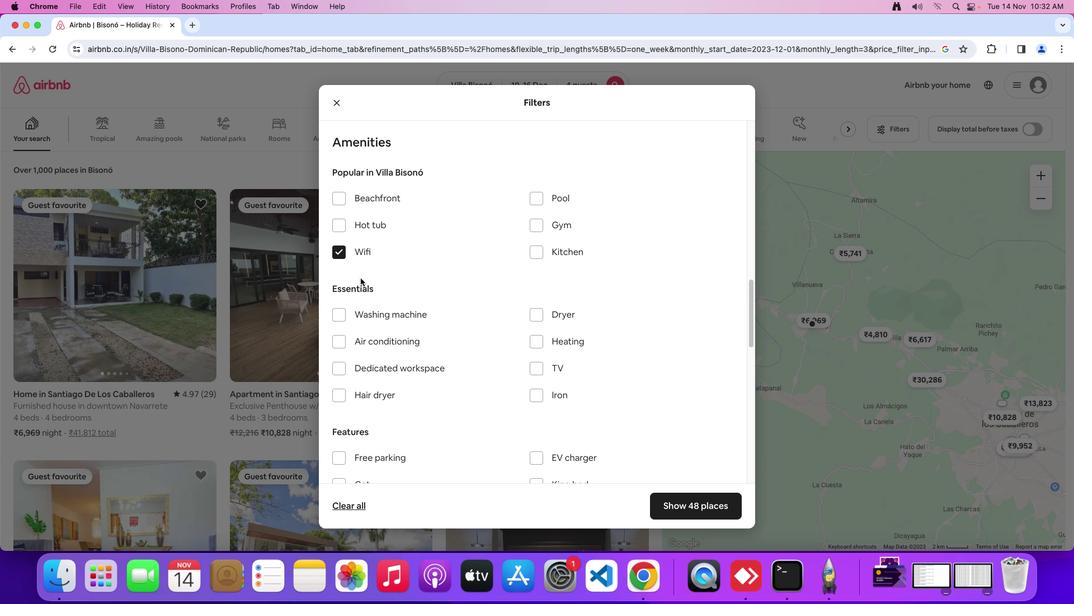 
Action: Mouse pressed left at (360, 278)
Screenshot: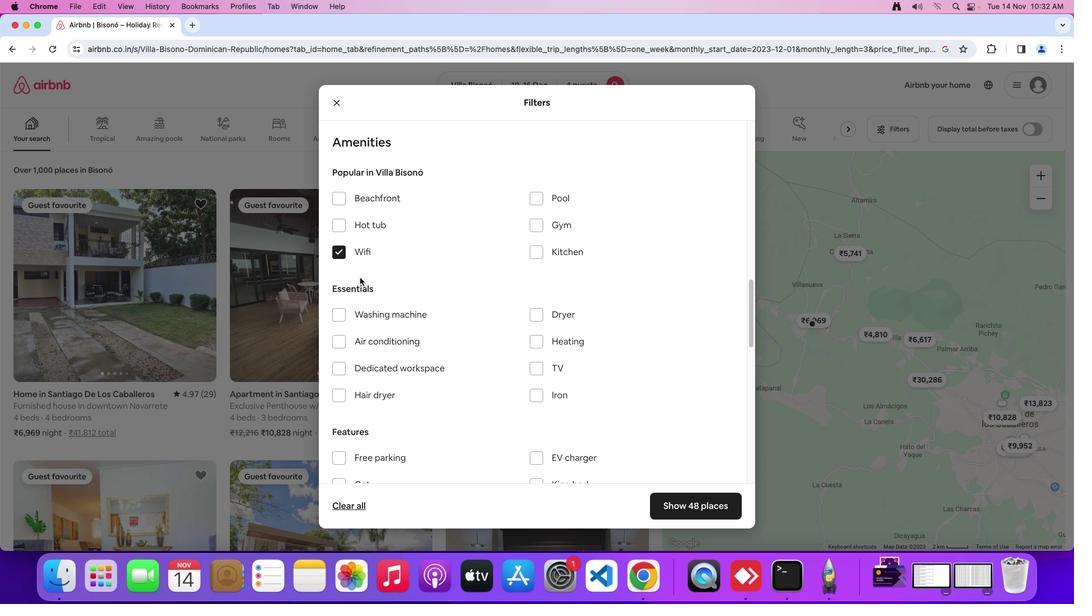 
Action: Mouse moved to (439, 297)
Screenshot: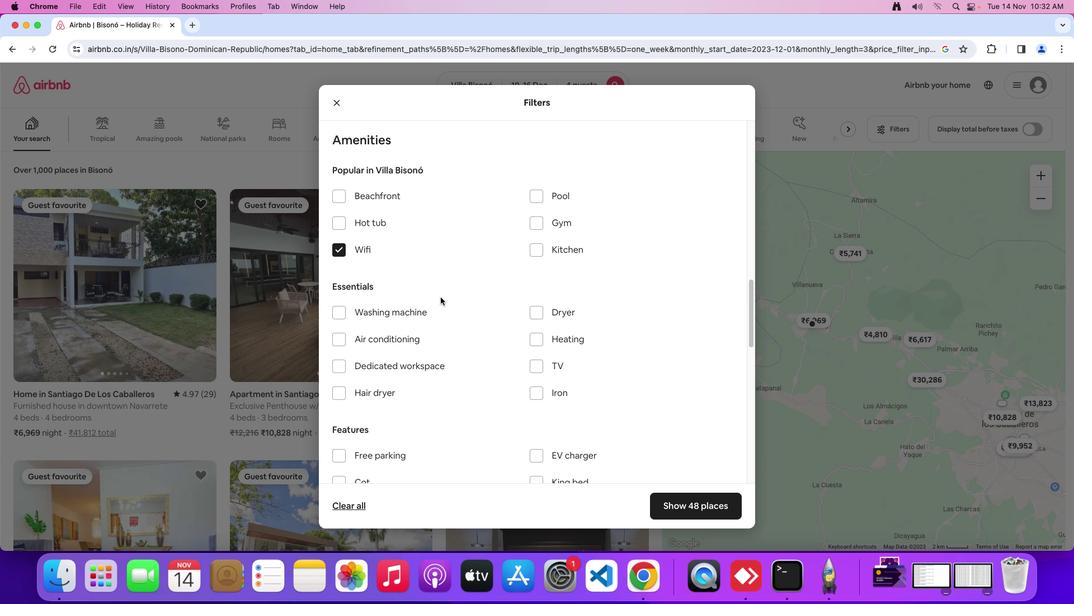
Action: Mouse scrolled (439, 297) with delta (0, 0)
Screenshot: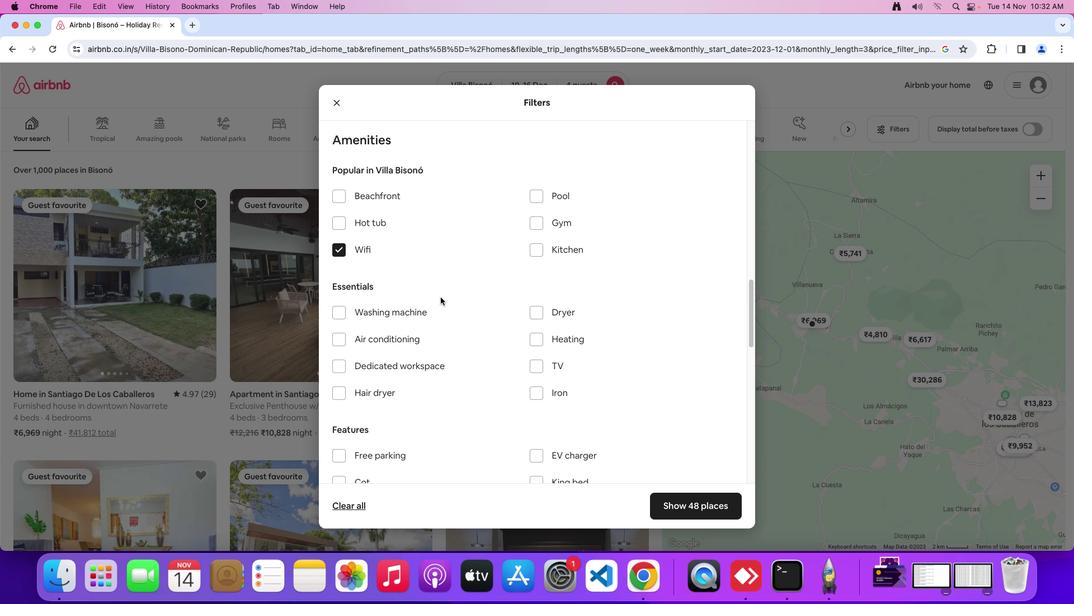 
Action: Mouse moved to (533, 370)
Screenshot: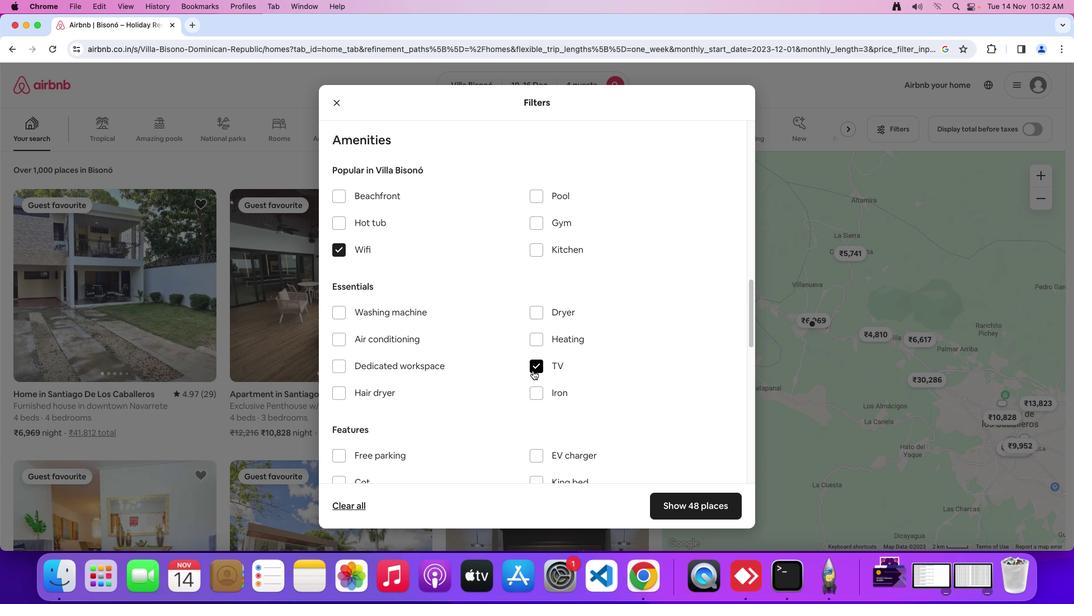 
Action: Mouse pressed left at (533, 370)
Screenshot: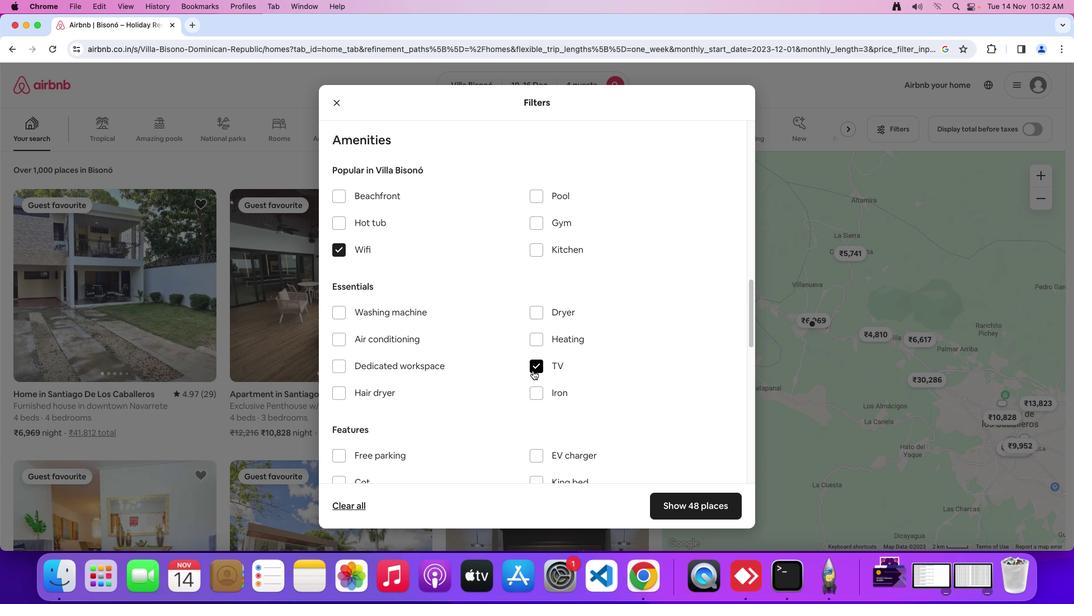 
Action: Mouse moved to (467, 376)
Screenshot: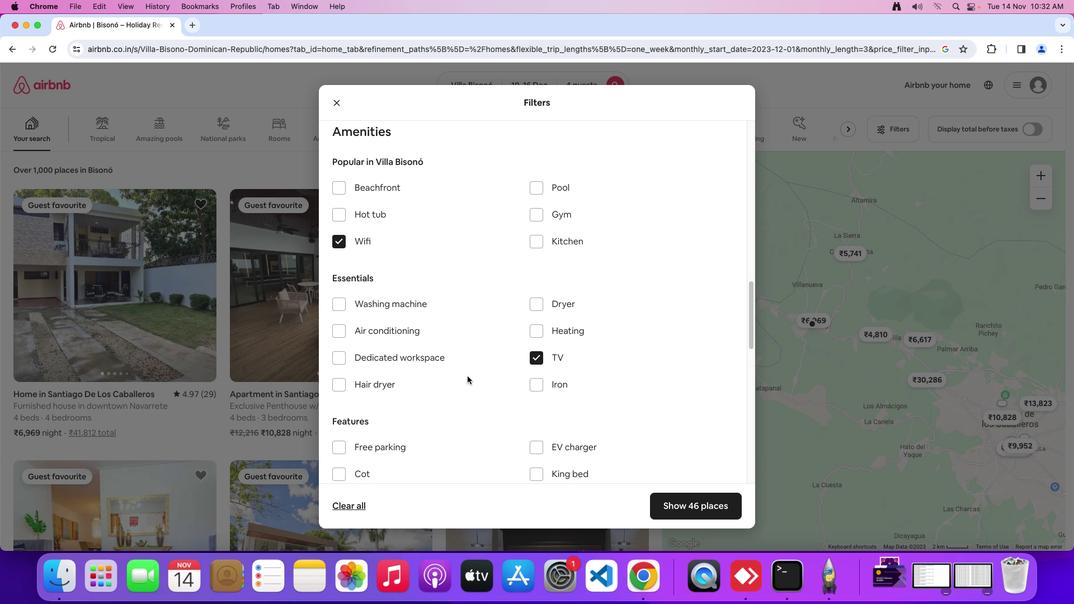 
Action: Mouse scrolled (467, 376) with delta (0, 0)
Screenshot: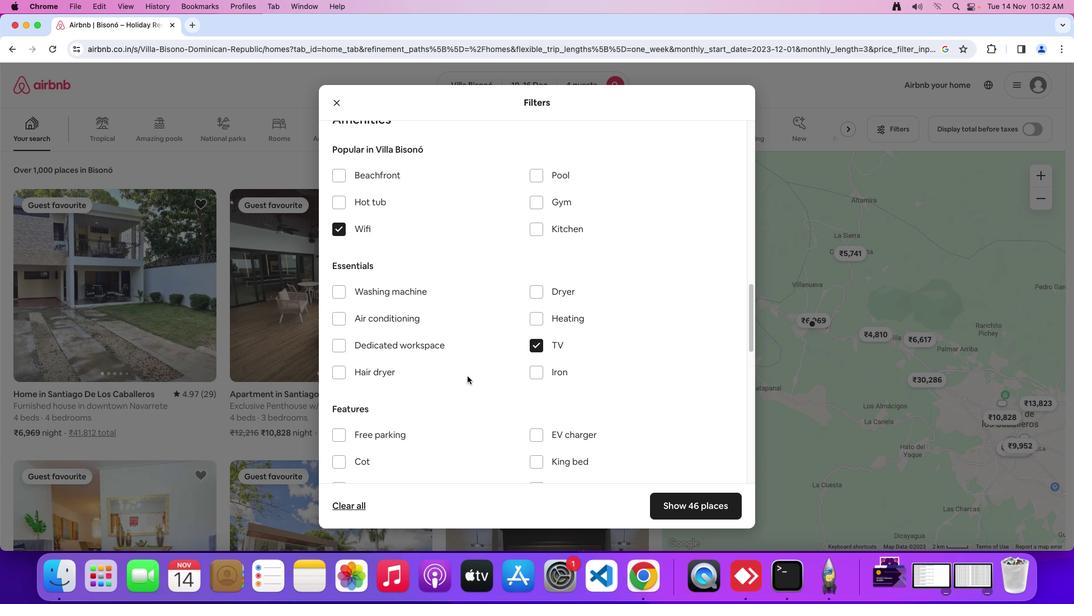 
Action: Mouse scrolled (467, 376) with delta (0, 0)
Screenshot: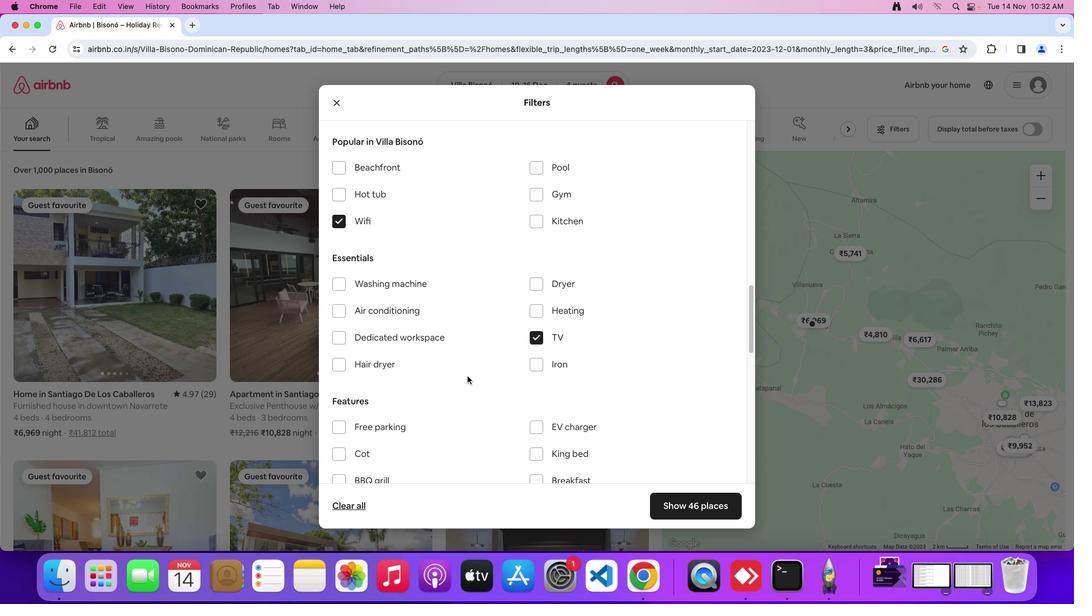 
Action: Mouse scrolled (467, 376) with delta (0, 0)
Screenshot: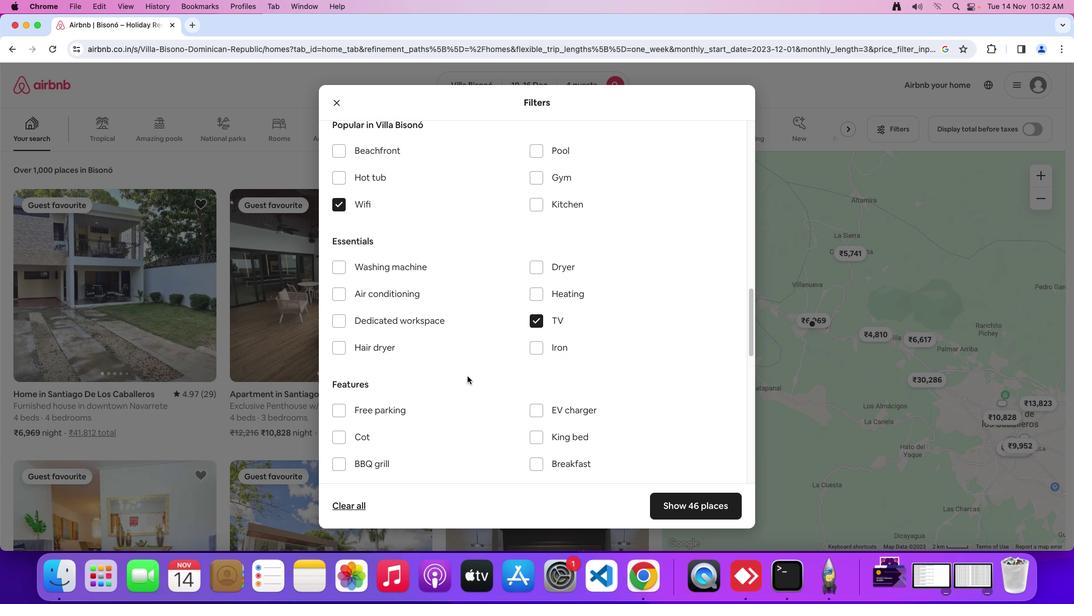 
Action: Mouse moved to (353, 408)
Screenshot: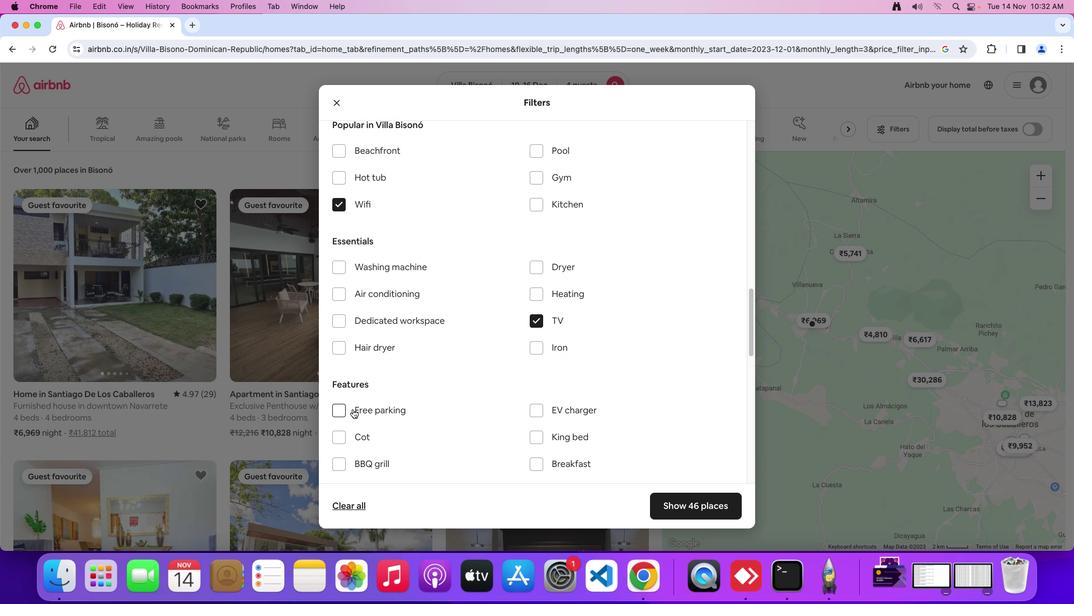 
Action: Mouse pressed left at (353, 408)
Screenshot: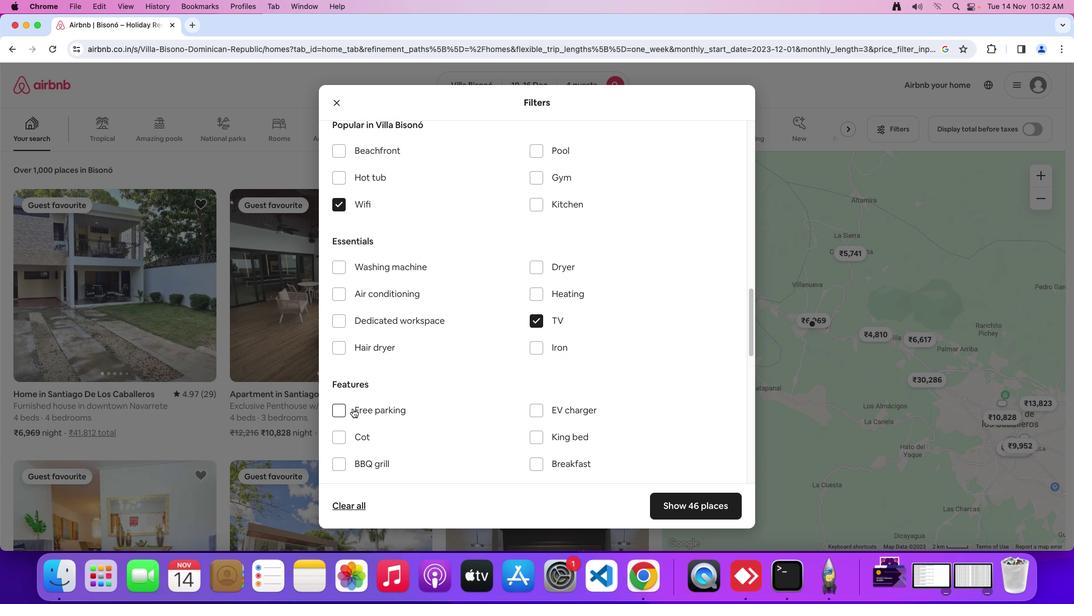 
Action: Mouse moved to (398, 391)
Screenshot: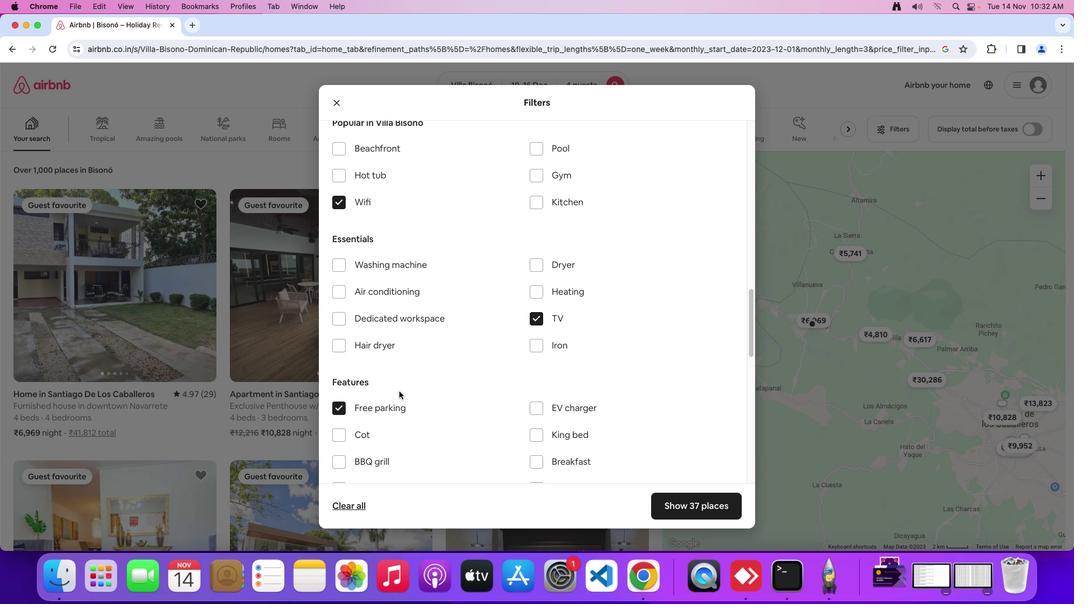 
Action: Mouse scrolled (398, 391) with delta (0, 0)
Screenshot: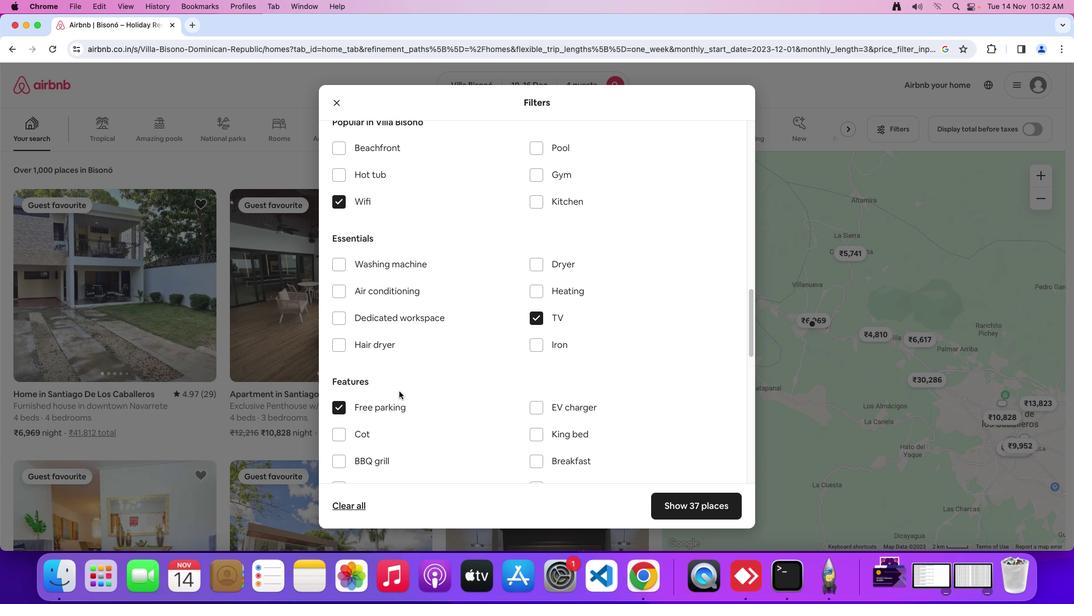 
Action: Mouse scrolled (398, 391) with delta (0, 0)
Screenshot: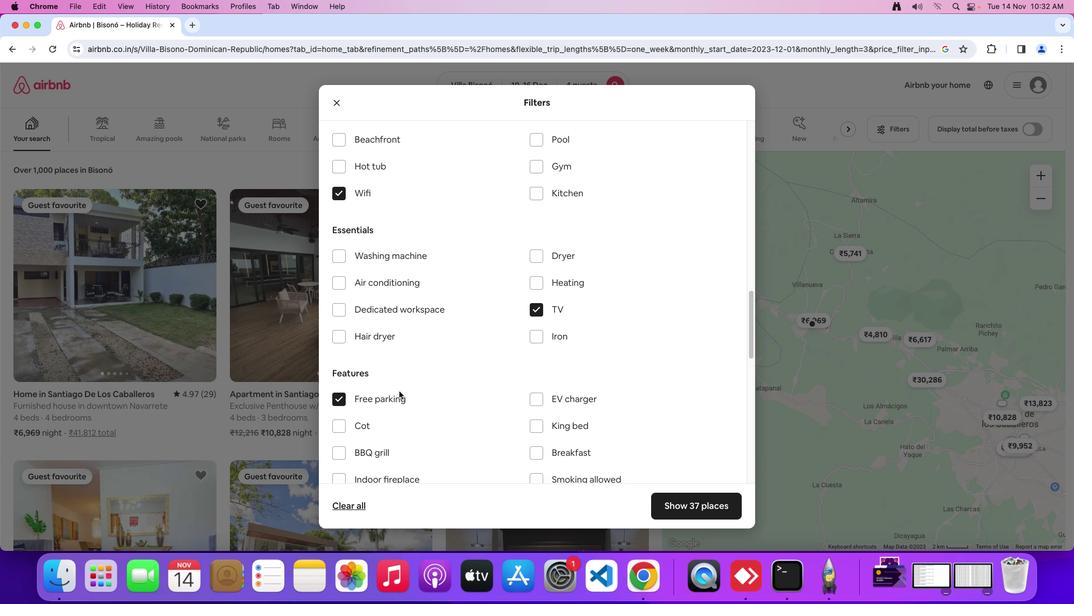 
Action: Mouse moved to (398, 391)
Screenshot: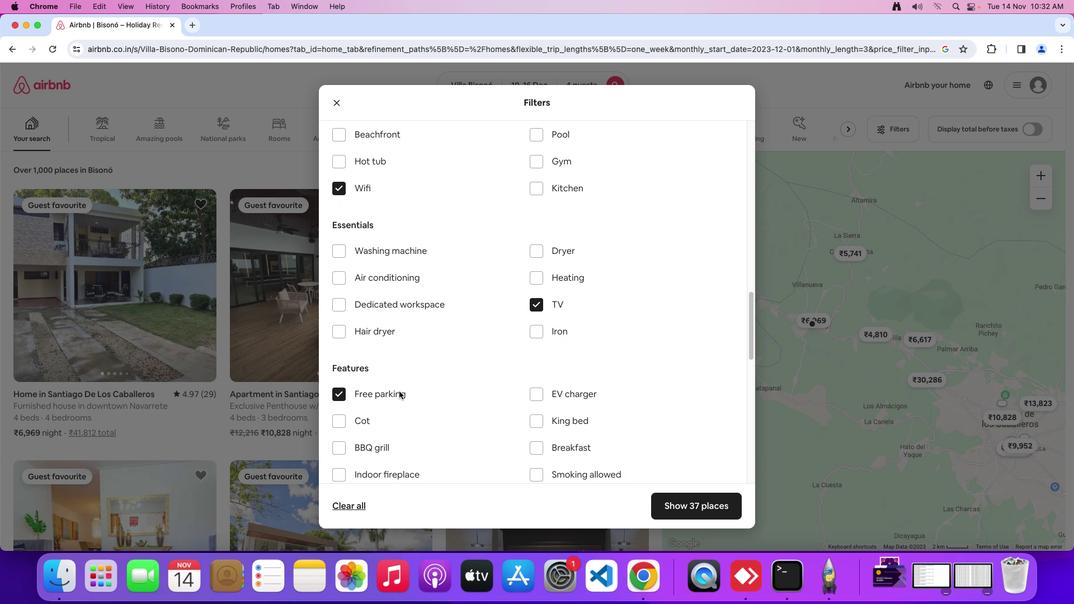 
Action: Mouse scrolled (398, 391) with delta (0, 0)
Screenshot: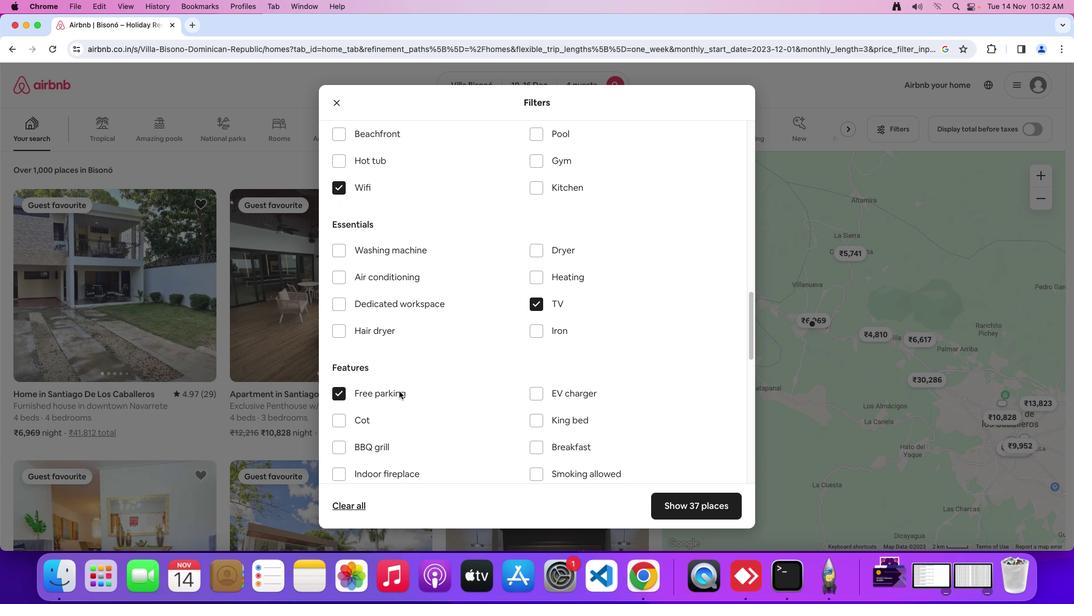 
Action: Mouse moved to (535, 157)
Screenshot: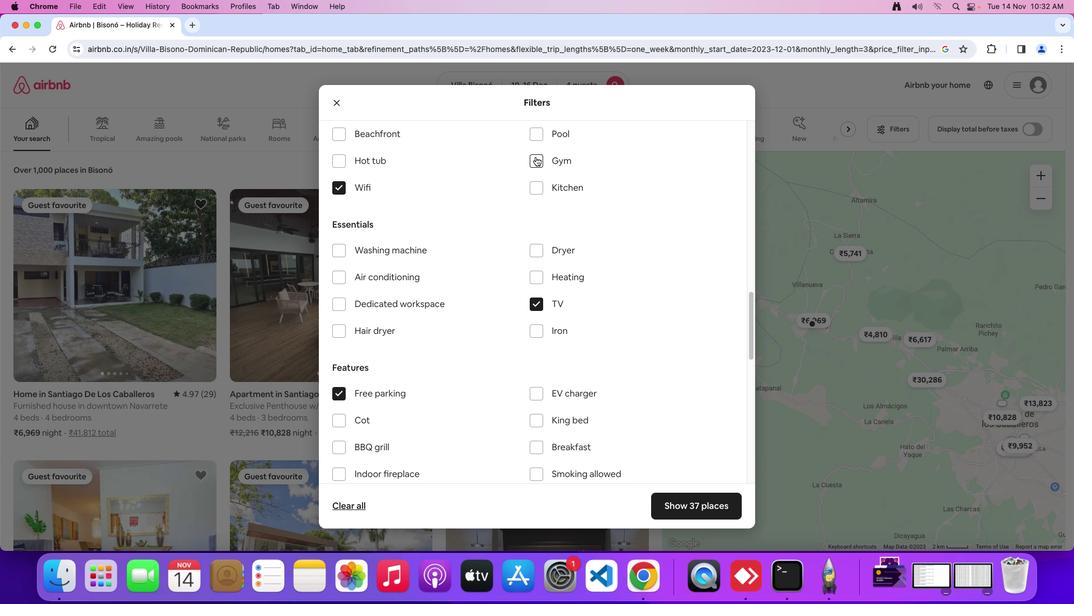 
Action: Mouse pressed left at (535, 157)
Screenshot: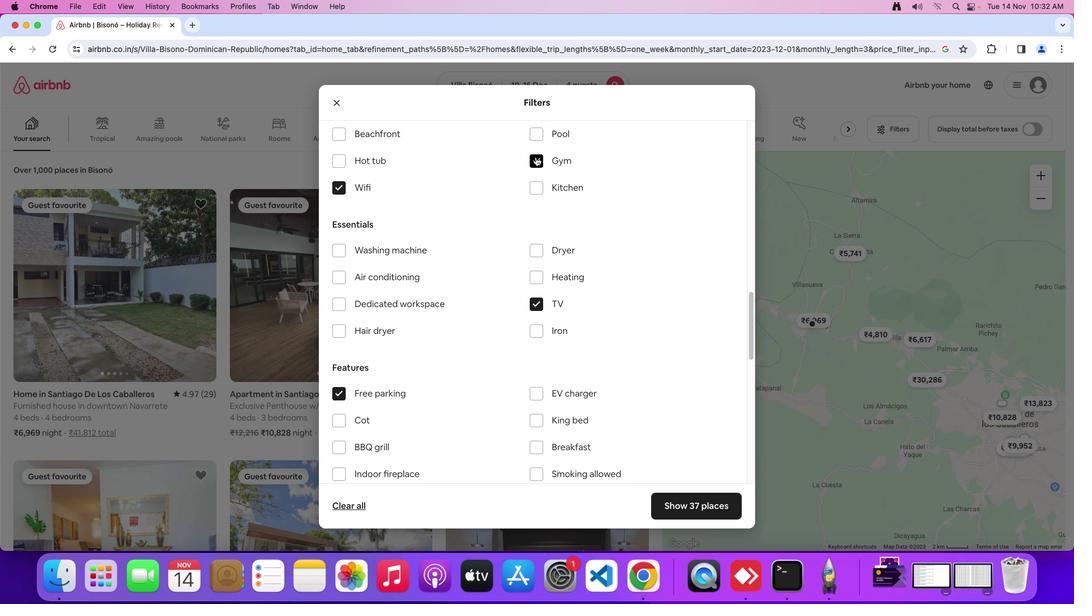 
Action: Mouse moved to (534, 239)
Screenshot: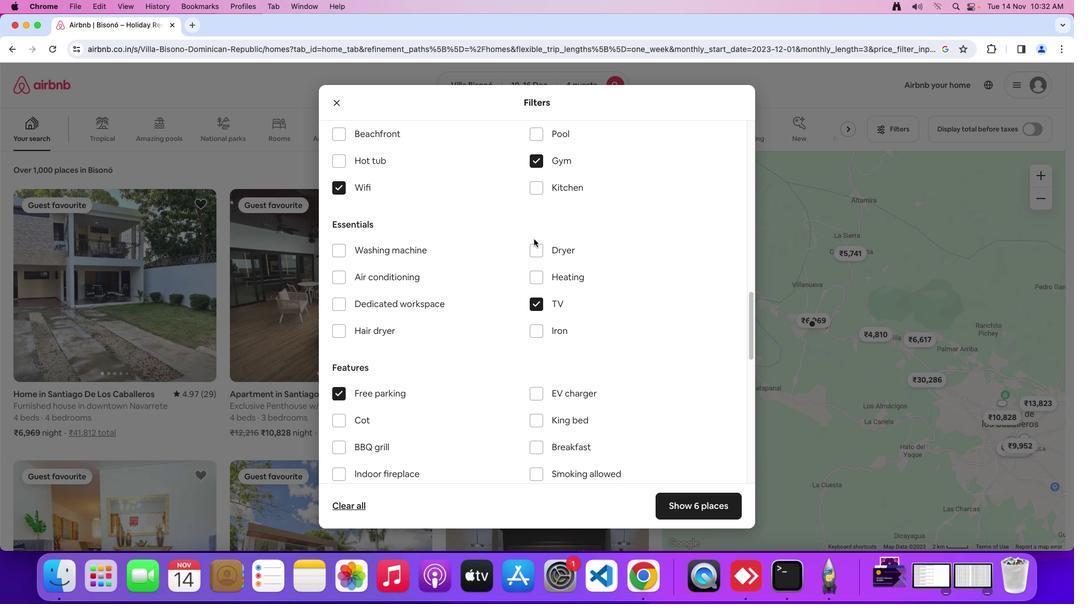 
Action: Mouse scrolled (534, 239) with delta (0, 0)
Screenshot: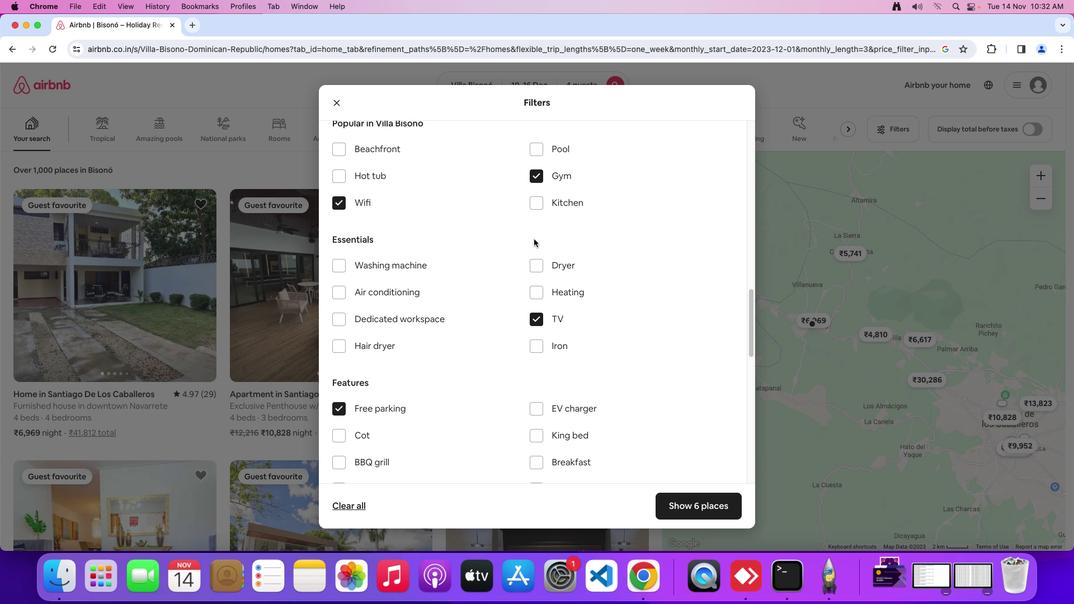 
Action: Mouse scrolled (534, 239) with delta (0, 0)
Screenshot: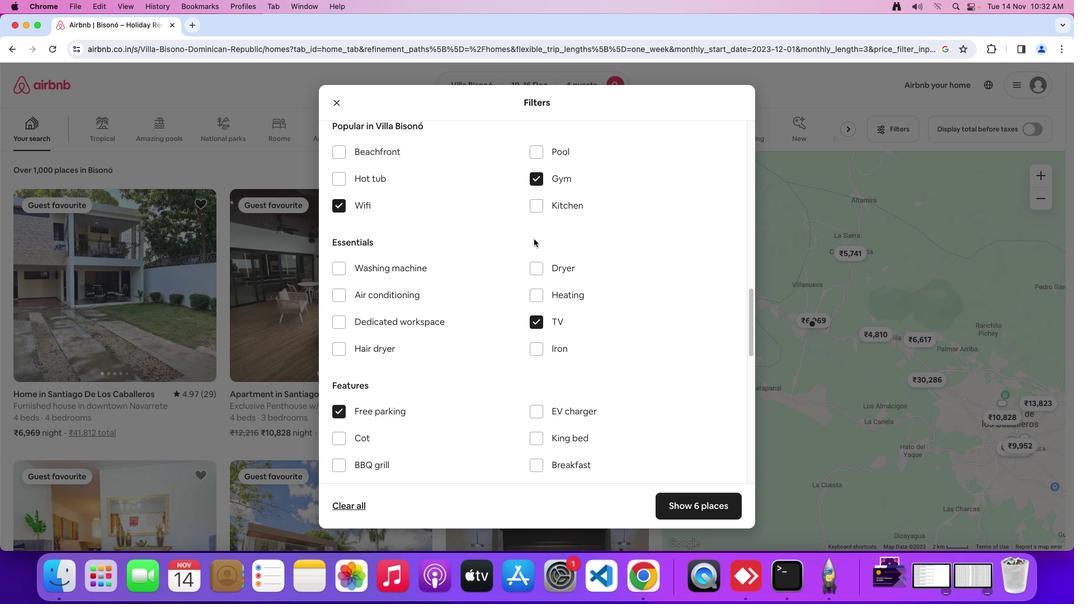 
Action: Mouse moved to (533, 239)
Screenshot: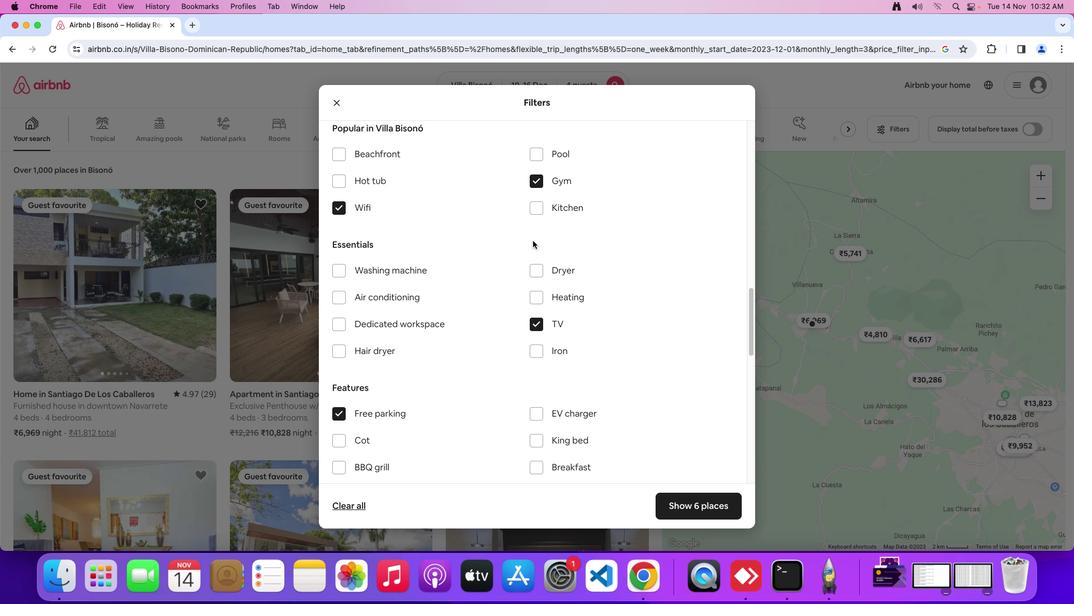 
Action: Mouse scrolled (533, 239) with delta (0, 0)
Screenshot: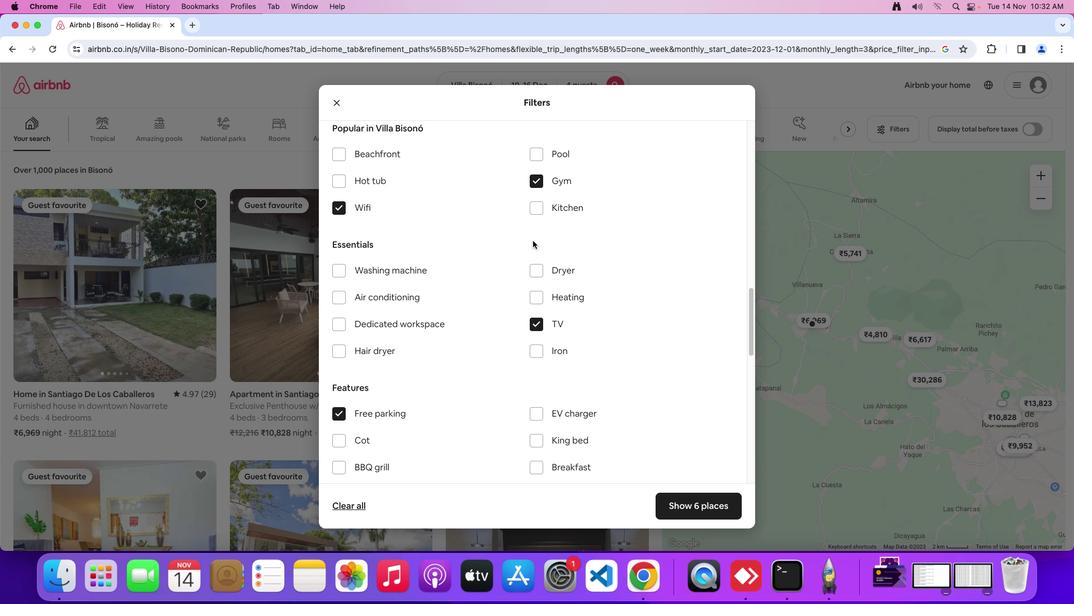
Action: Mouse moved to (533, 240)
Screenshot: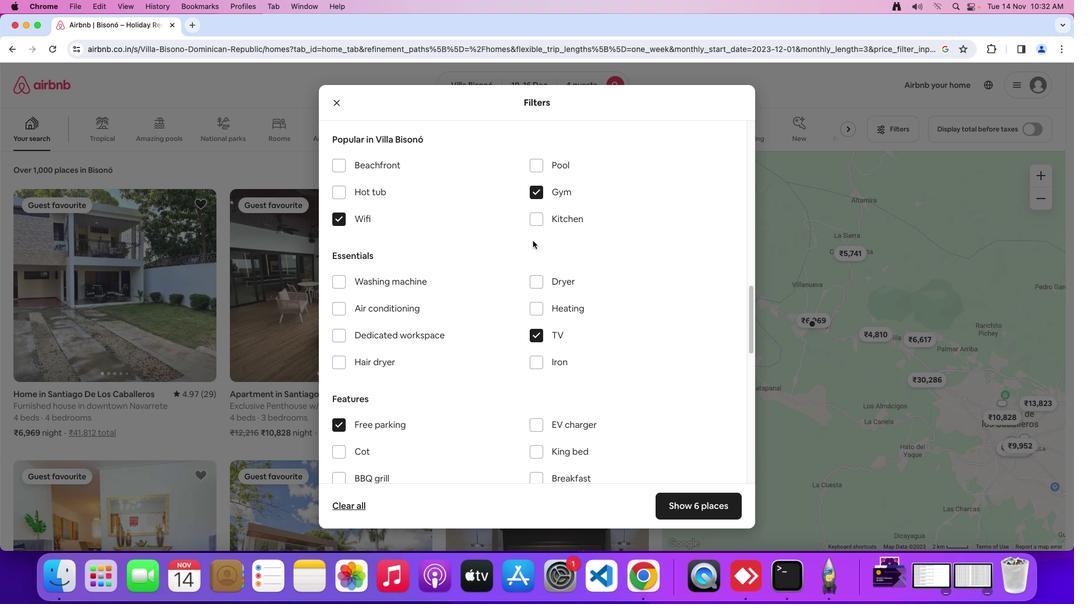 
Action: Mouse scrolled (533, 240) with delta (0, 0)
Screenshot: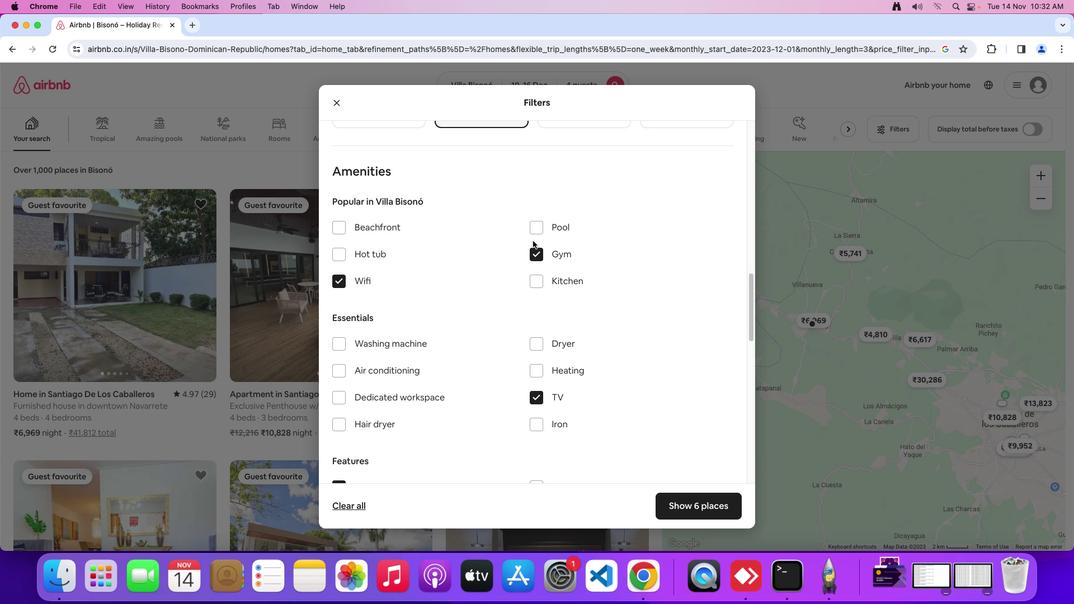 
Action: Mouse scrolled (533, 240) with delta (0, 0)
Screenshot: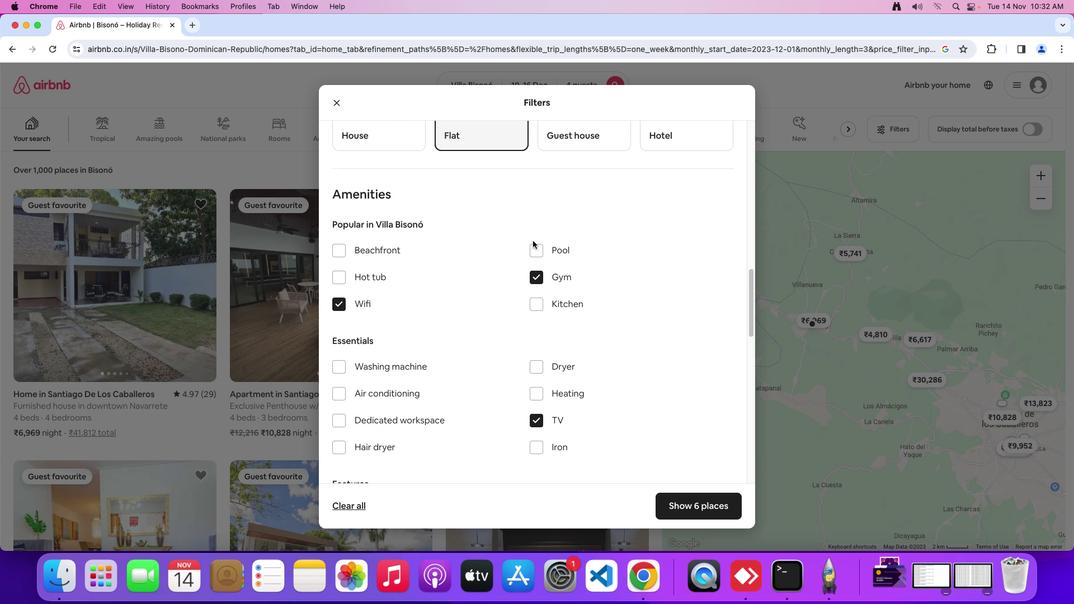 
Action: Mouse scrolled (533, 240) with delta (0, 1)
Screenshot: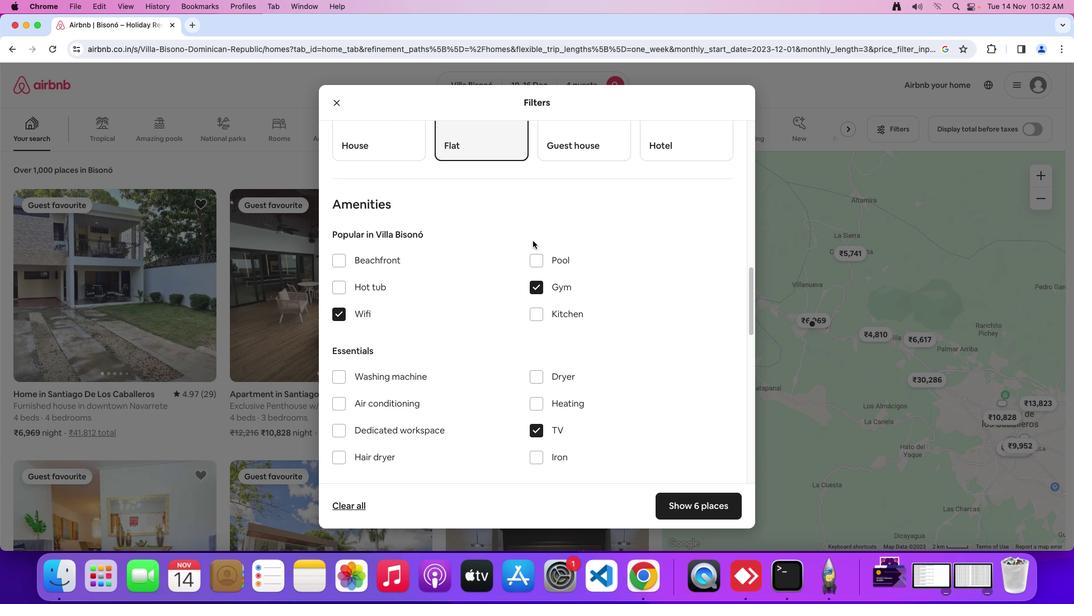 
Action: Mouse moved to (525, 243)
Screenshot: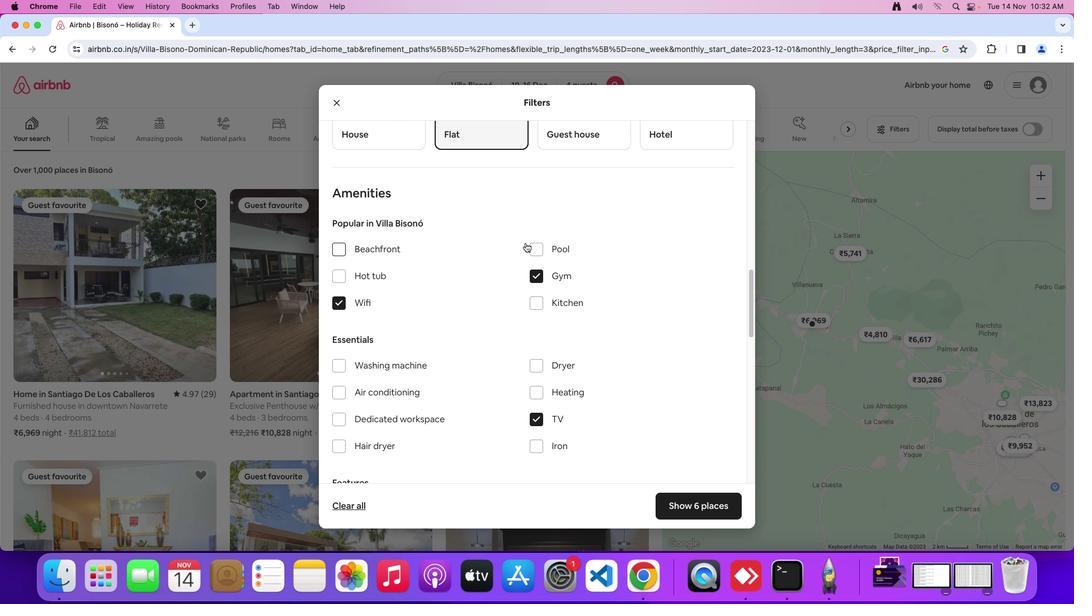 
Action: Mouse scrolled (525, 243) with delta (0, 0)
Screenshot: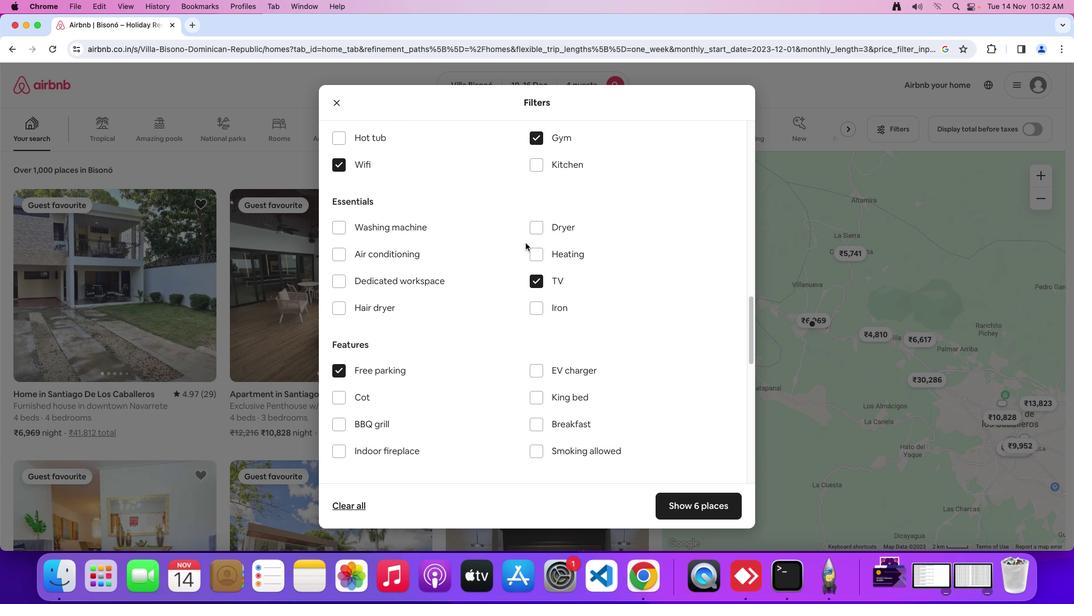 
Action: Mouse scrolled (525, 243) with delta (0, 0)
Screenshot: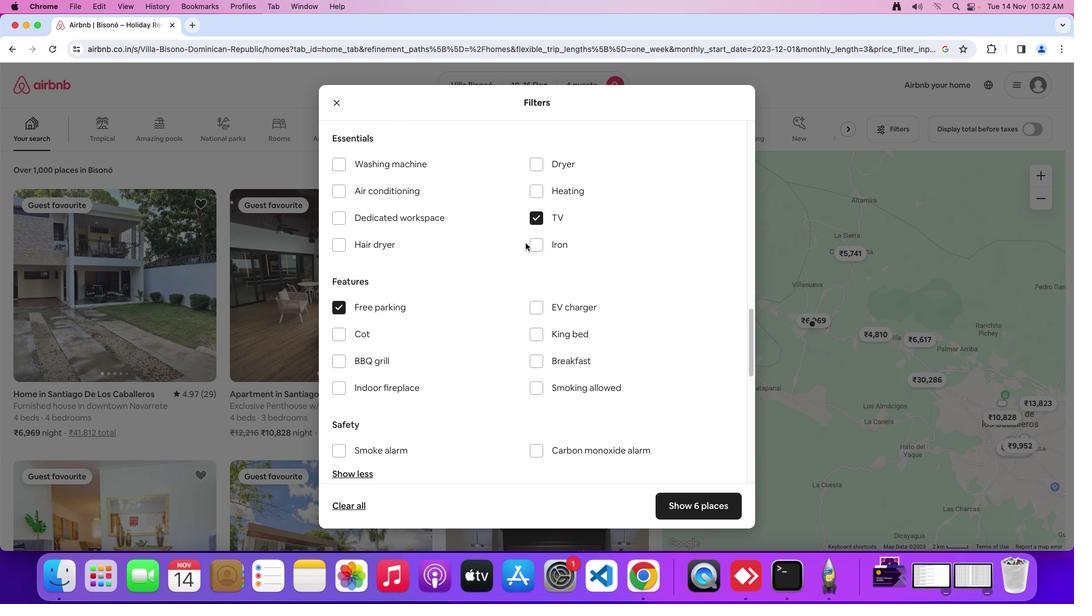 
Action: Mouse scrolled (525, 243) with delta (0, -1)
Screenshot: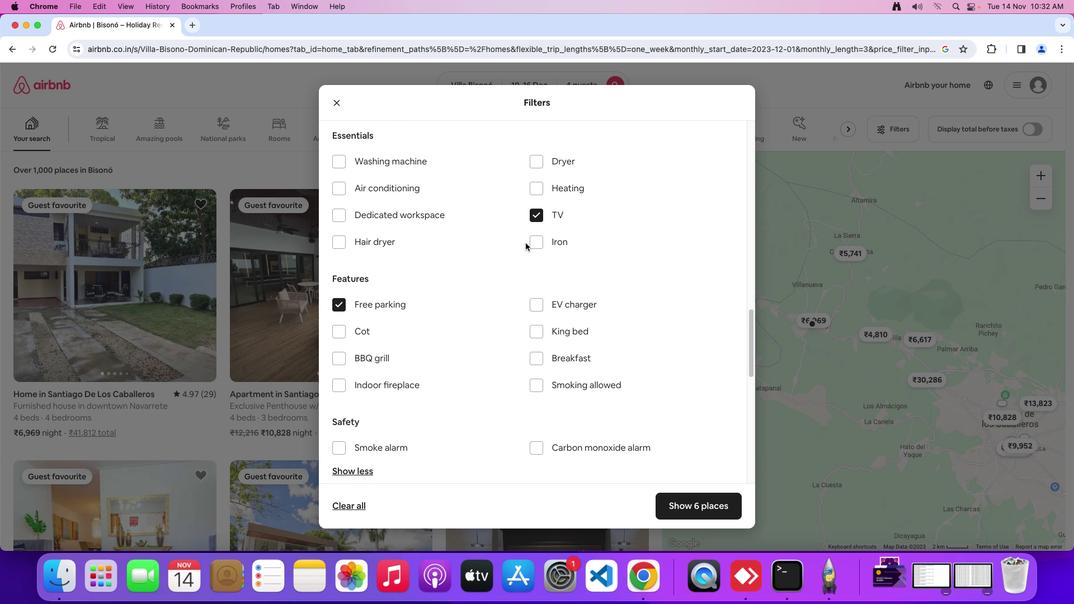 
Action: Mouse moved to (525, 243)
Screenshot: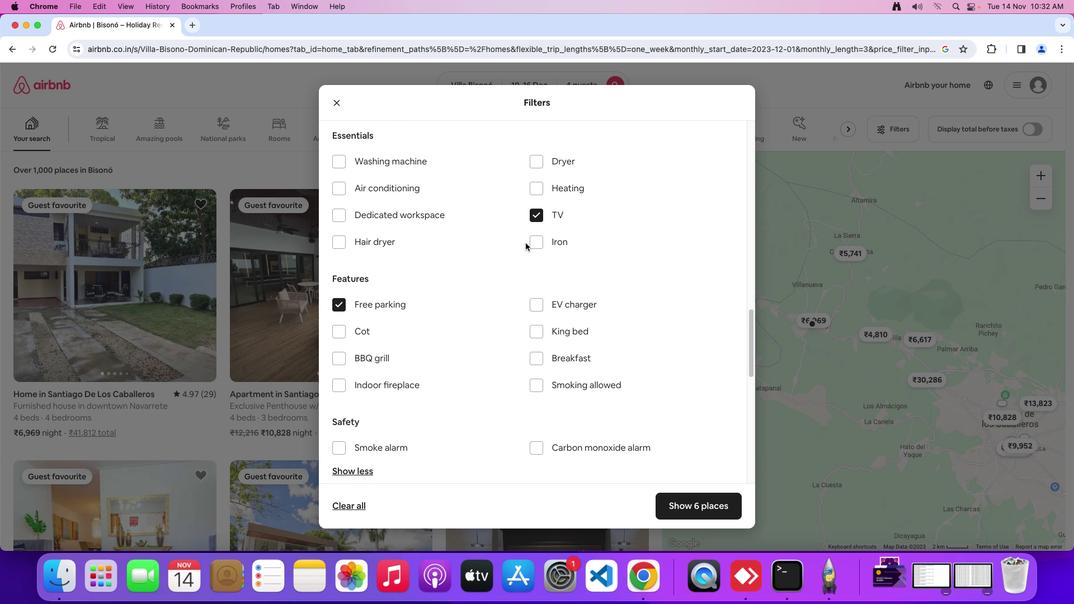 
Action: Mouse scrolled (525, 243) with delta (0, -2)
Screenshot: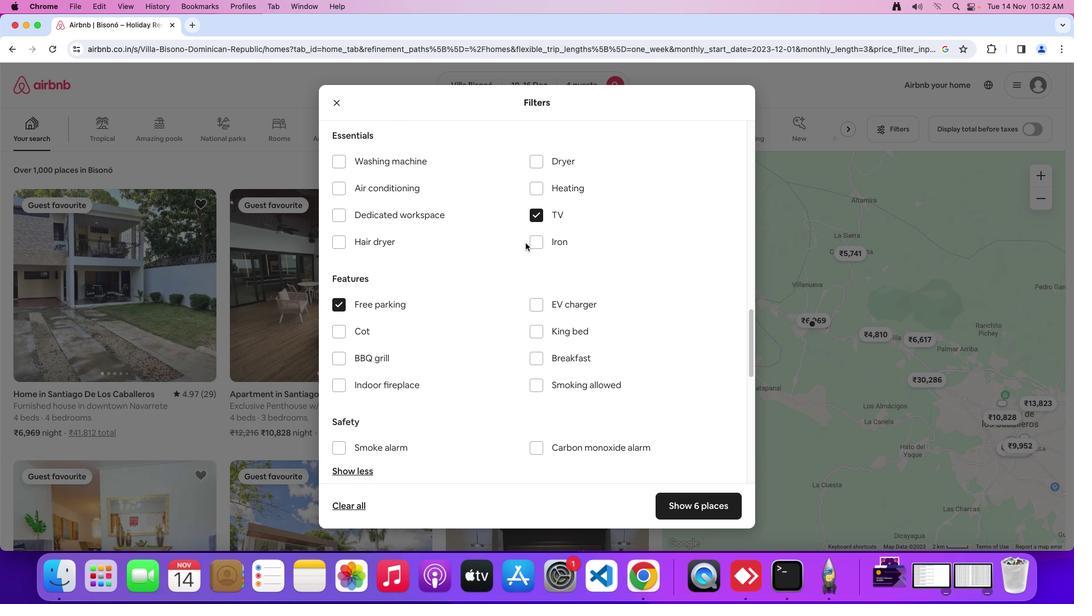 
Action: Mouse moved to (541, 368)
Screenshot: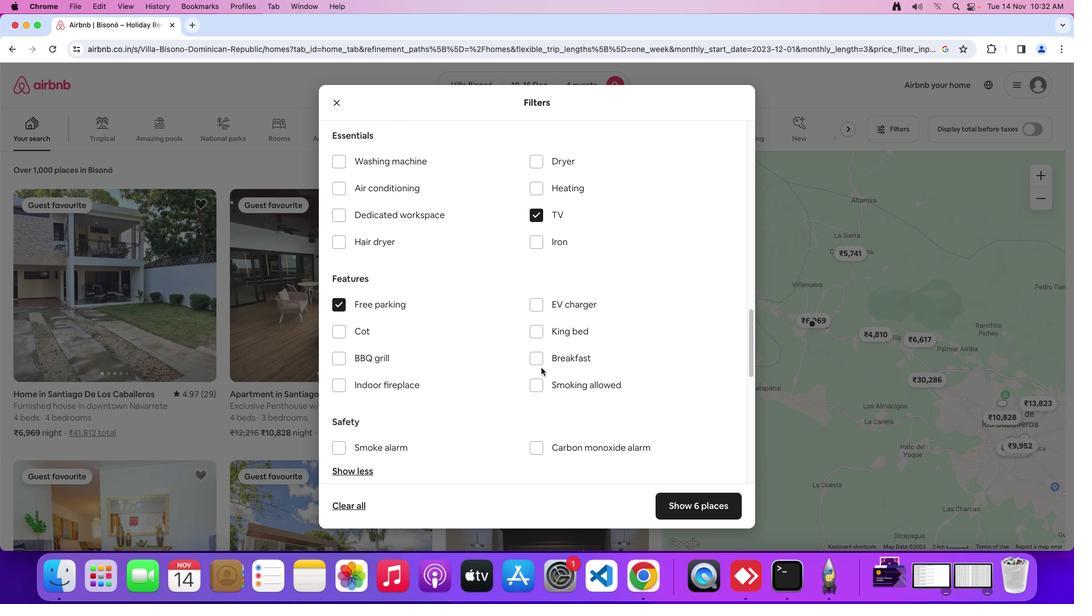 
Action: Mouse pressed left at (541, 368)
Screenshot: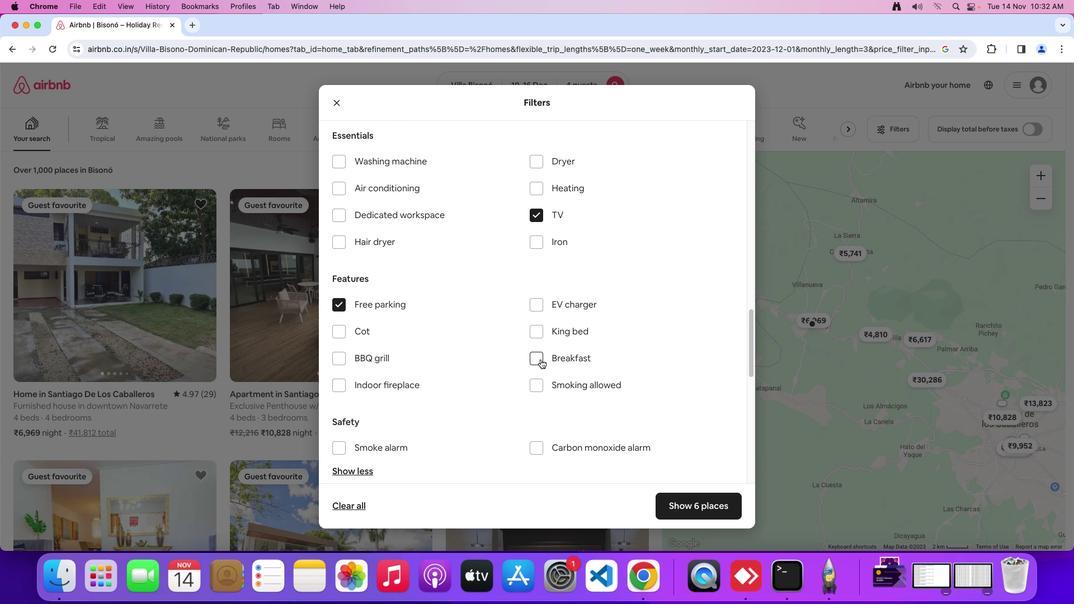 
Action: Mouse moved to (540, 358)
Screenshot: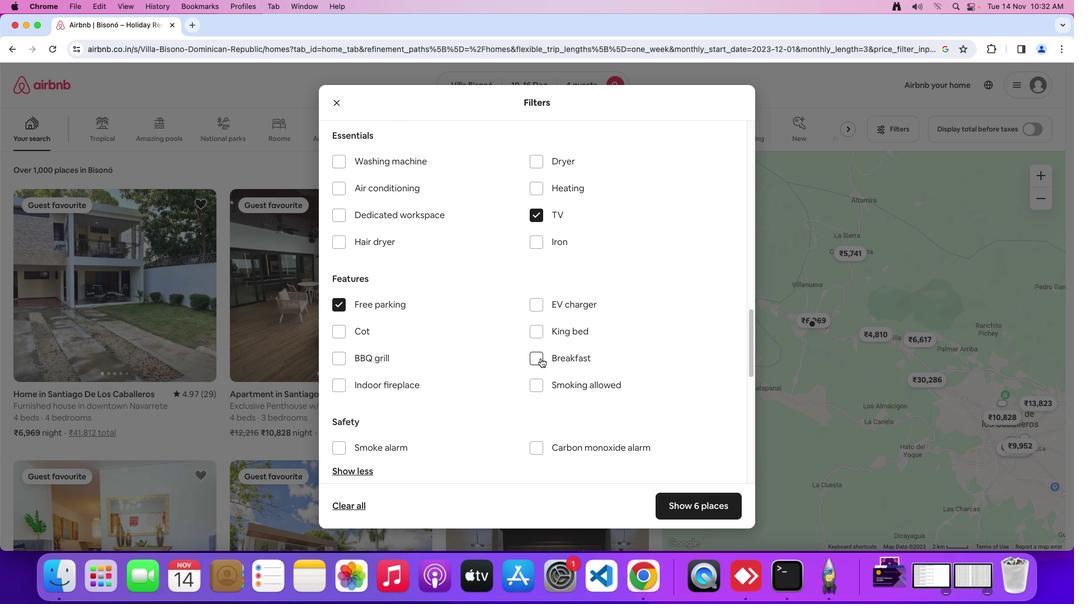 
Action: Mouse pressed left at (540, 358)
Screenshot: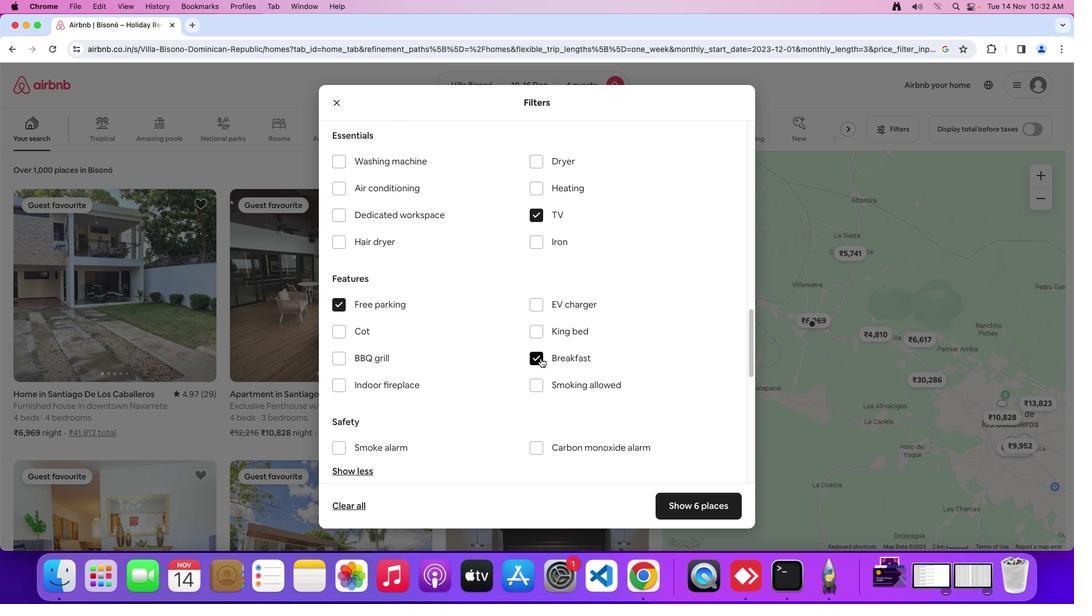 
Action: Mouse moved to (485, 360)
Screenshot: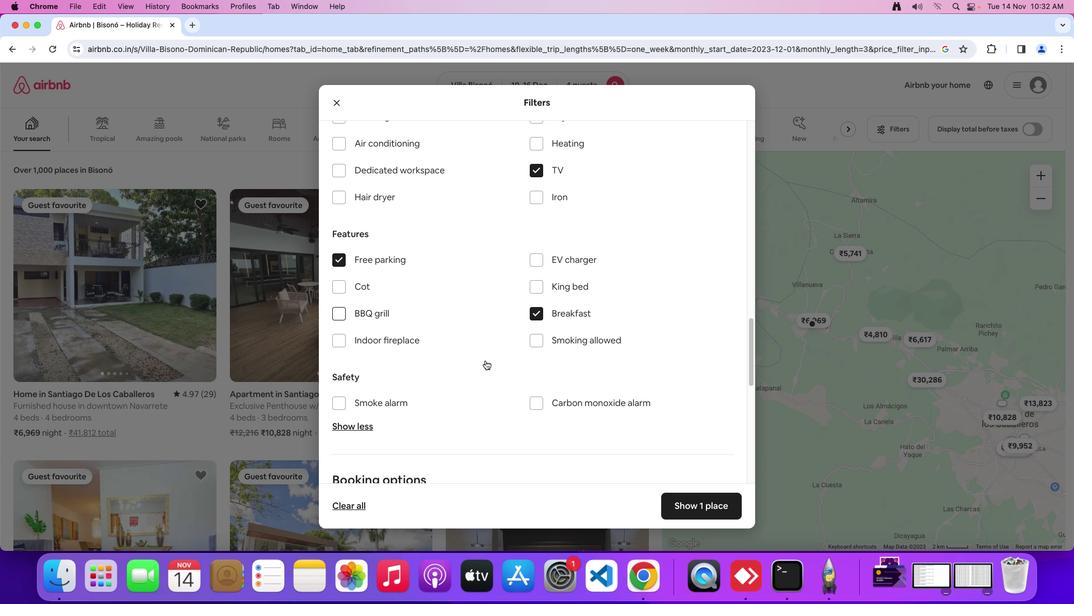 
Action: Mouse scrolled (485, 360) with delta (0, 0)
Screenshot: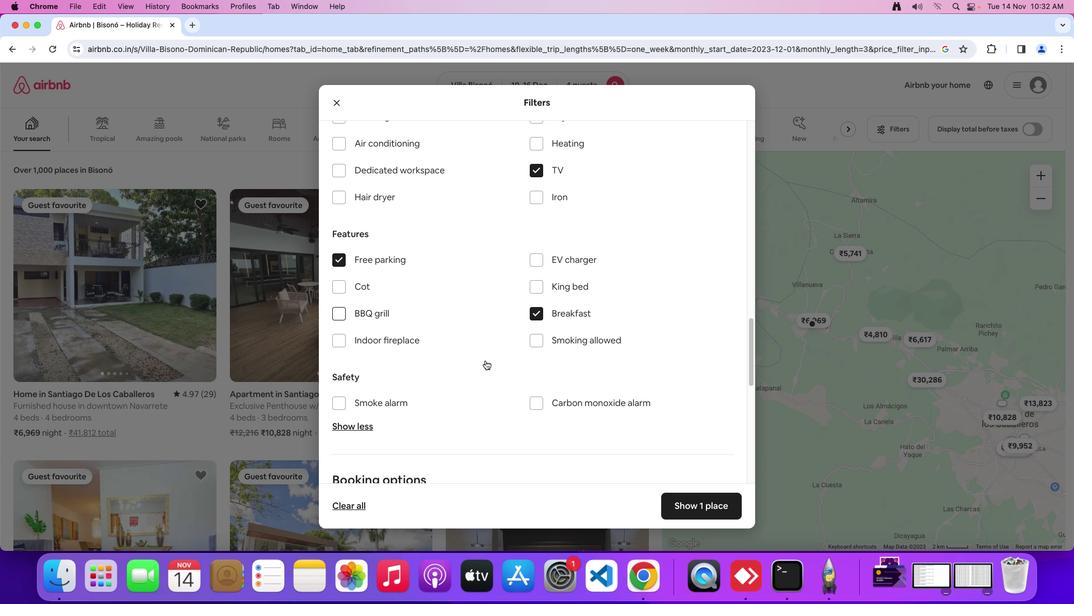 
Action: Mouse scrolled (485, 360) with delta (0, 0)
Screenshot: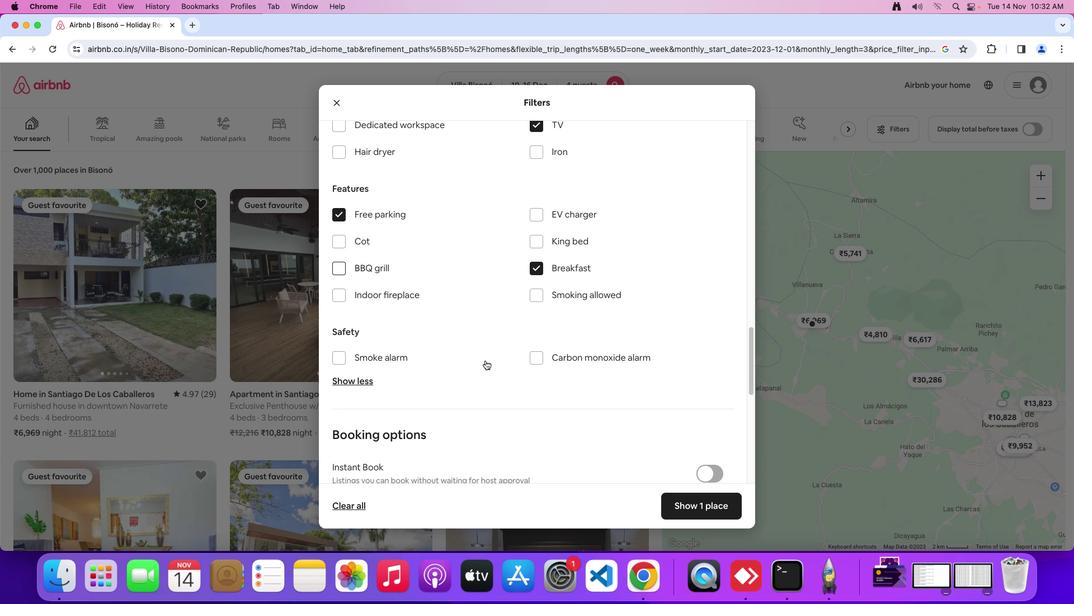 
Action: Mouse scrolled (485, 360) with delta (0, -1)
Screenshot: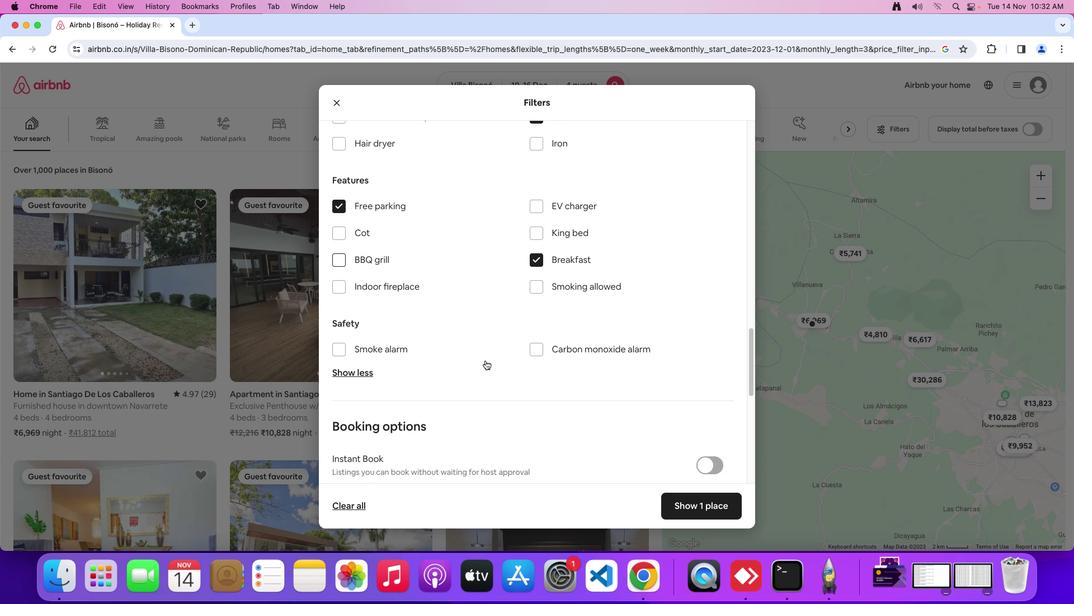 
Action: Mouse moved to (486, 360)
Screenshot: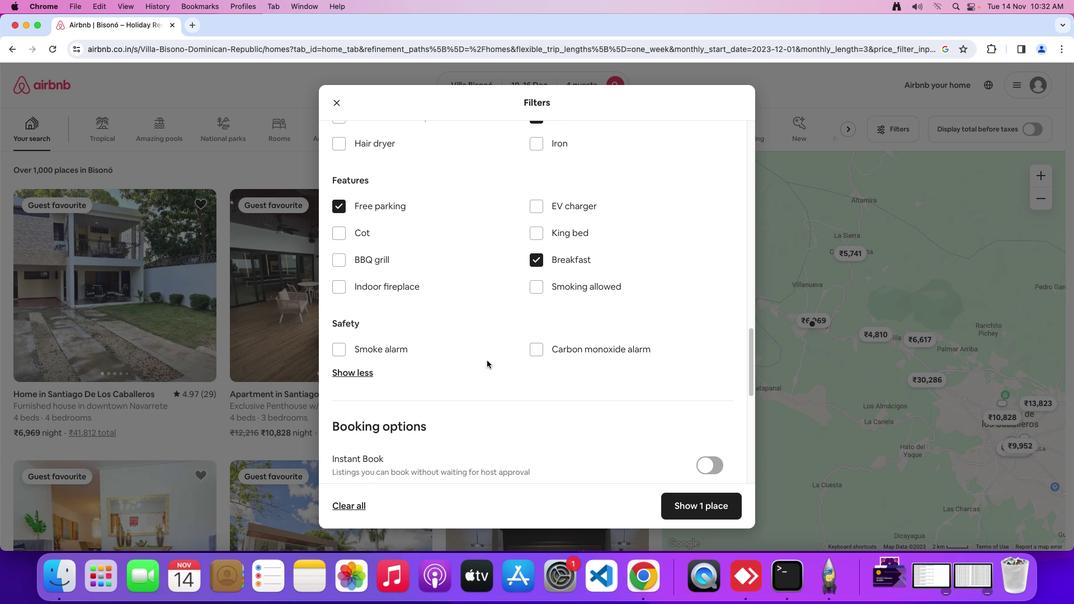 
Action: Mouse scrolled (486, 360) with delta (0, 0)
Screenshot: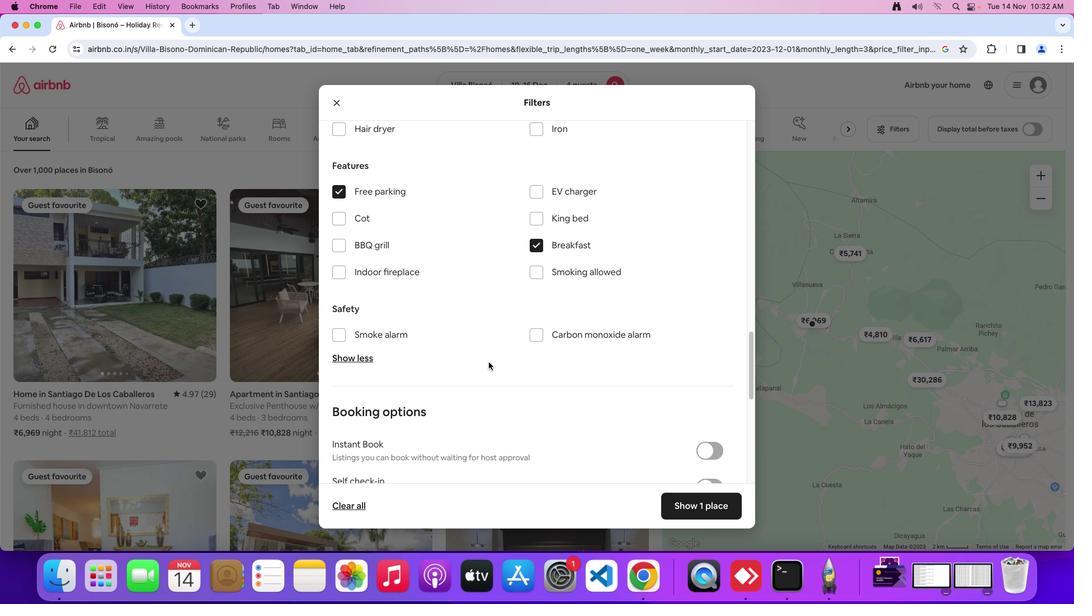 
Action: Mouse moved to (487, 361)
Screenshot: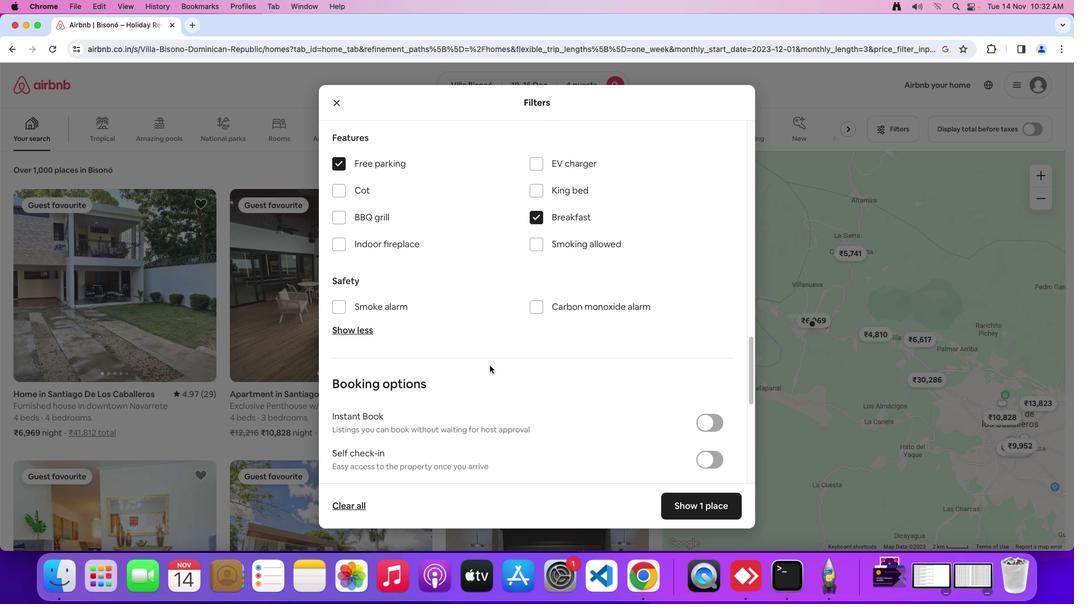 
Action: Mouse scrolled (487, 361) with delta (0, 0)
Screenshot: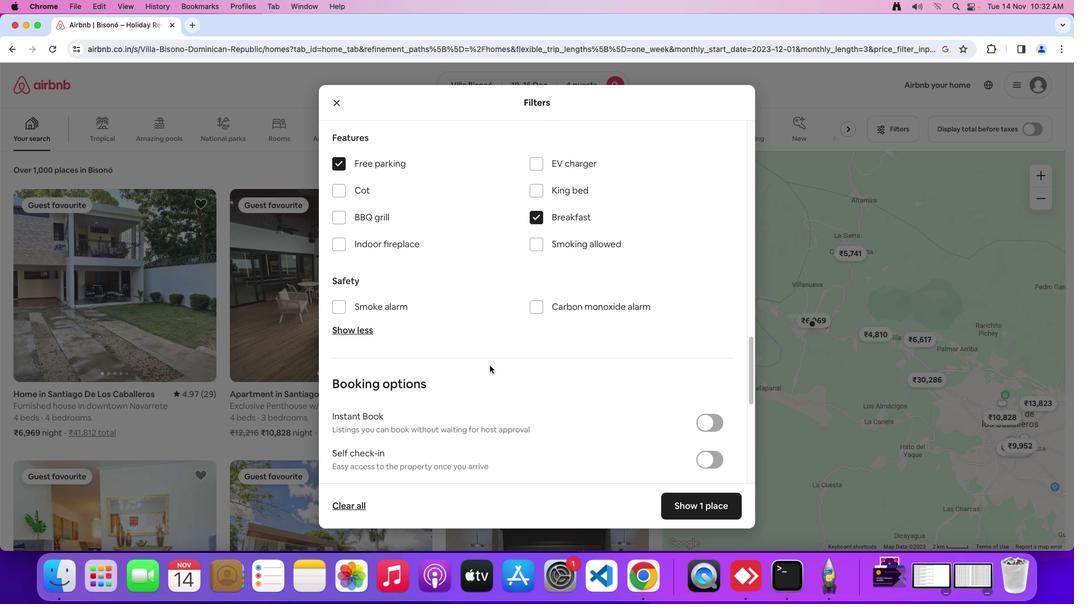
Action: Mouse moved to (487, 361)
Screenshot: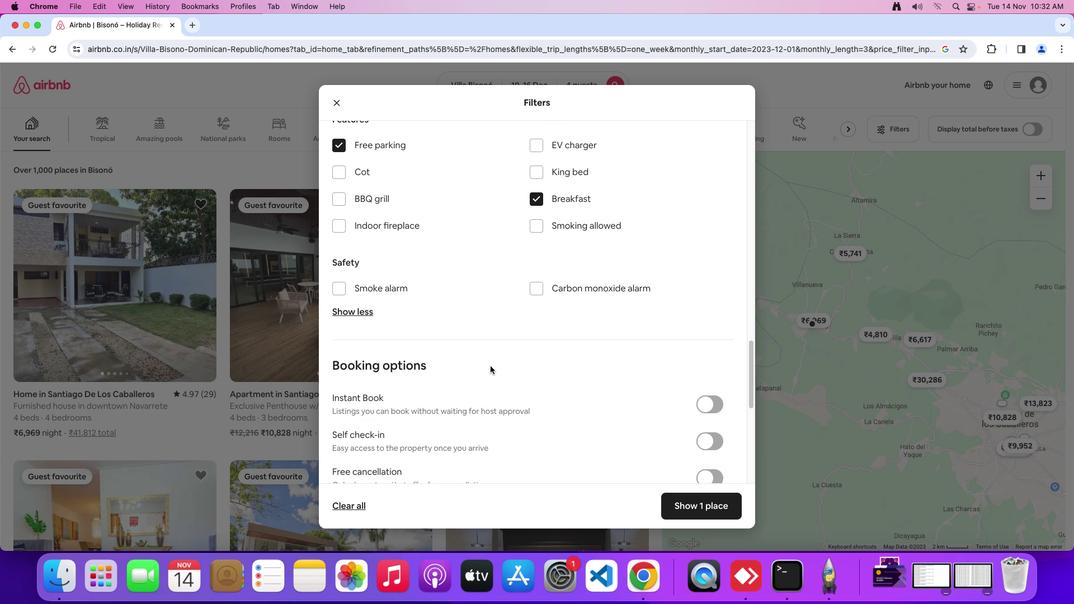 
Action: Mouse scrolled (487, 361) with delta (0, -1)
Screenshot: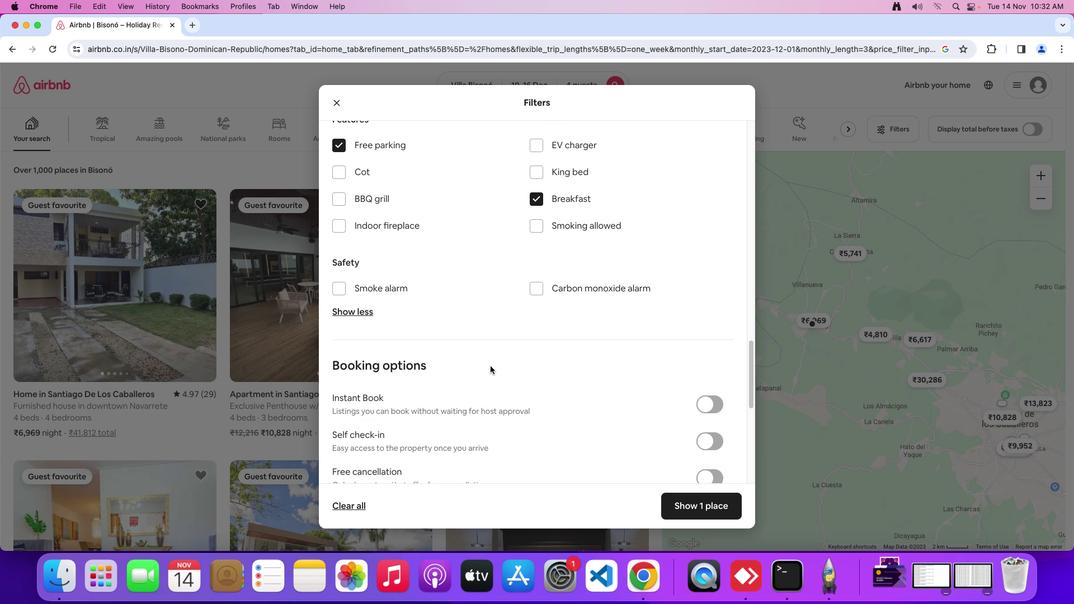 
Action: Mouse moved to (500, 369)
Screenshot: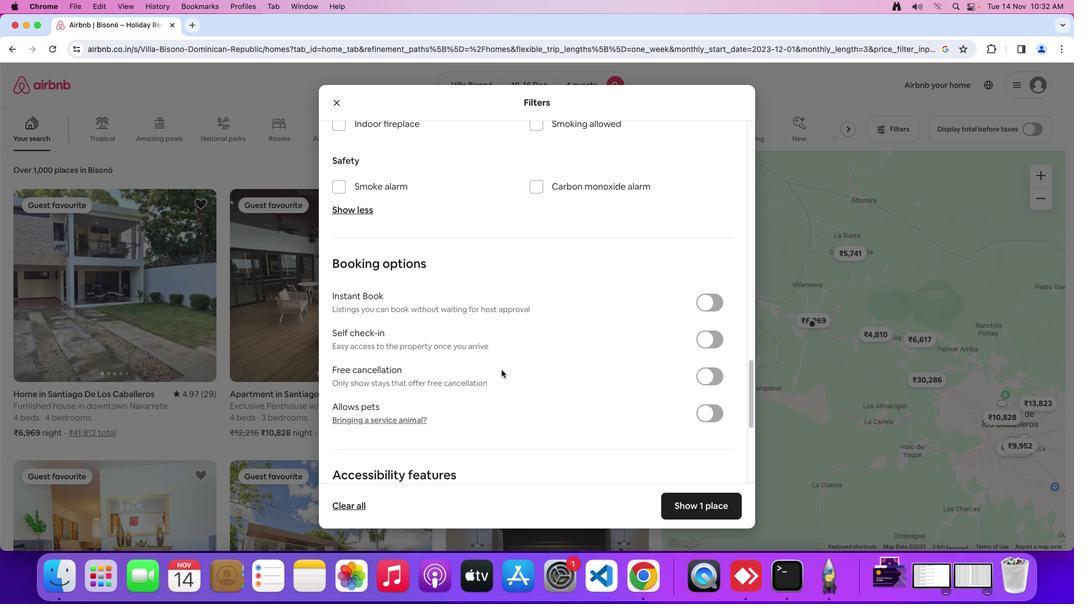 
Action: Mouse scrolled (500, 369) with delta (0, 0)
Screenshot: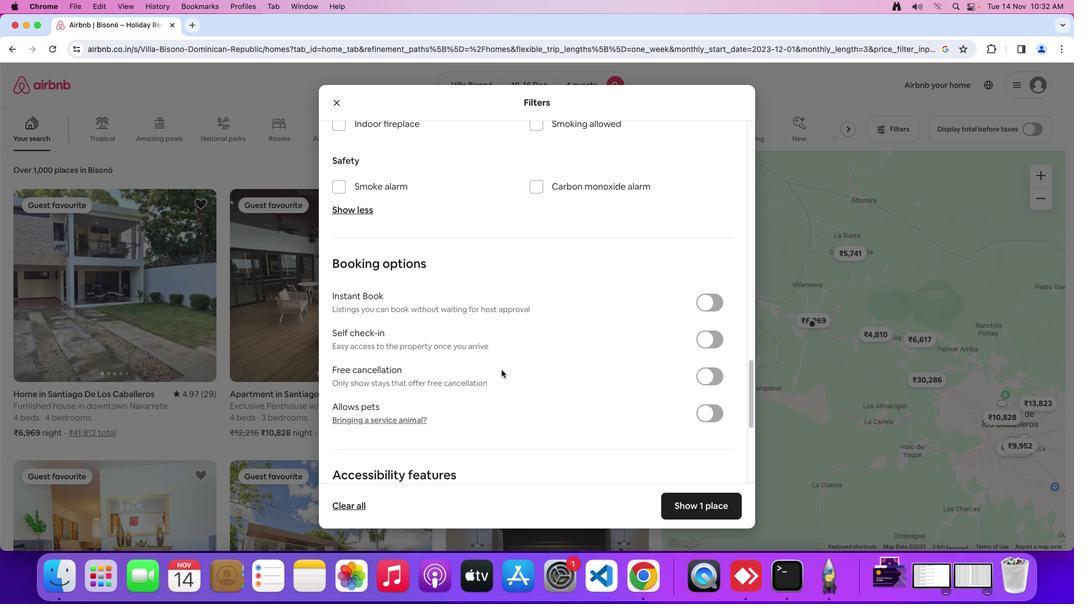 
Action: Mouse moved to (500, 370)
Screenshot: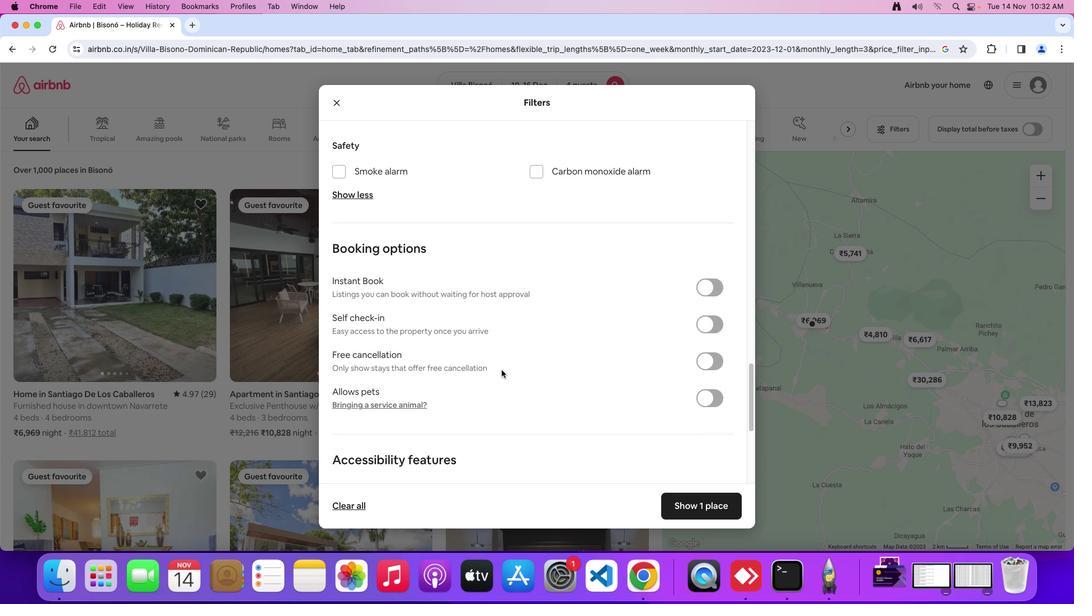 
Action: Mouse scrolled (500, 370) with delta (0, 0)
Screenshot: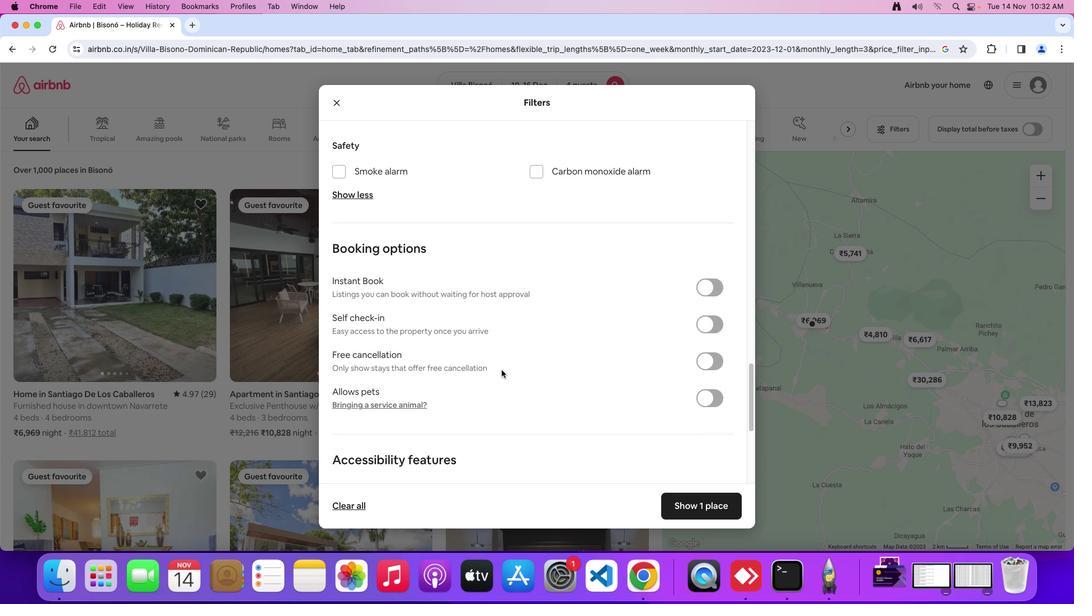 
Action: Mouse moved to (500, 370)
Screenshot: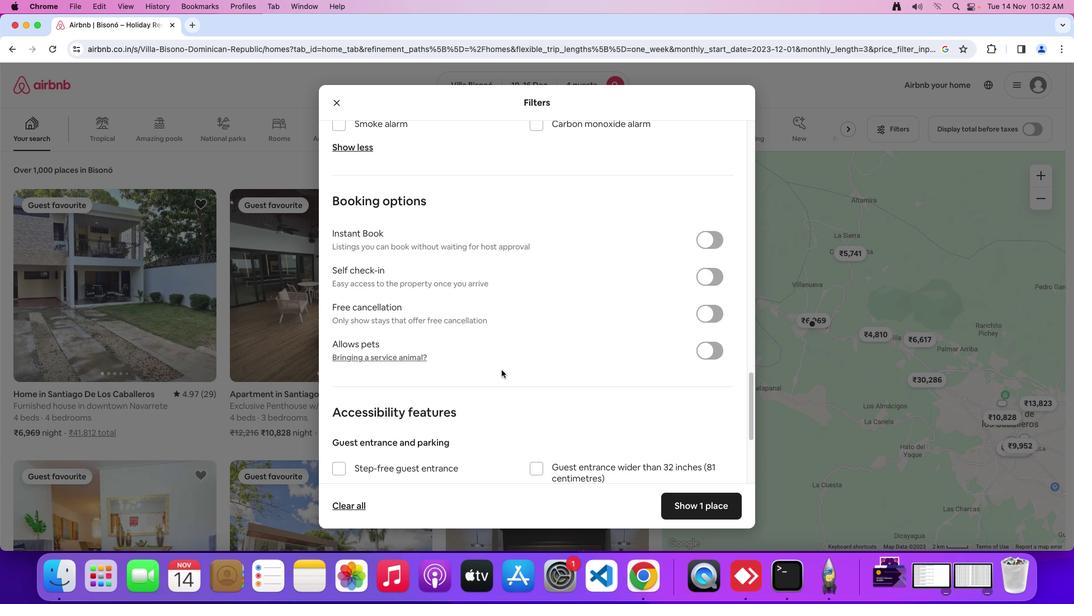 
Action: Mouse scrolled (500, 370) with delta (0, -2)
Screenshot: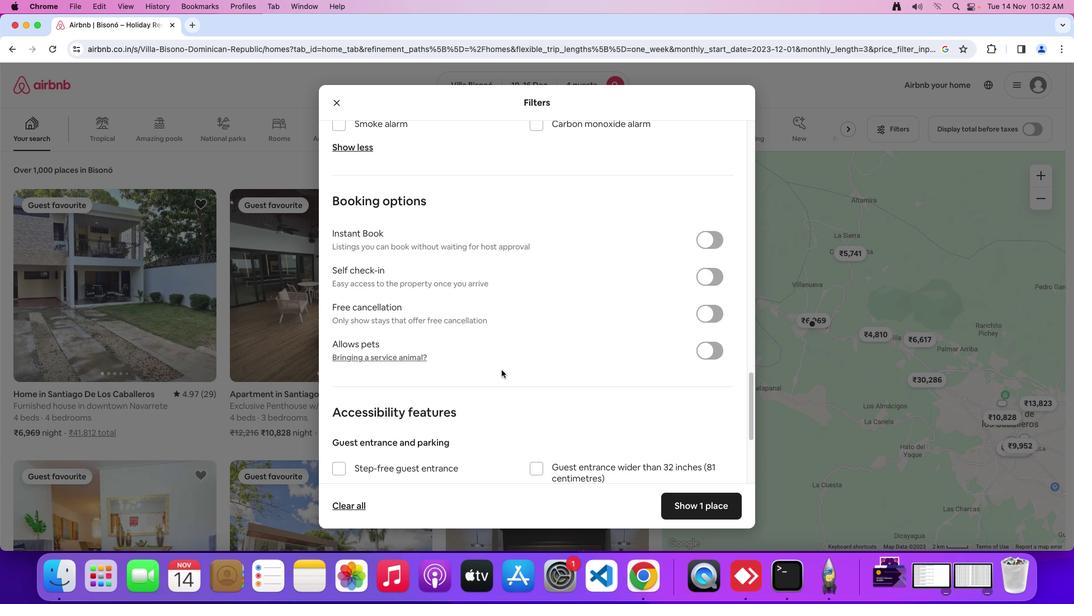 
Action: Mouse moved to (501, 370)
Screenshot: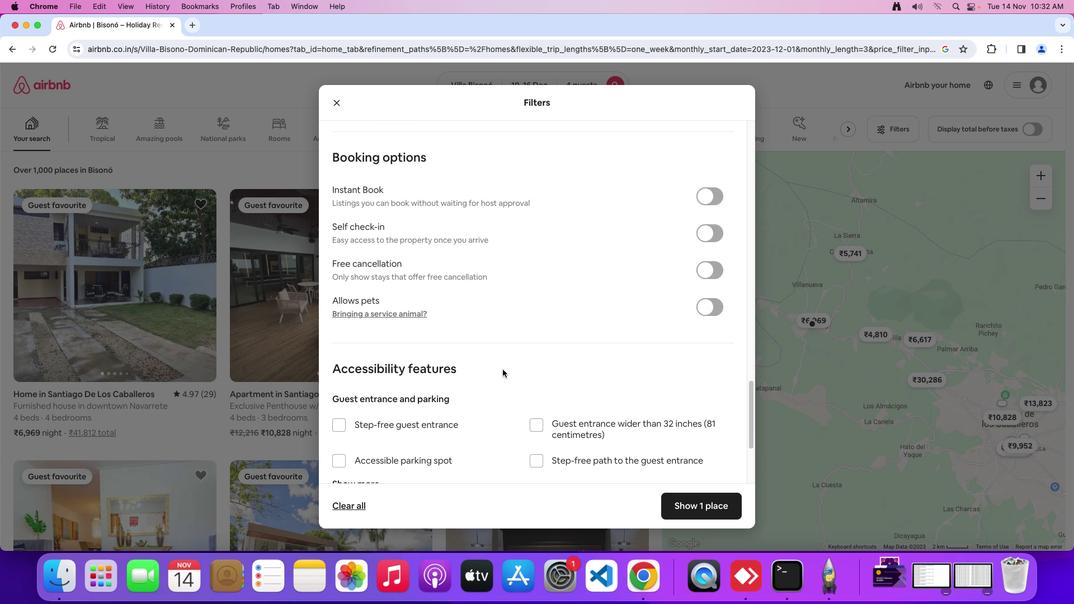 
Action: Mouse scrolled (501, 370) with delta (0, -1)
Screenshot: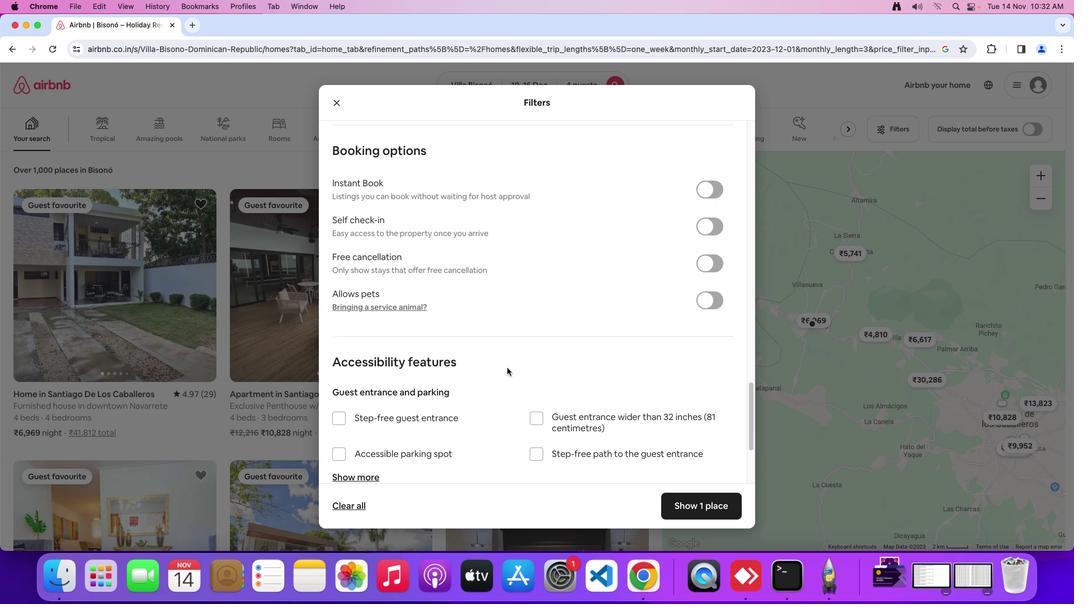 
Action: Mouse moved to (708, 229)
Screenshot: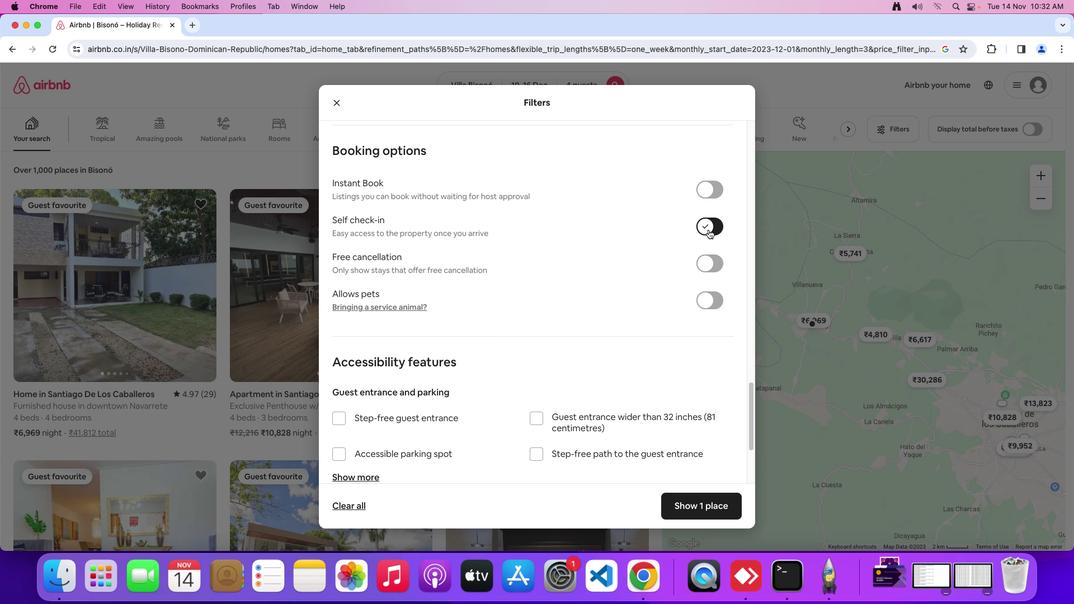 
Action: Mouse pressed left at (708, 229)
Screenshot: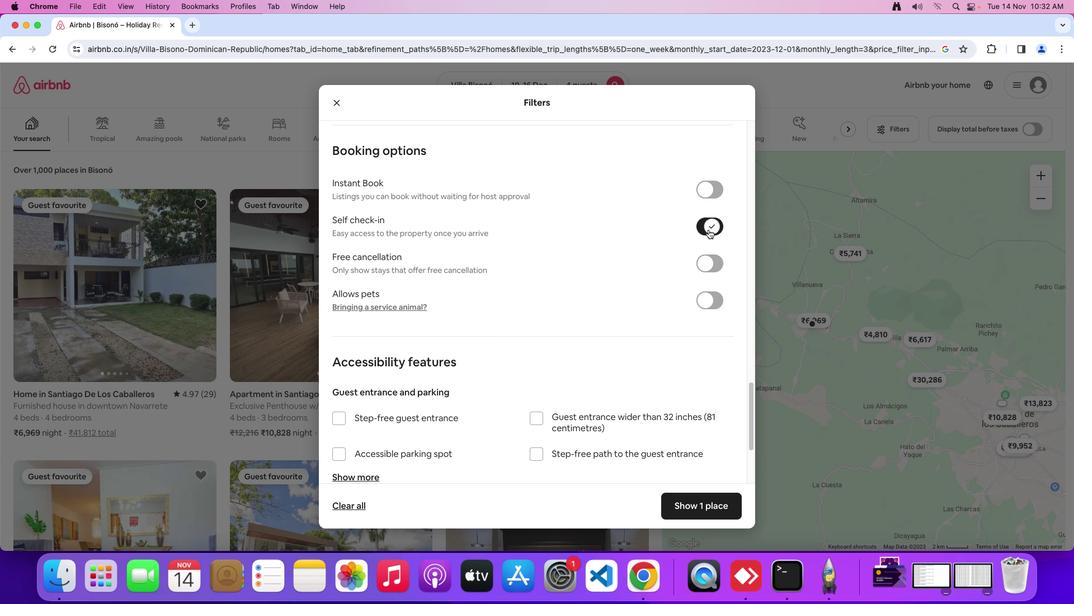 
Action: Mouse moved to (659, 506)
Screenshot: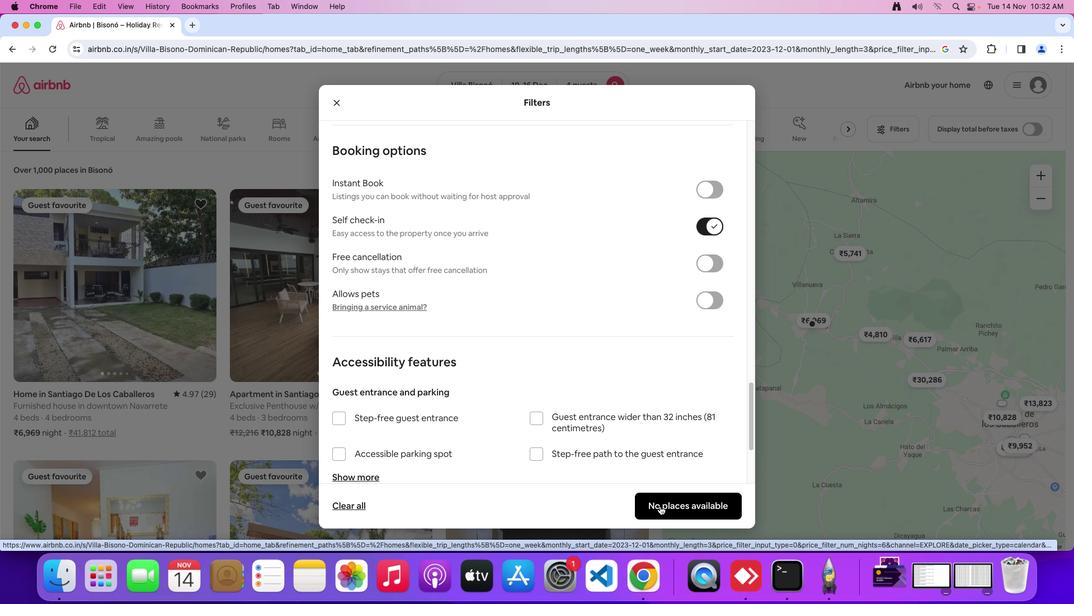 
Action: Mouse pressed left at (659, 506)
Screenshot: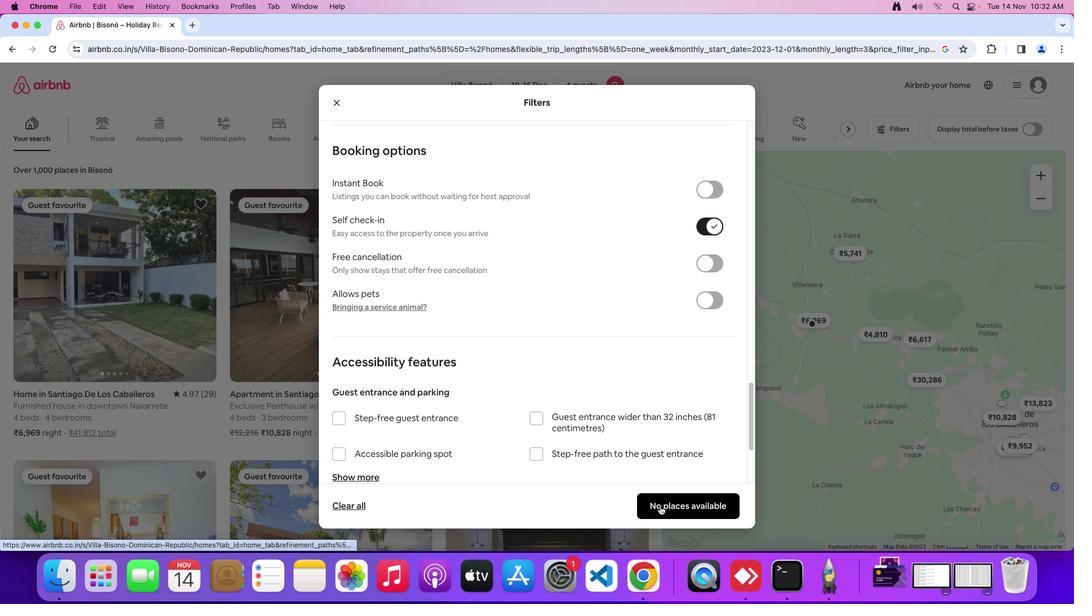 
Action: Mouse moved to (539, 397)
Screenshot: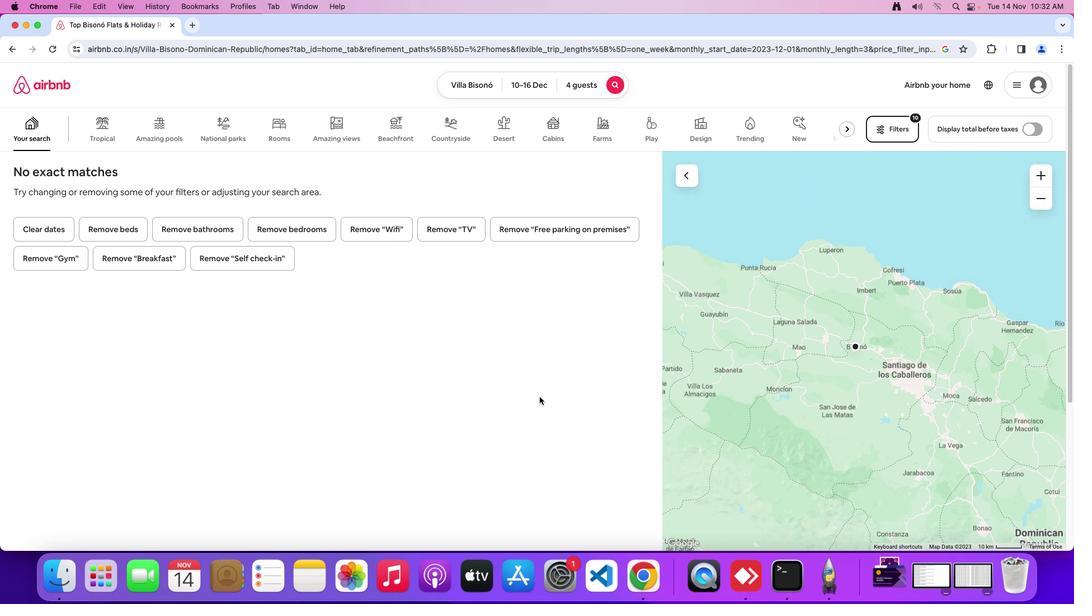
Action: Mouse pressed left at (539, 397)
Screenshot: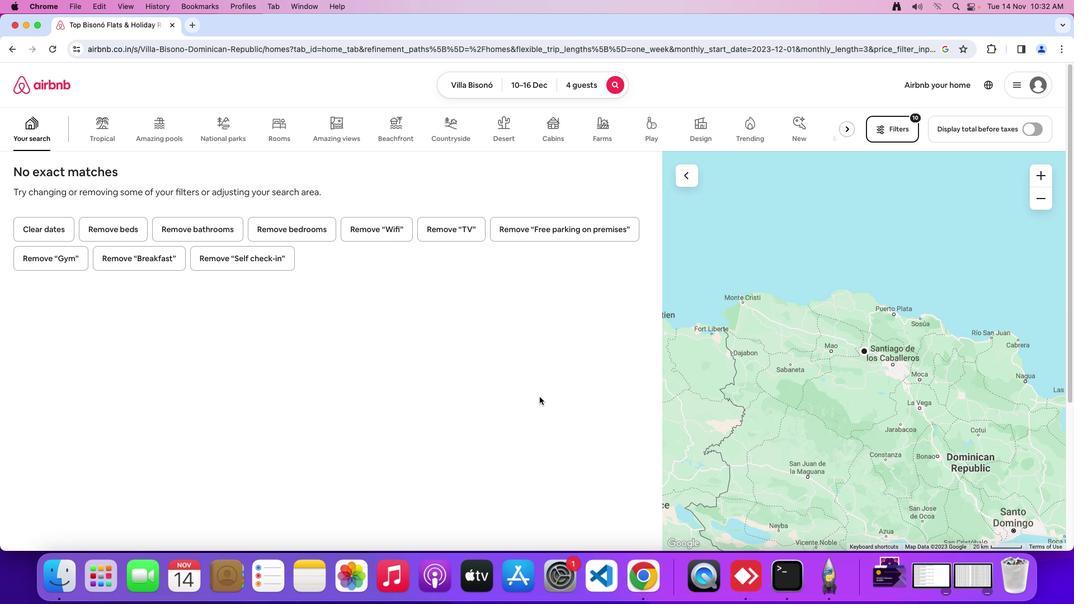 
Action: Mouse moved to (546, 405)
Screenshot: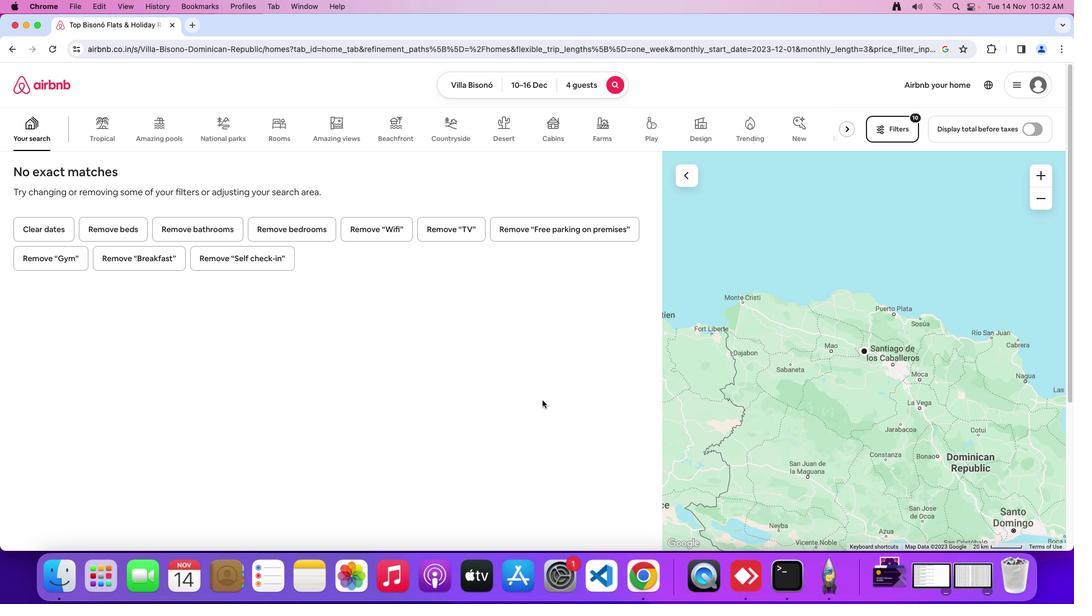 
